 Task: Find a guest house in Catacaos, Peru, for 2 guests from 9th to 16th June, with 2 bedrooms, 2 beds, 1 bathroom, and a price range of ₹8000 to ₹16000.
Action: Mouse moved to (579, 69)
Screenshot: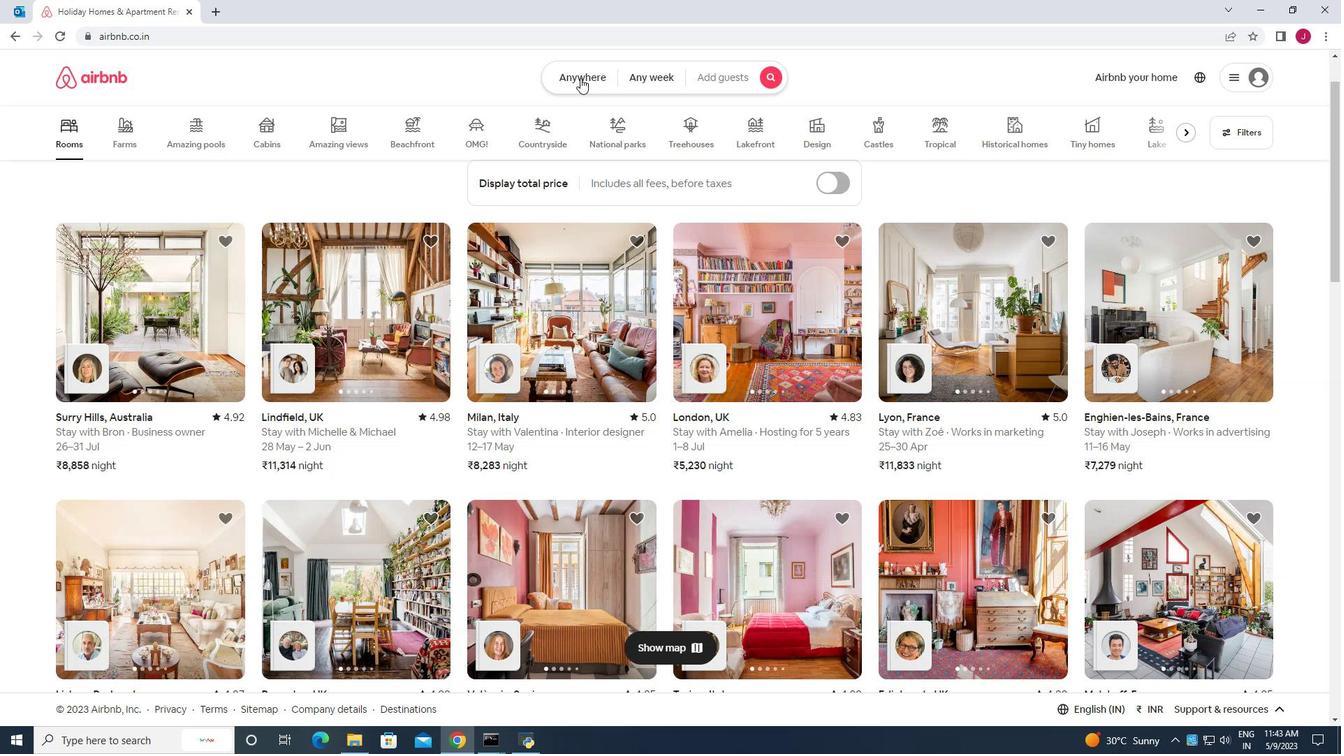
Action: Mouse pressed left at (579, 69)
Screenshot: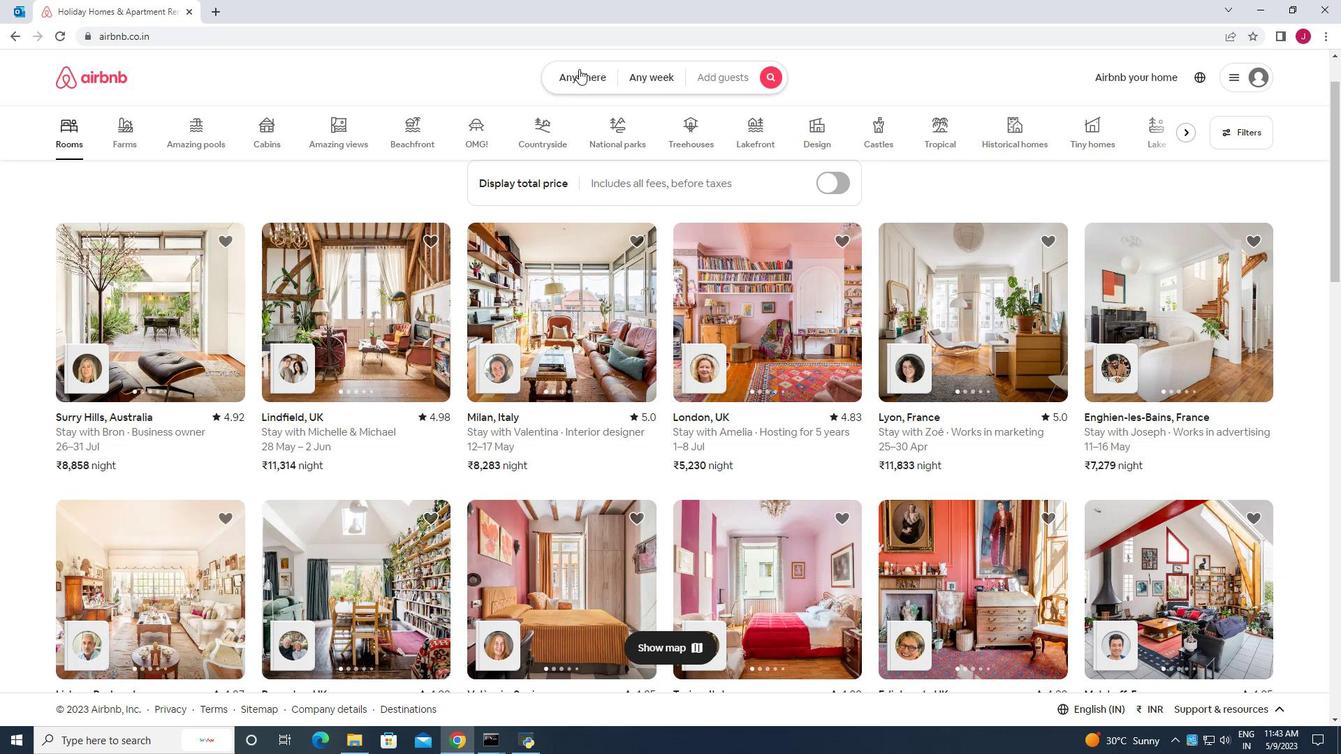 
Action: Mouse moved to (452, 139)
Screenshot: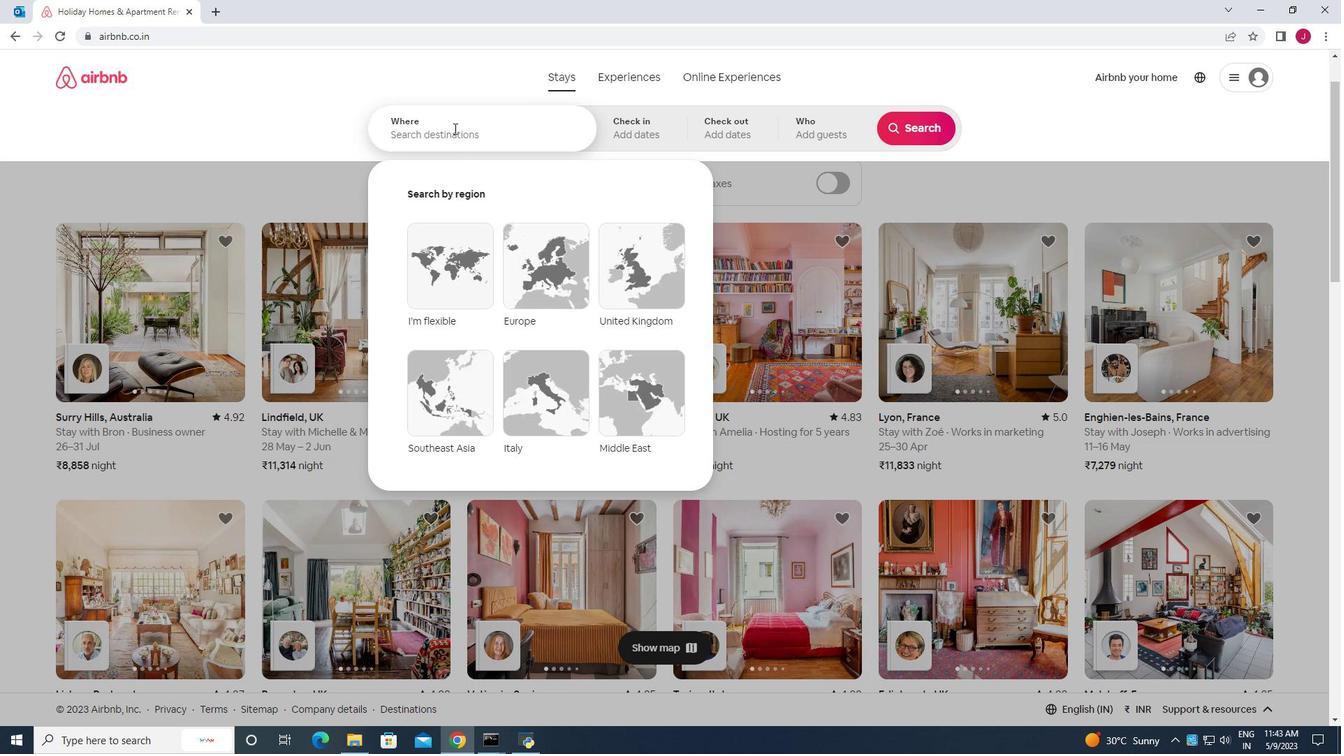 
Action: Mouse pressed left at (452, 139)
Screenshot: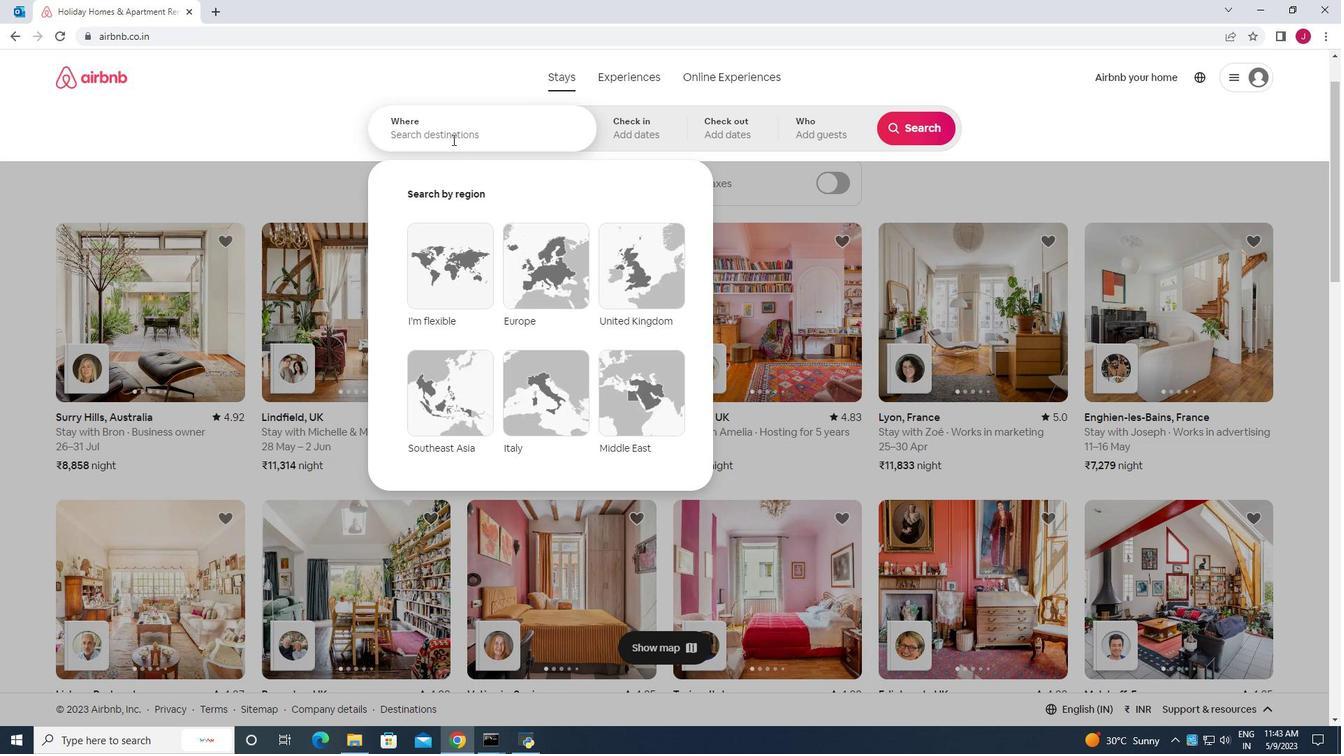 
Action: Key pressed catacaos<Key.space>peru
Screenshot: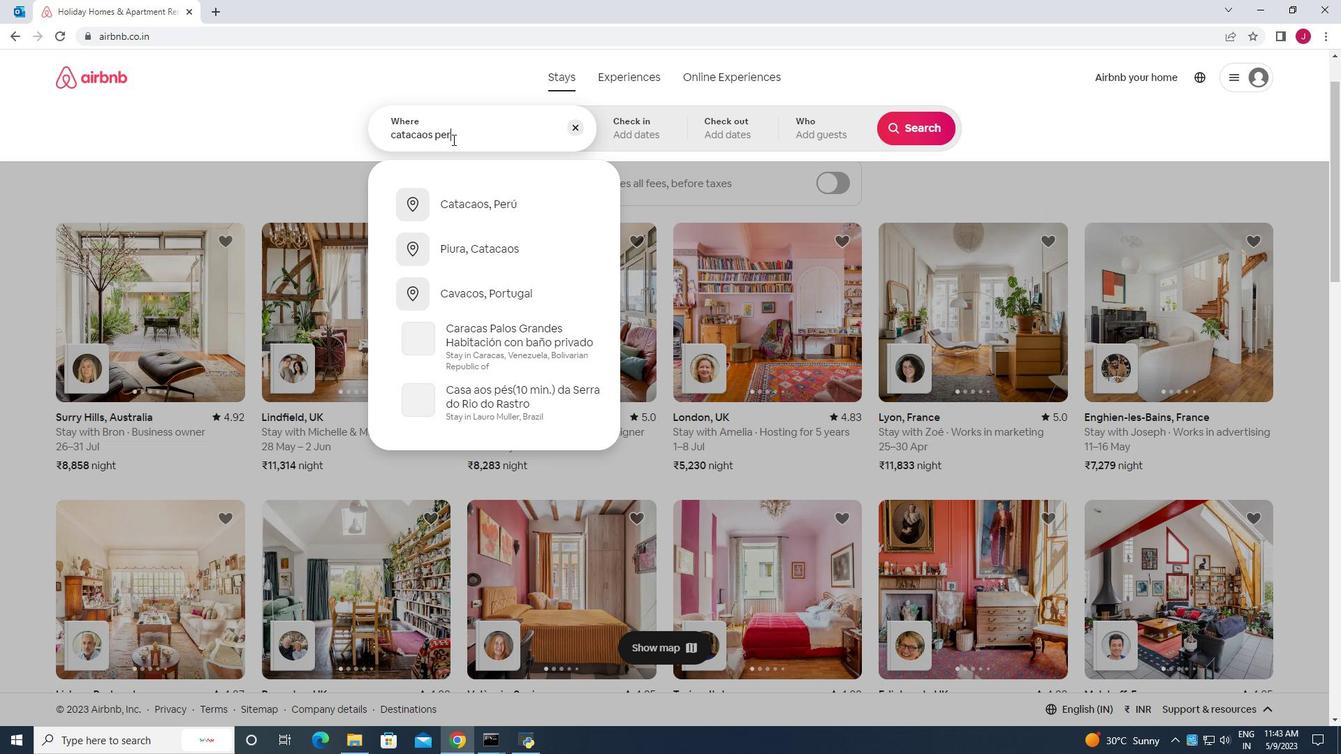 
Action: Mouse moved to (497, 210)
Screenshot: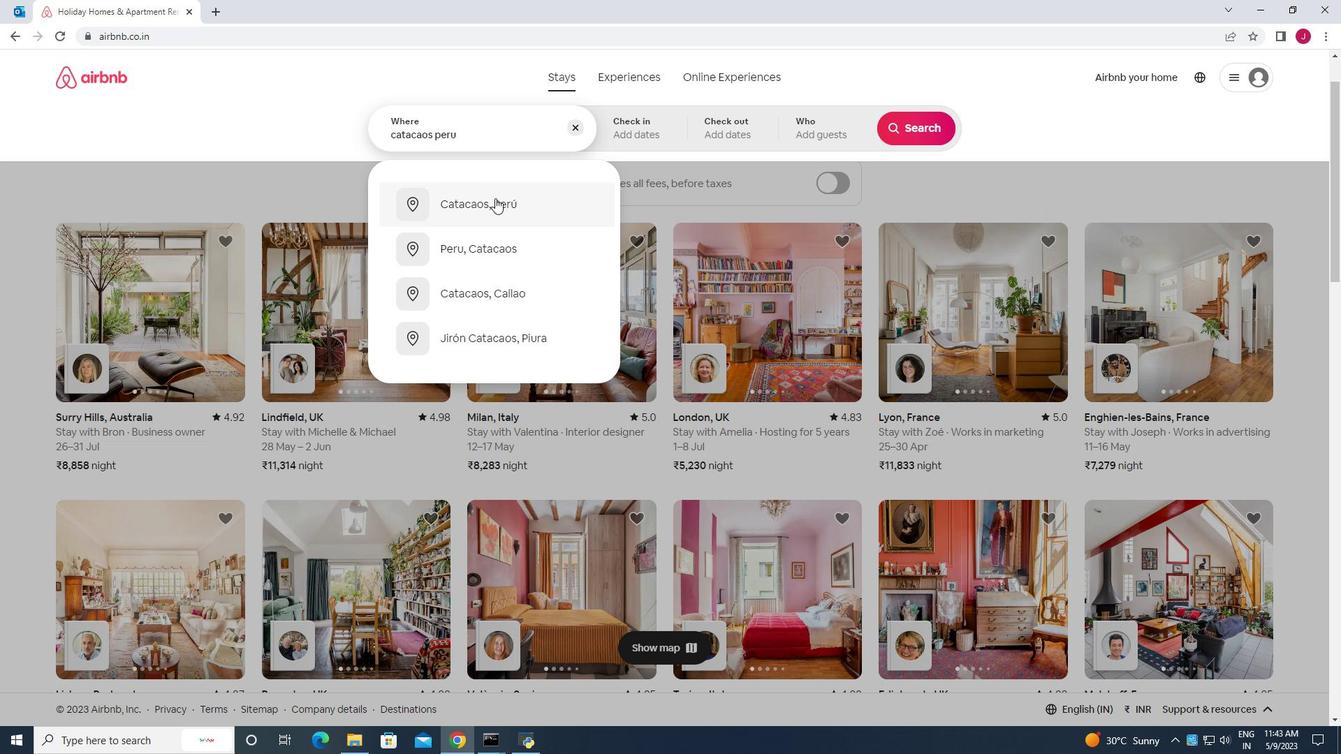 
Action: Mouse pressed left at (497, 210)
Screenshot: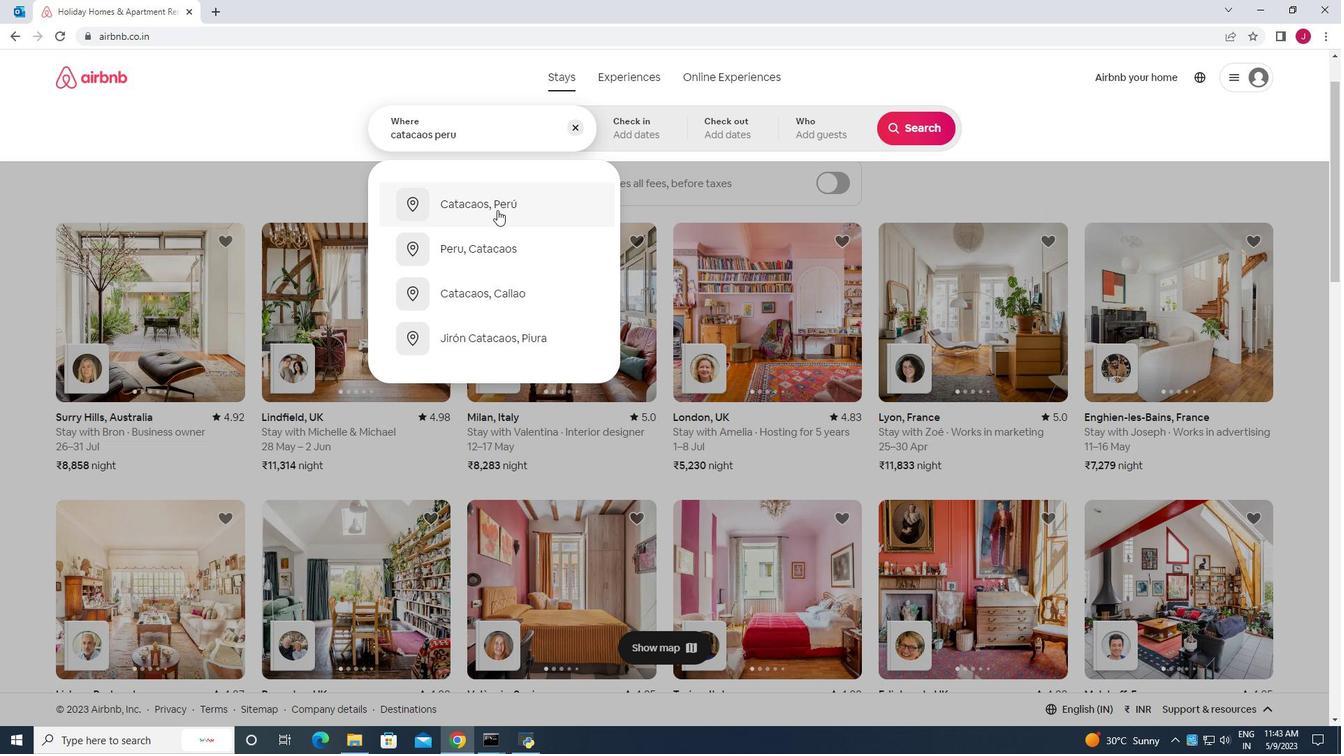 
Action: Mouse moved to (863, 336)
Screenshot: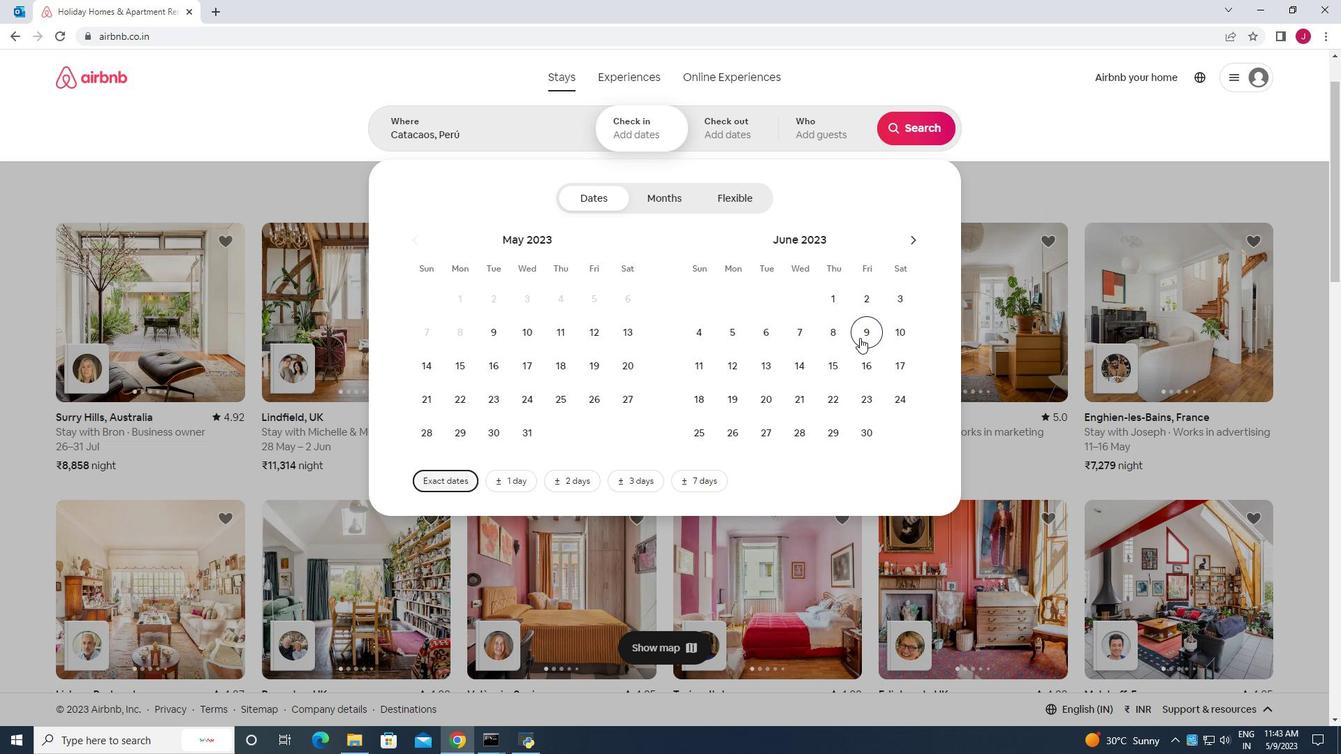
Action: Mouse pressed left at (863, 336)
Screenshot: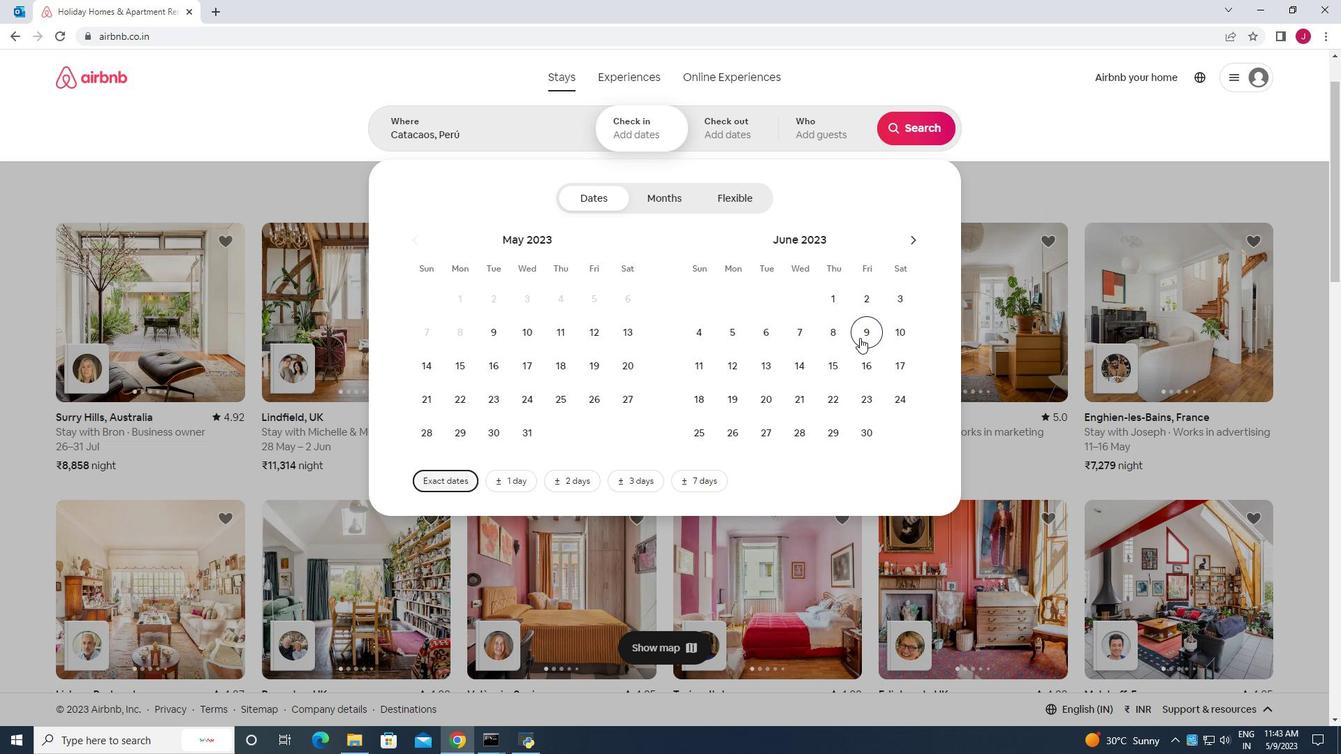 
Action: Mouse moved to (865, 362)
Screenshot: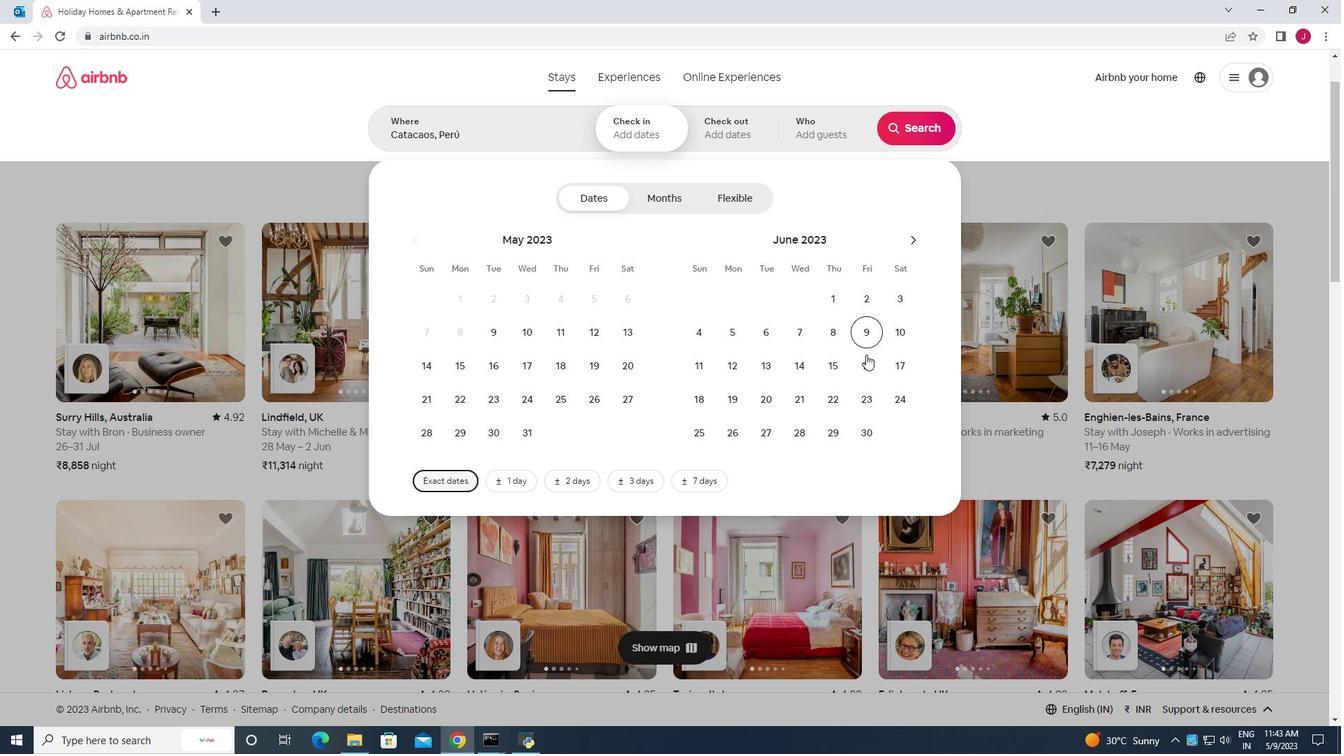
Action: Mouse pressed left at (865, 362)
Screenshot: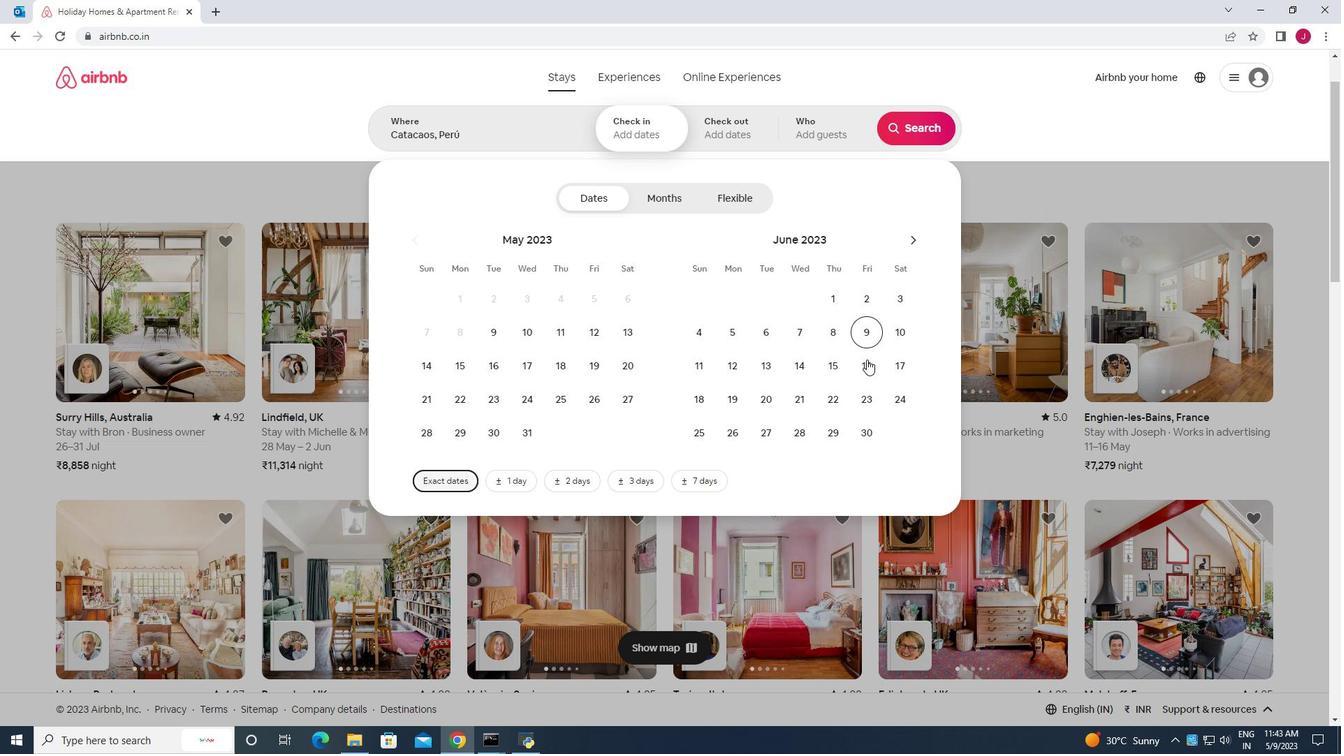 
Action: Mouse moved to (828, 134)
Screenshot: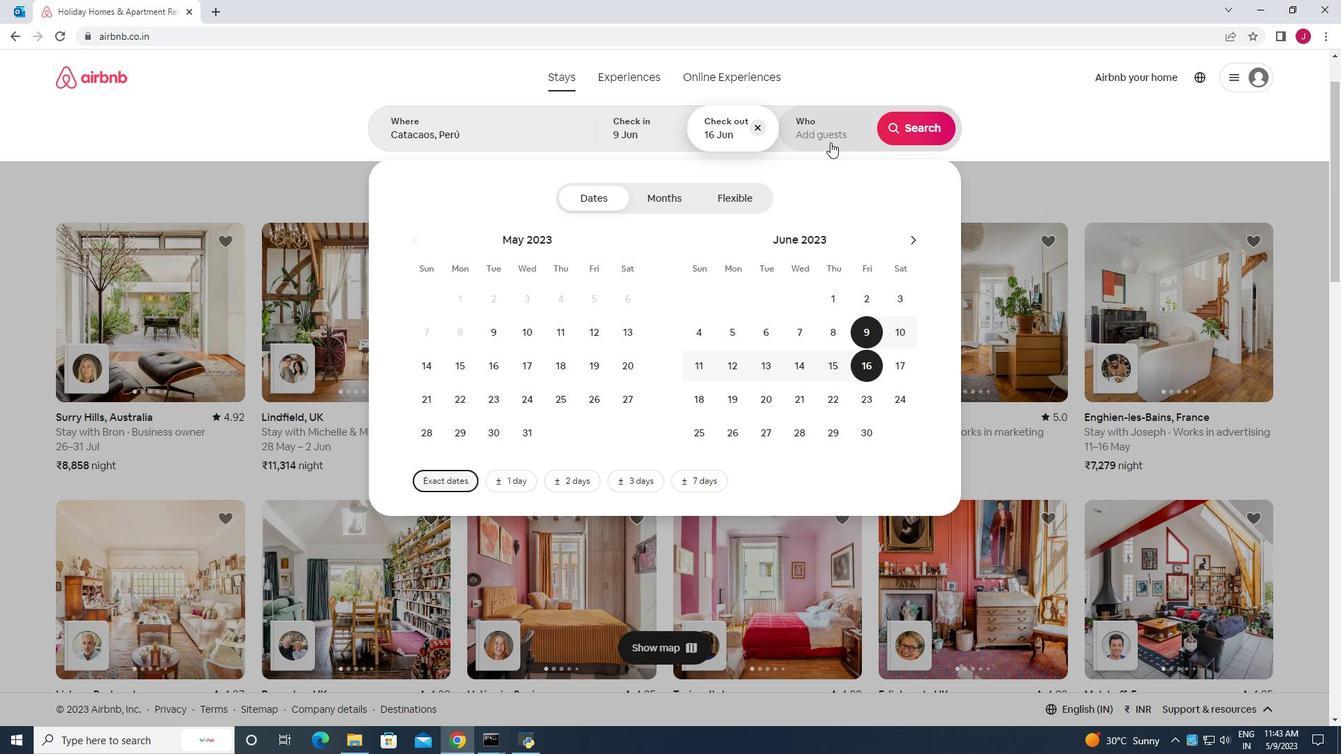 
Action: Mouse pressed left at (828, 134)
Screenshot: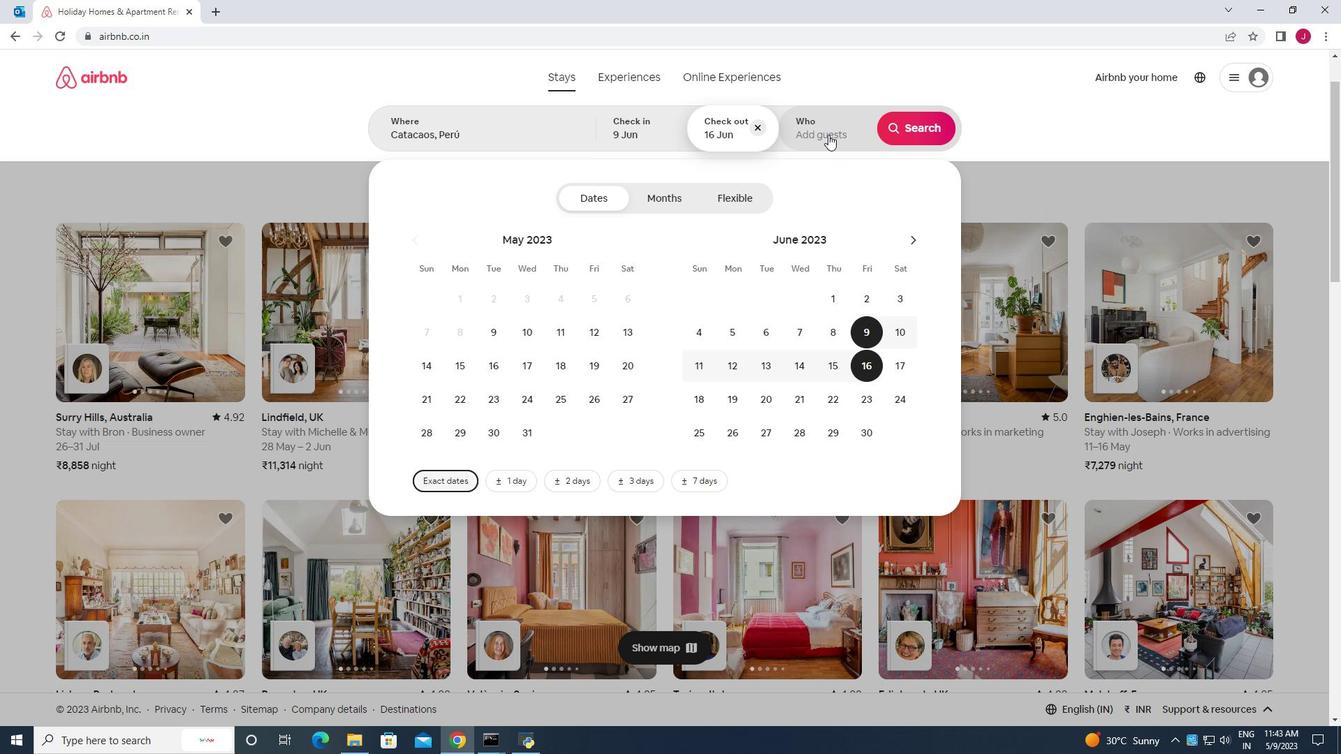 
Action: Mouse moved to (919, 209)
Screenshot: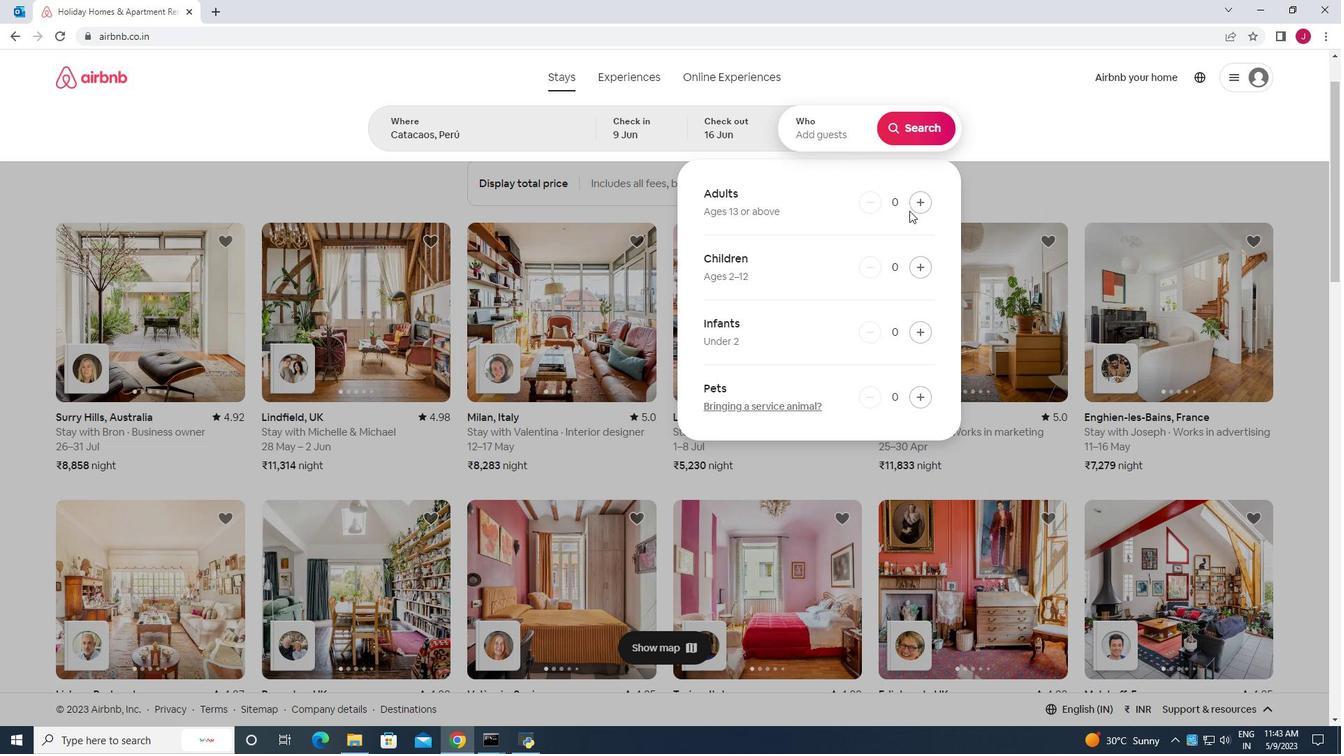 
Action: Mouse pressed left at (919, 209)
Screenshot: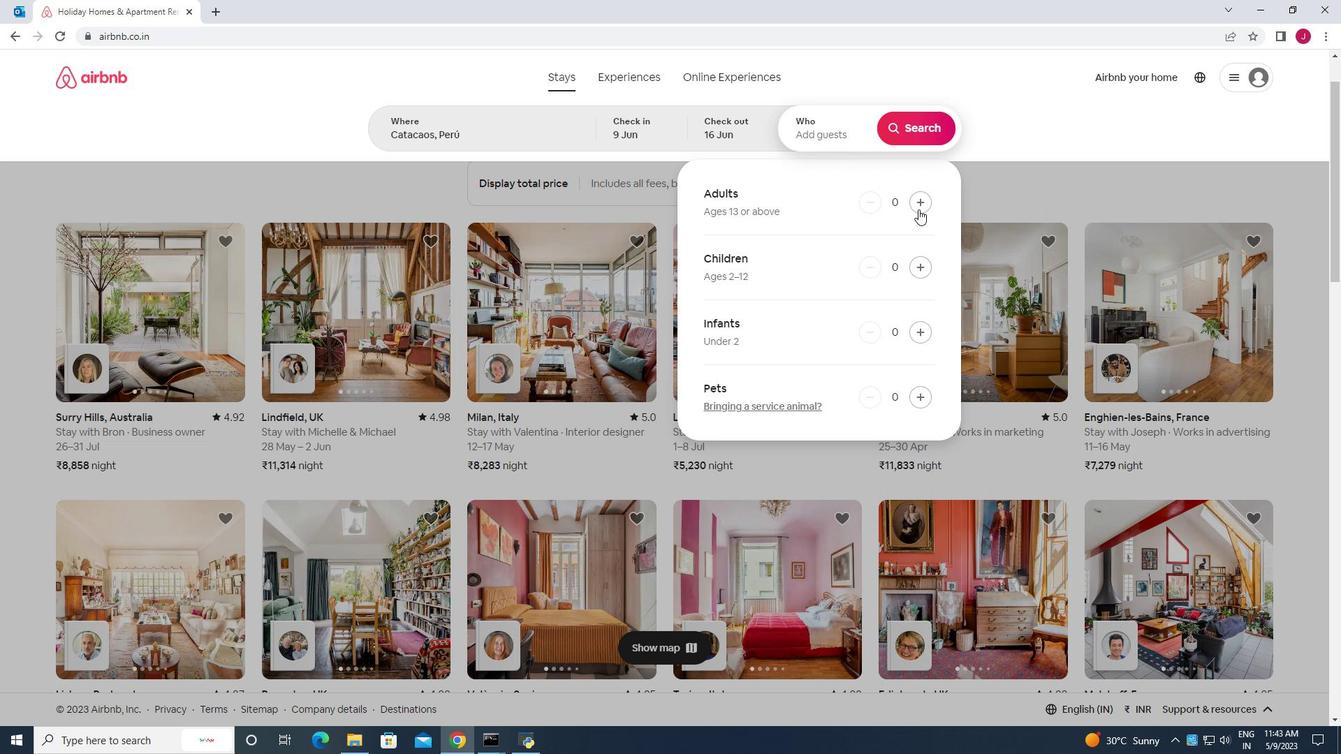
Action: Mouse pressed left at (919, 209)
Screenshot: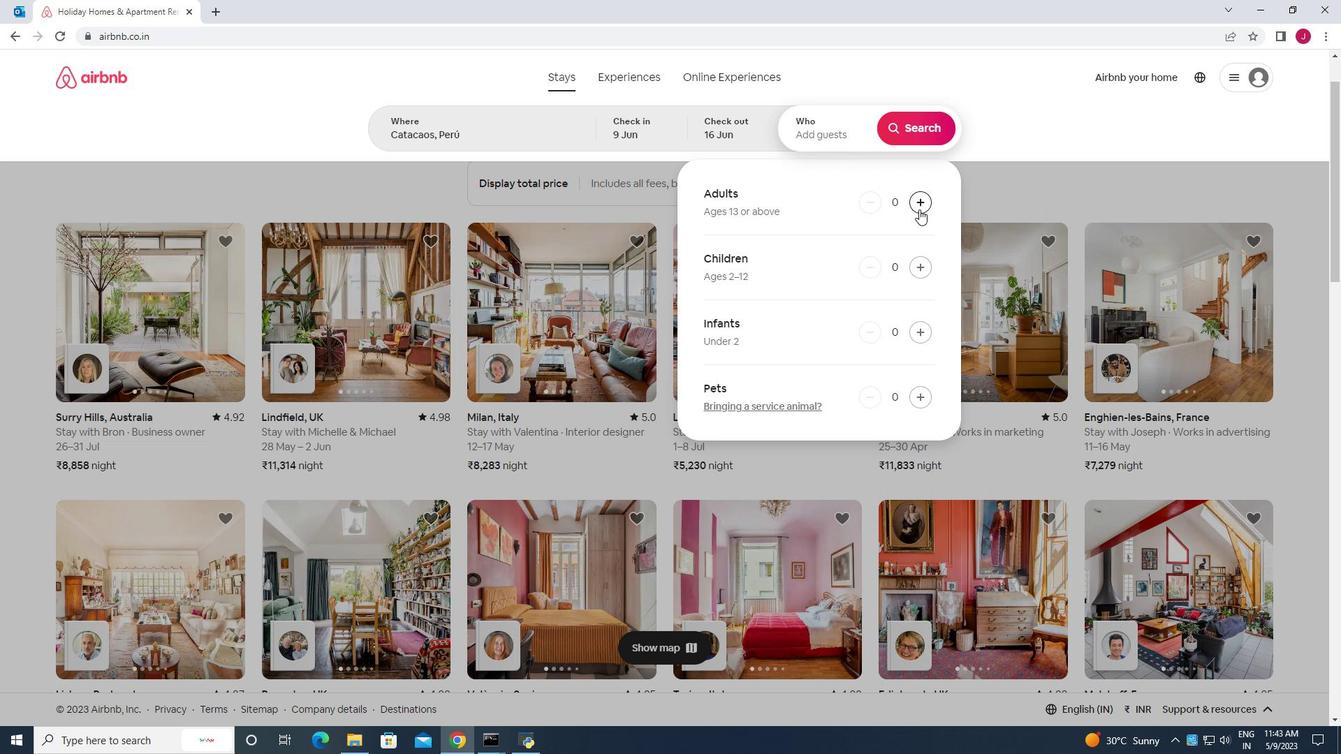 
Action: Mouse moved to (920, 126)
Screenshot: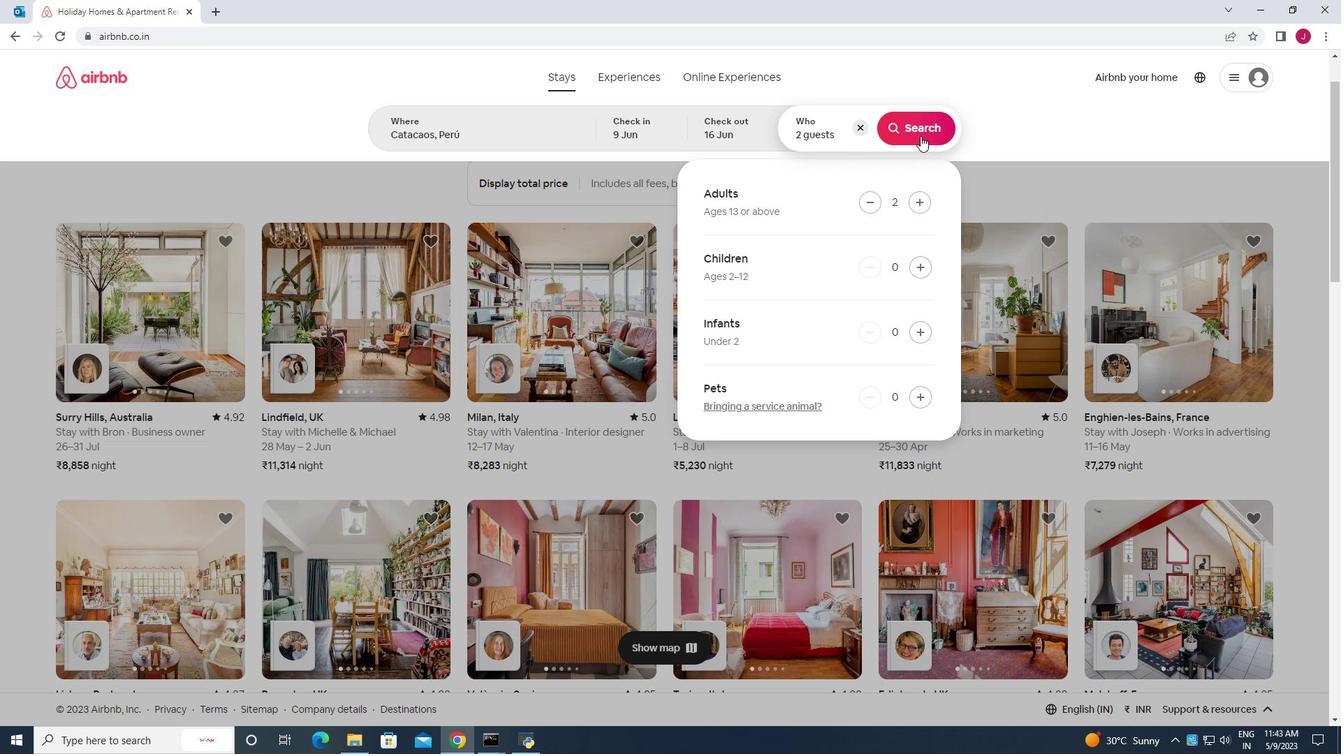 
Action: Mouse pressed left at (920, 126)
Screenshot: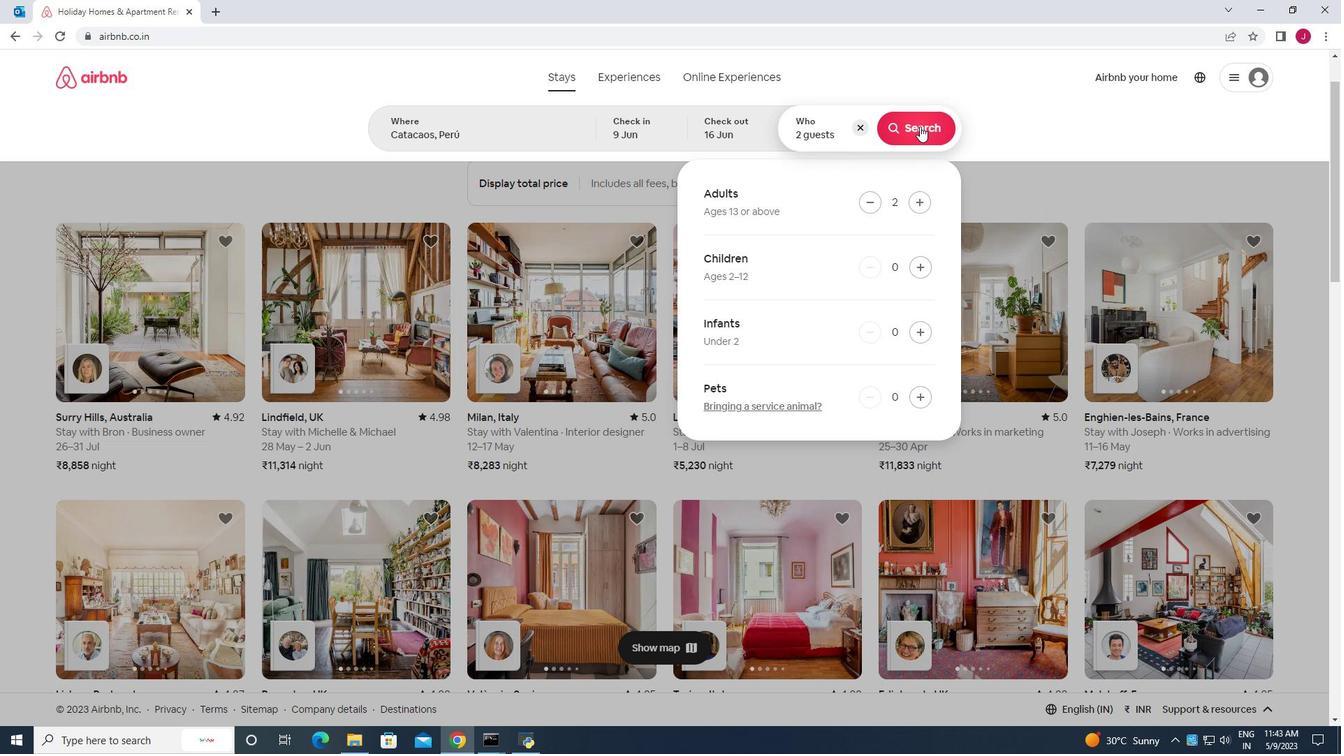 
Action: Mouse moved to (1297, 129)
Screenshot: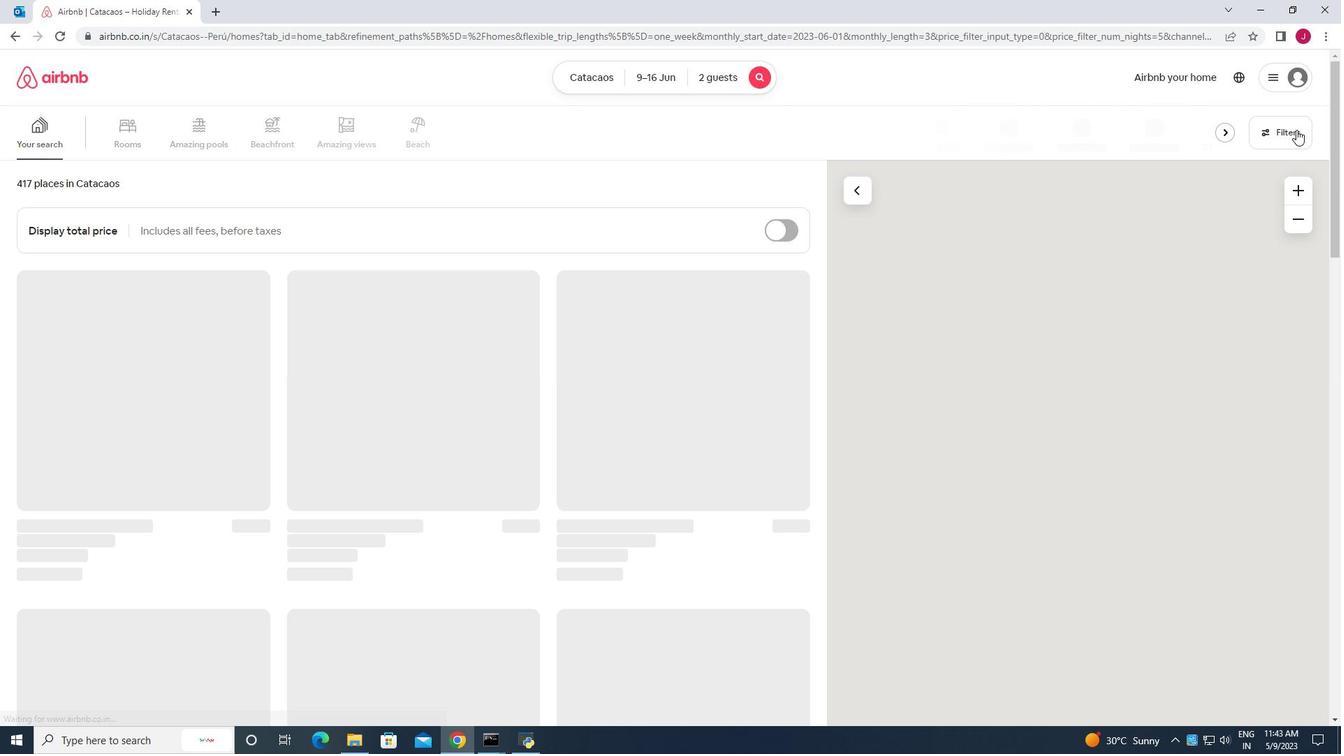 
Action: Mouse pressed left at (1297, 129)
Screenshot: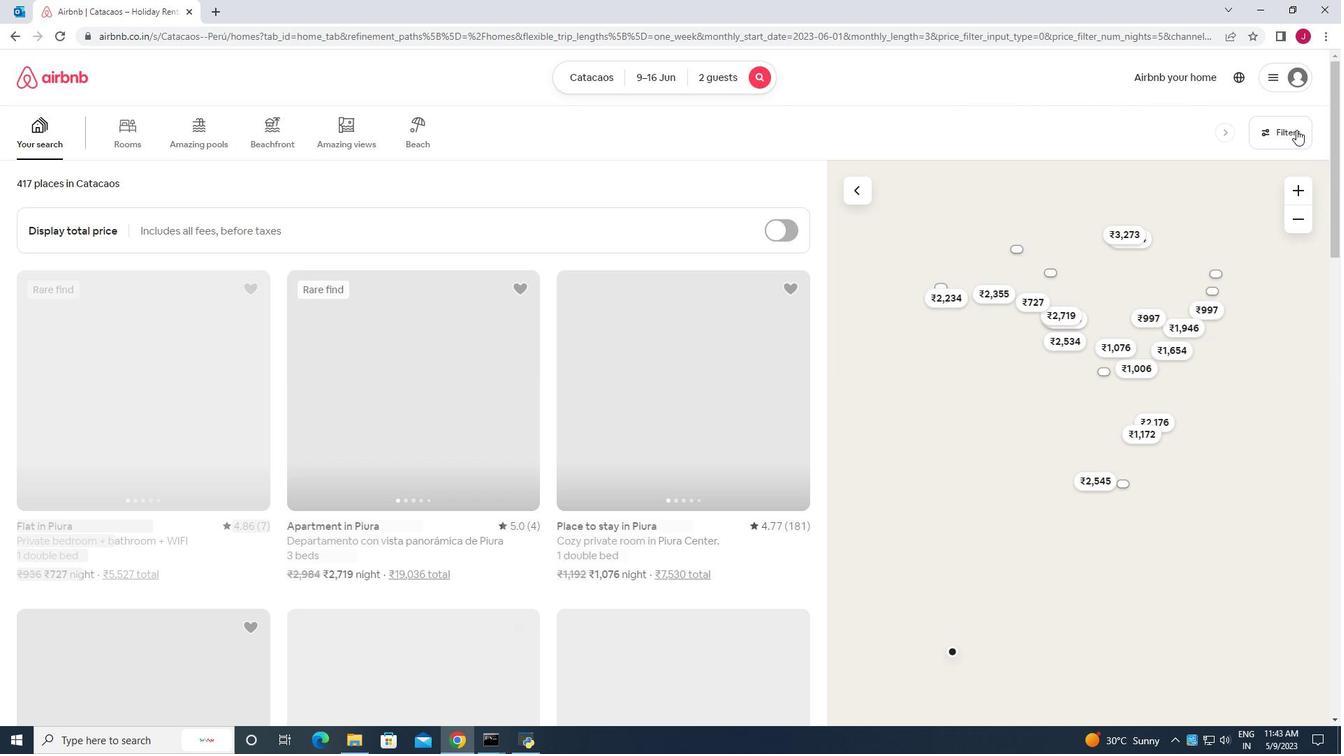 
Action: Mouse moved to (492, 475)
Screenshot: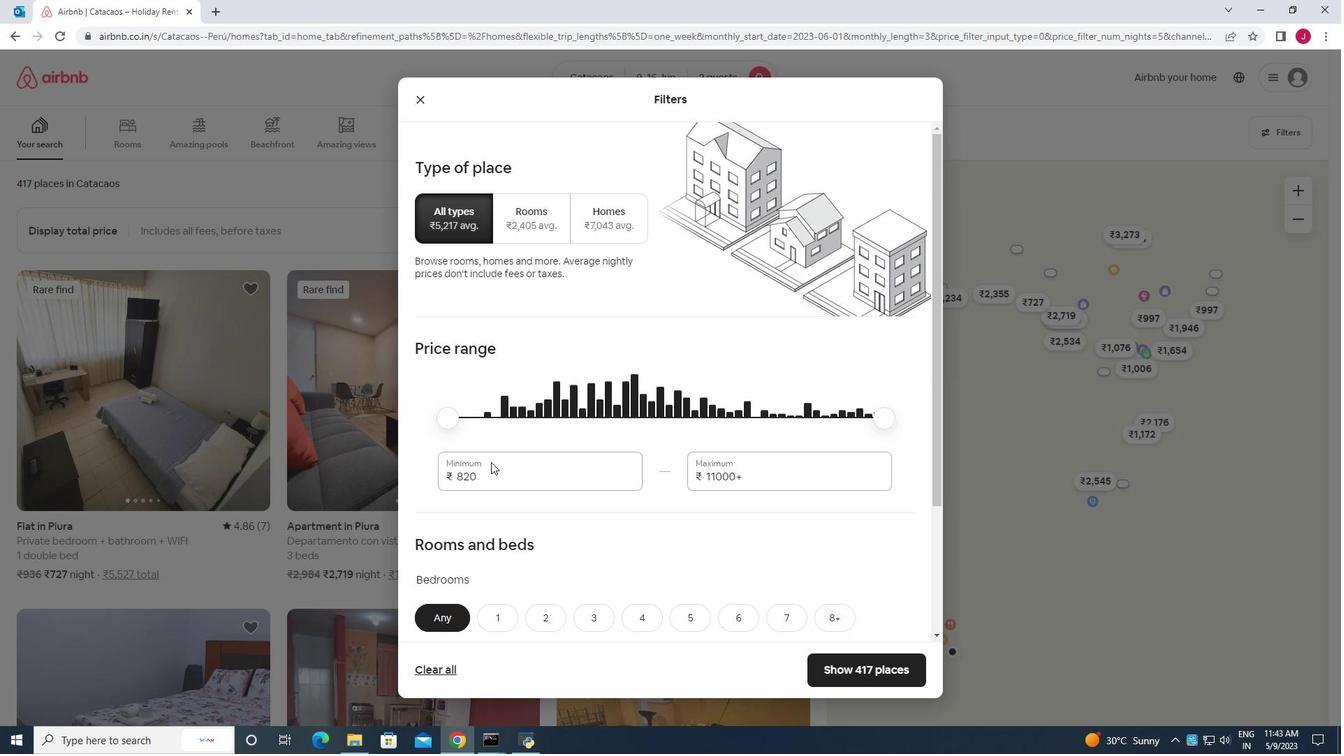 
Action: Mouse pressed left at (492, 475)
Screenshot: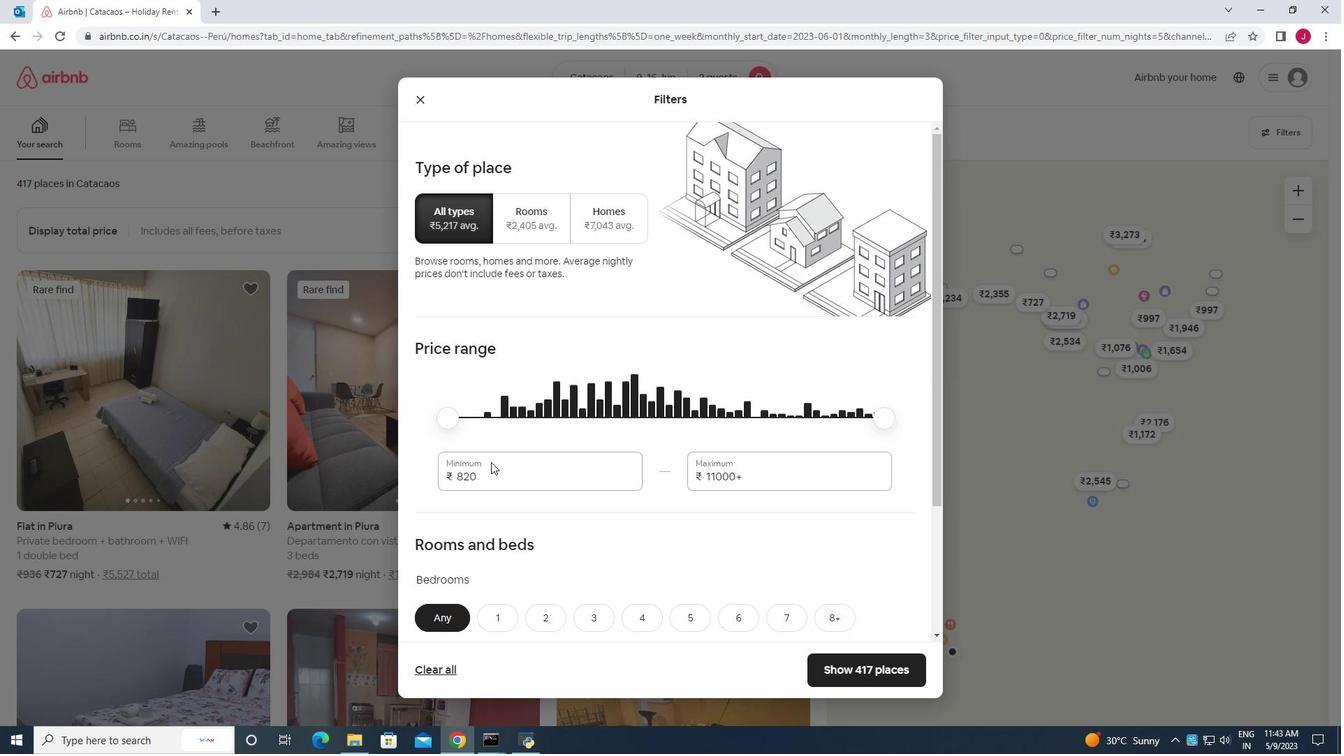 
Action: Mouse moved to (499, 477)
Screenshot: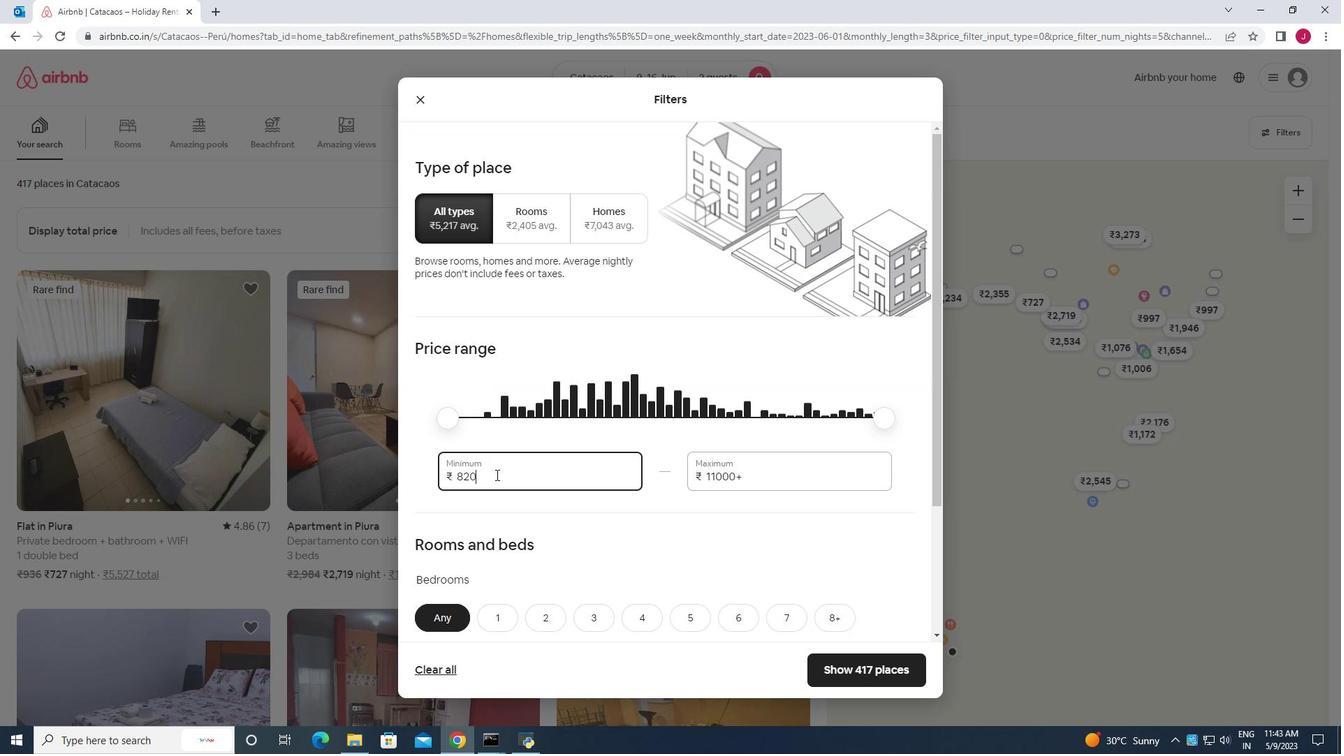 
Action: Key pressed <Key.backspace><Key.backspace>000
Screenshot: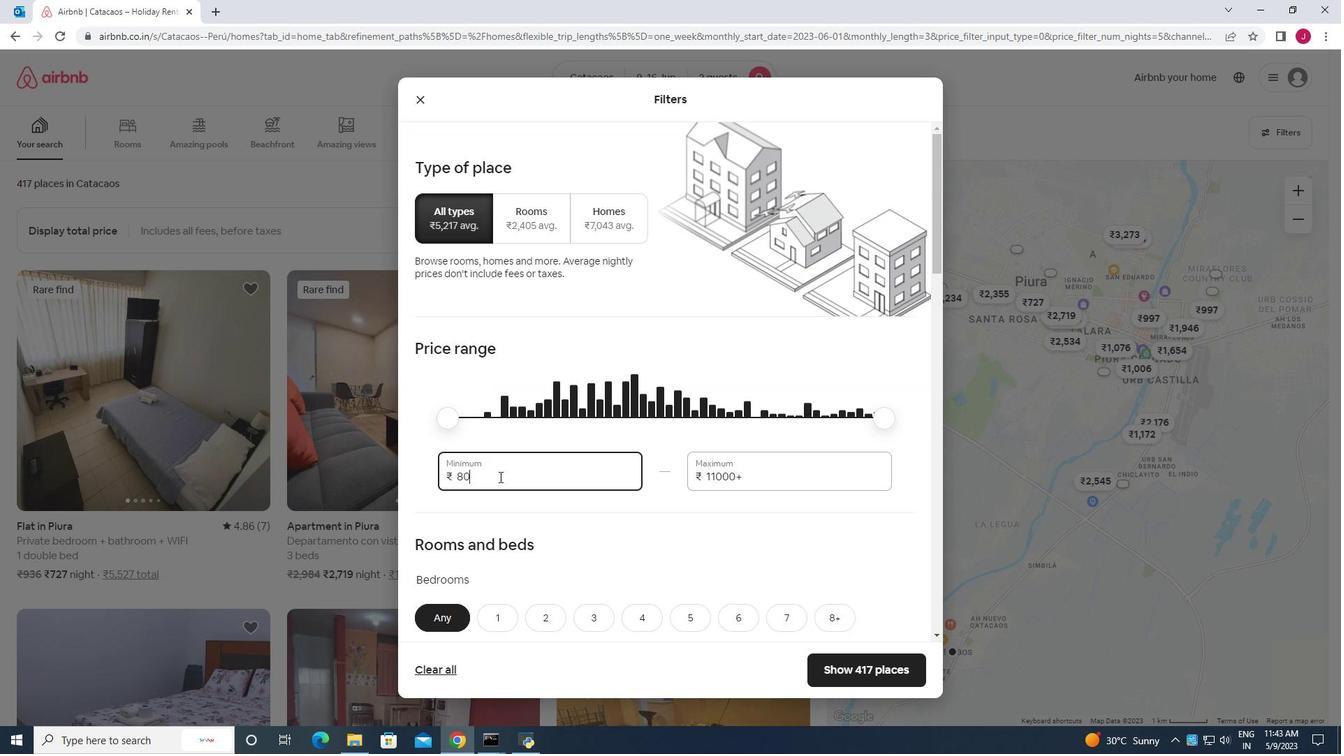 
Action: Mouse moved to (767, 468)
Screenshot: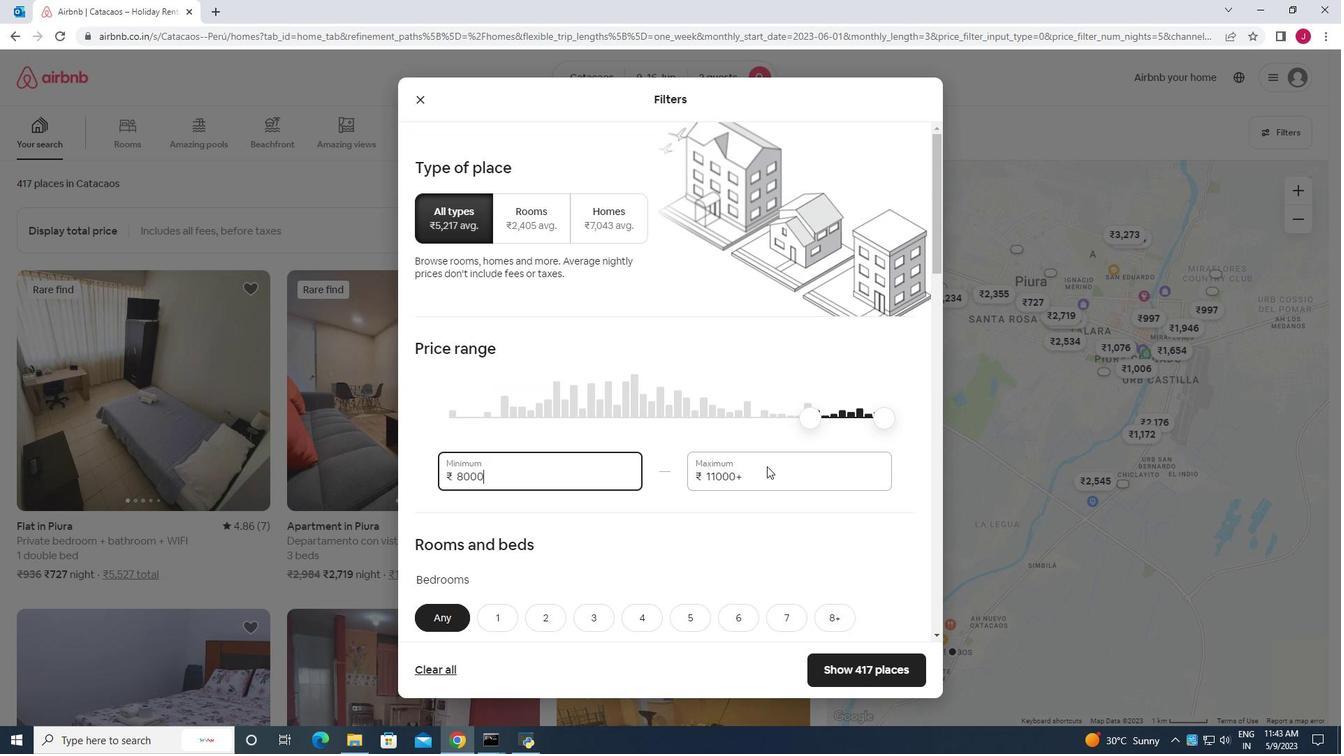 
Action: Mouse pressed left at (767, 468)
Screenshot: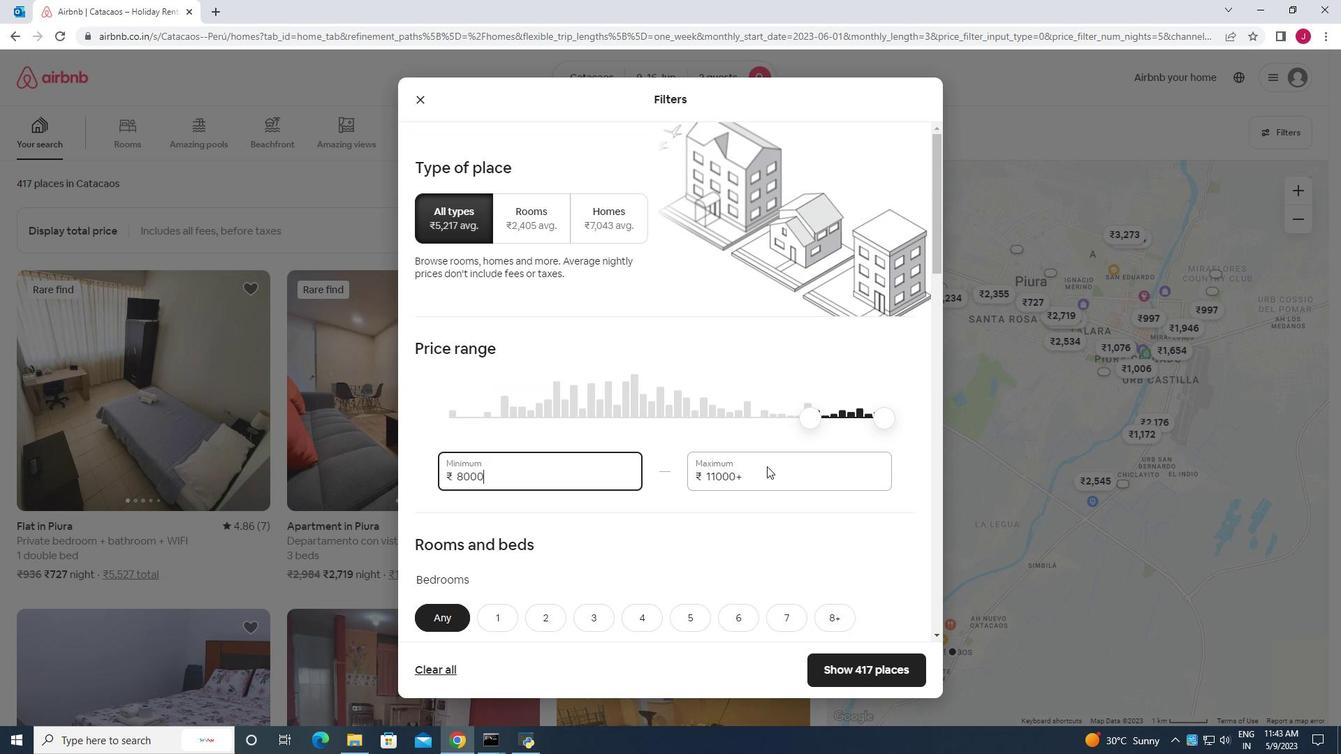 
Action: Mouse moved to (772, 481)
Screenshot: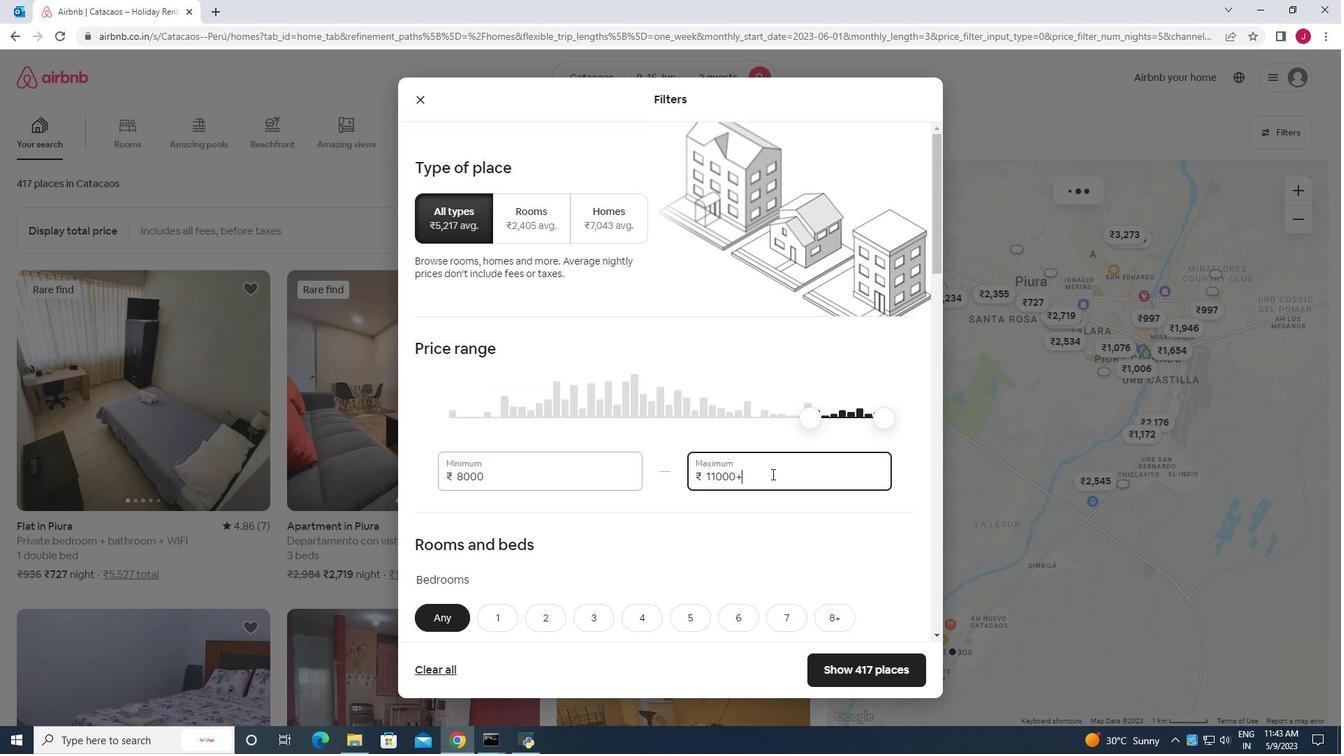 
Action: Key pressed <Key.backspace><Key.backspace><Key.backspace><Key.backspace><Key.backspace>6000
Screenshot: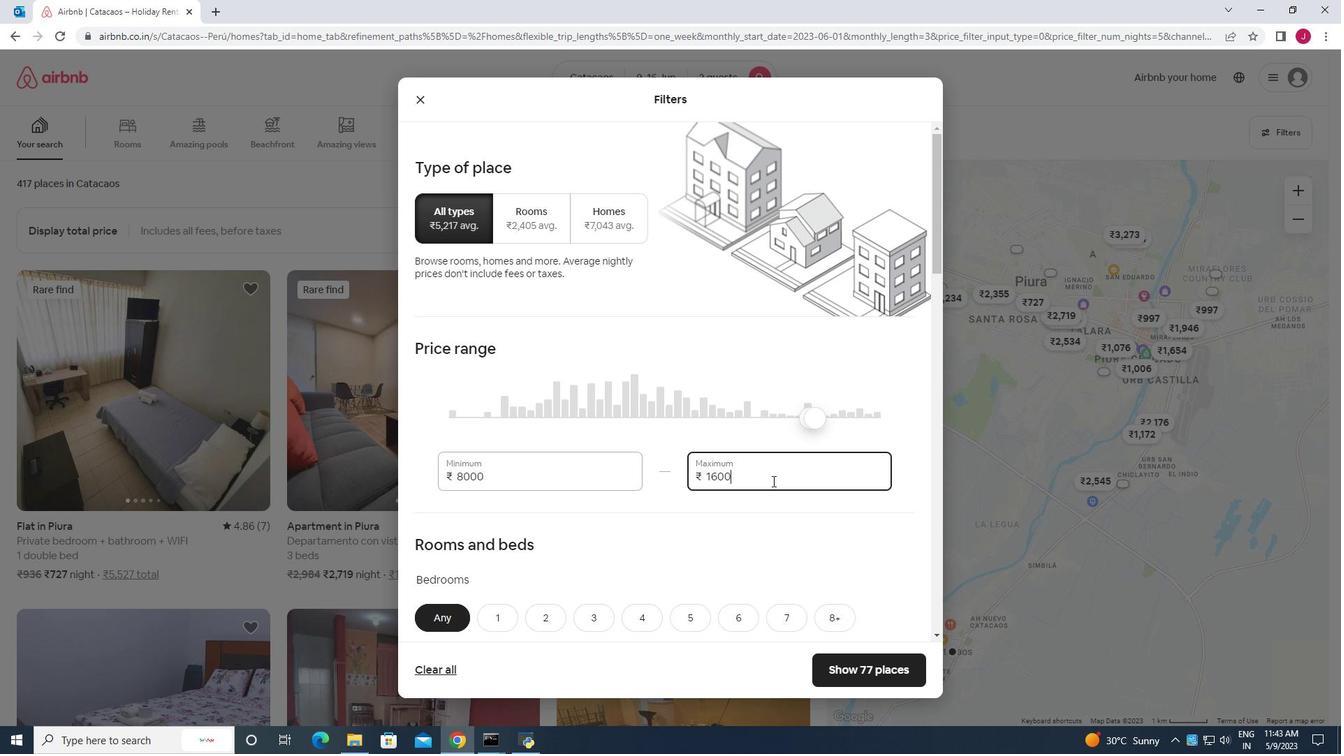 
Action: Mouse moved to (673, 448)
Screenshot: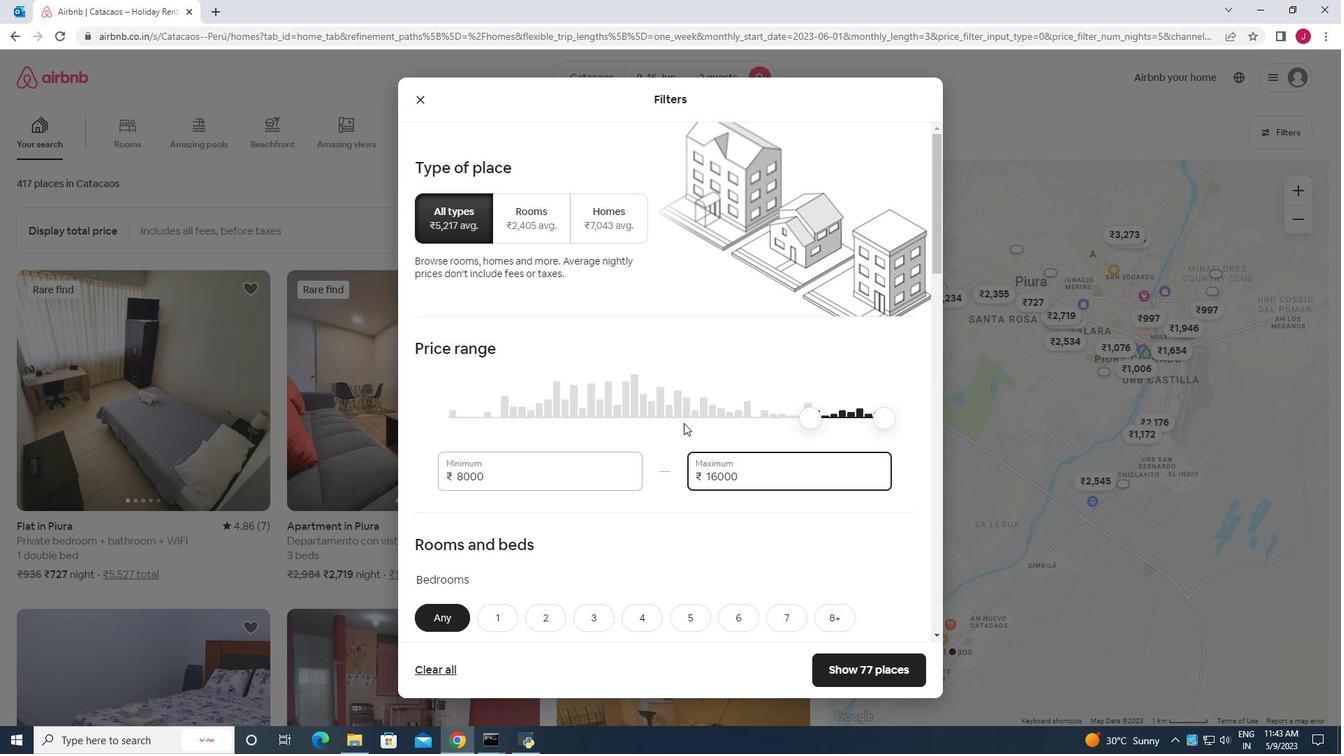 
Action: Mouse scrolled (673, 447) with delta (0, 0)
Screenshot: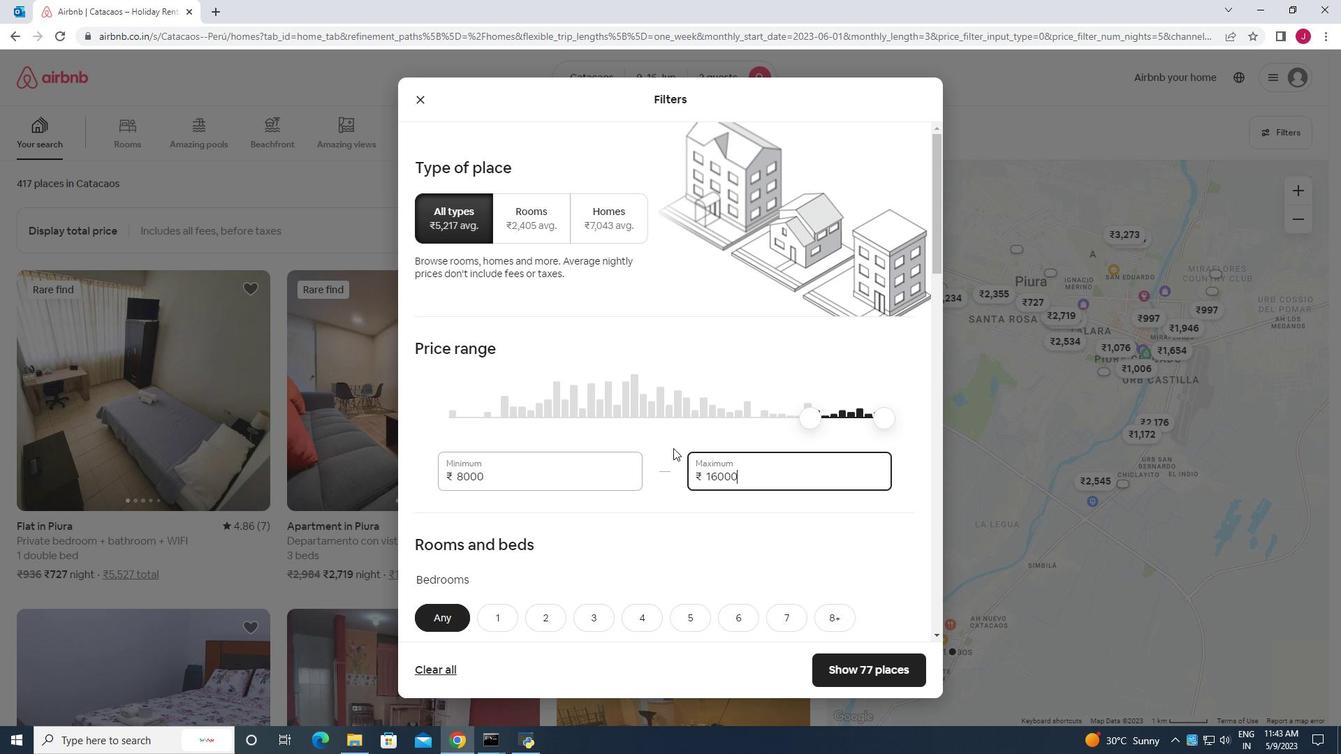 
Action: Mouse scrolled (673, 447) with delta (0, 0)
Screenshot: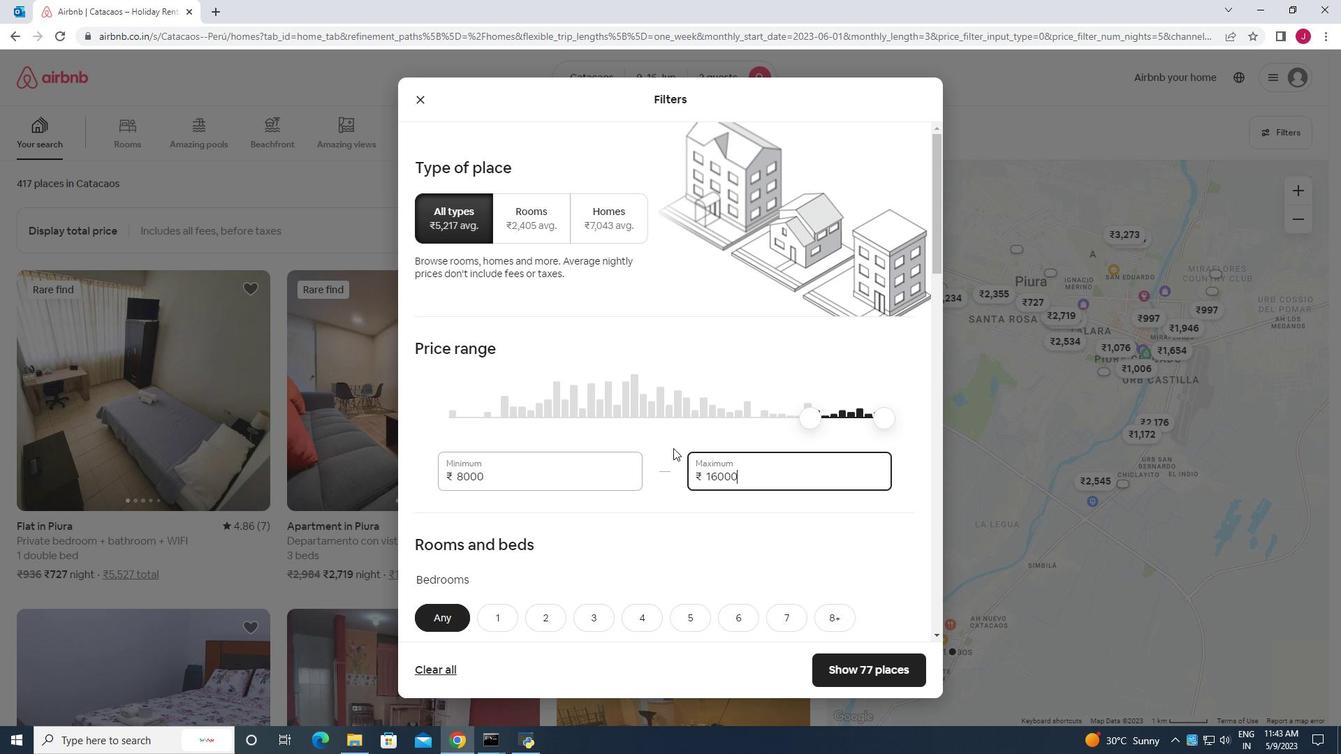 
Action: Mouse scrolled (673, 447) with delta (0, 0)
Screenshot: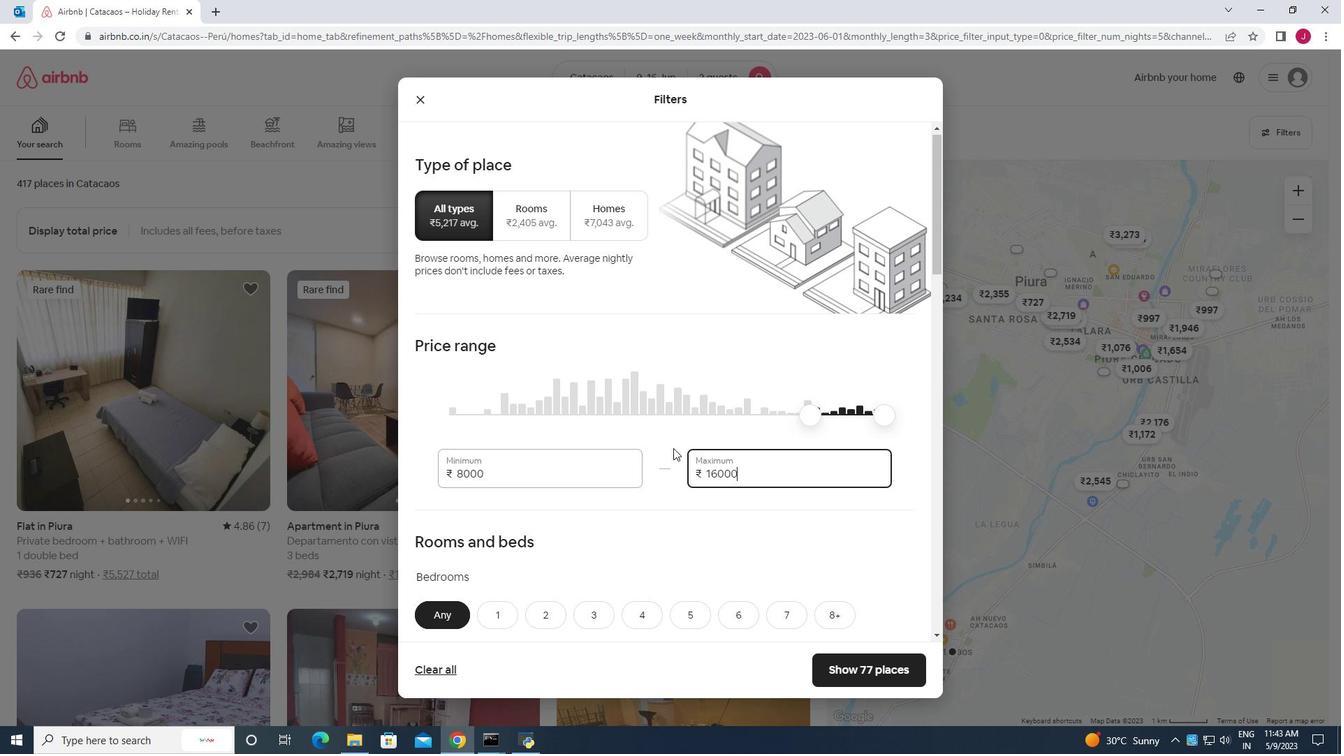 
Action: Mouse moved to (548, 413)
Screenshot: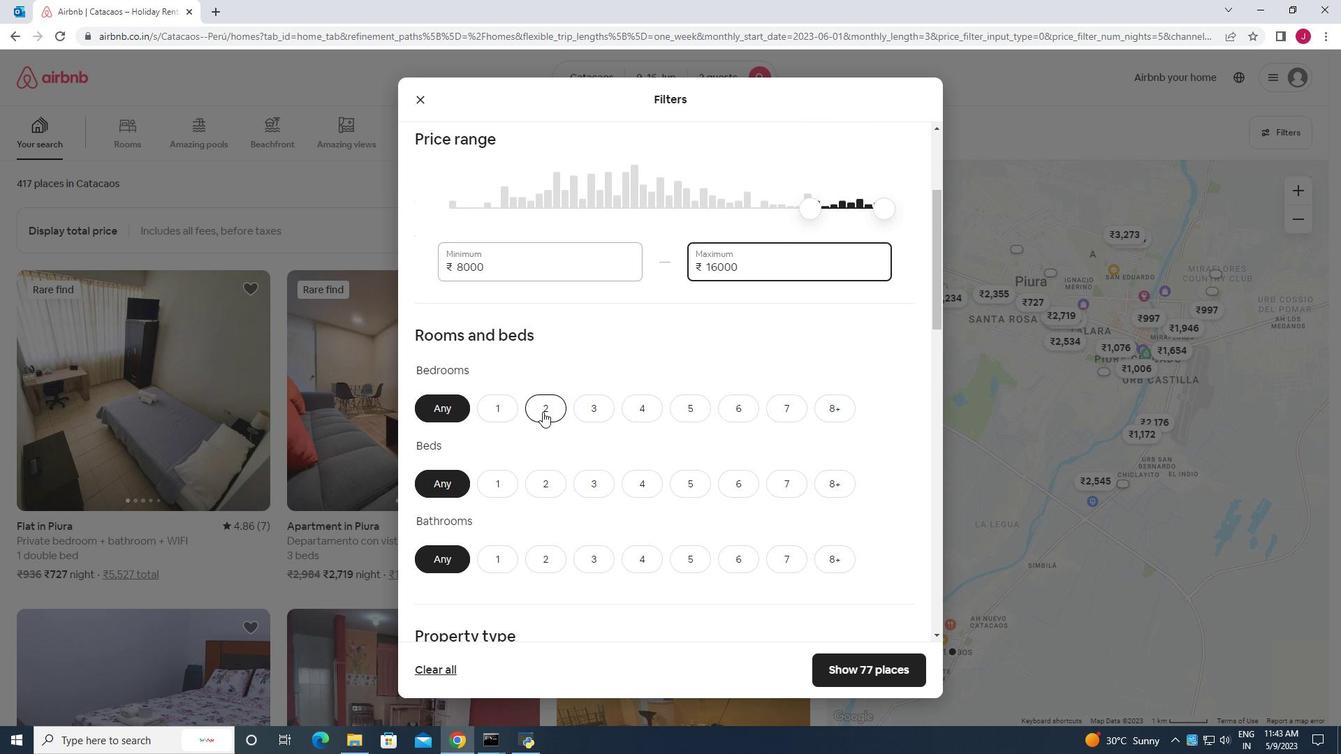 
Action: Mouse pressed left at (548, 413)
Screenshot: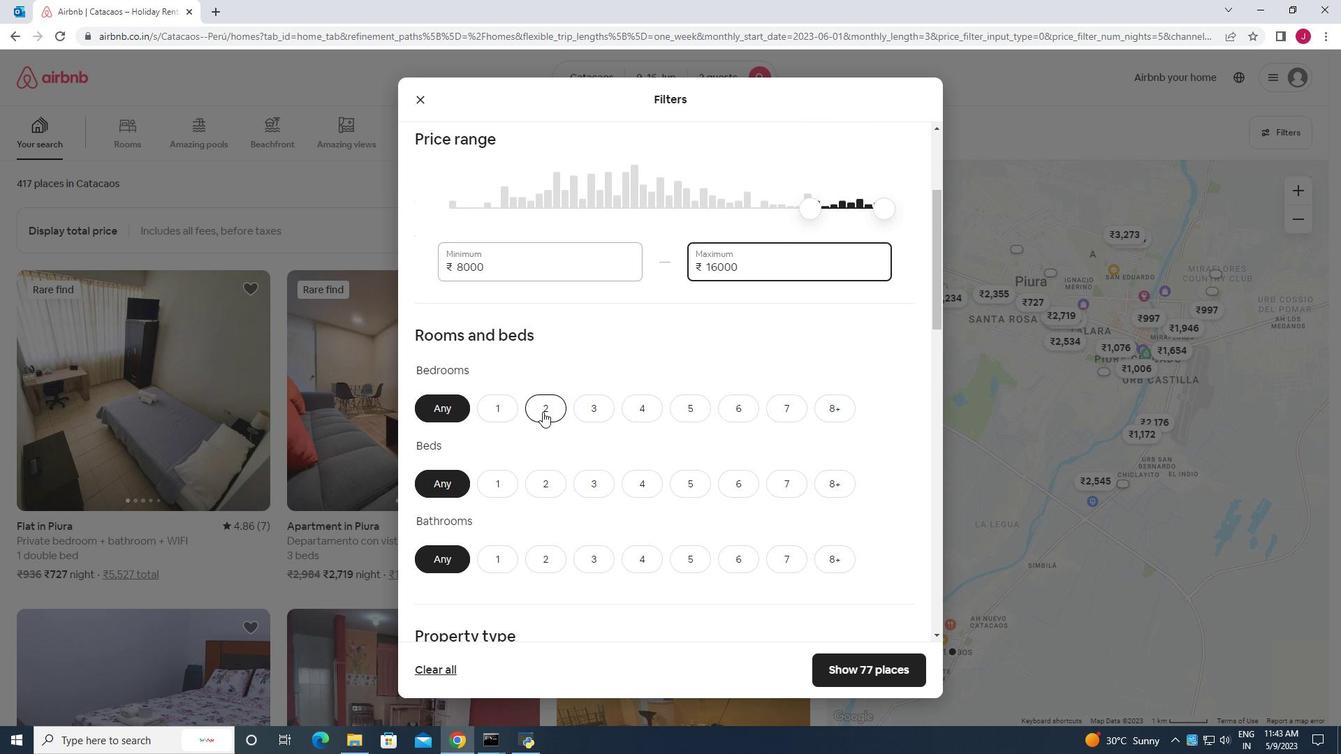 
Action: Mouse moved to (548, 481)
Screenshot: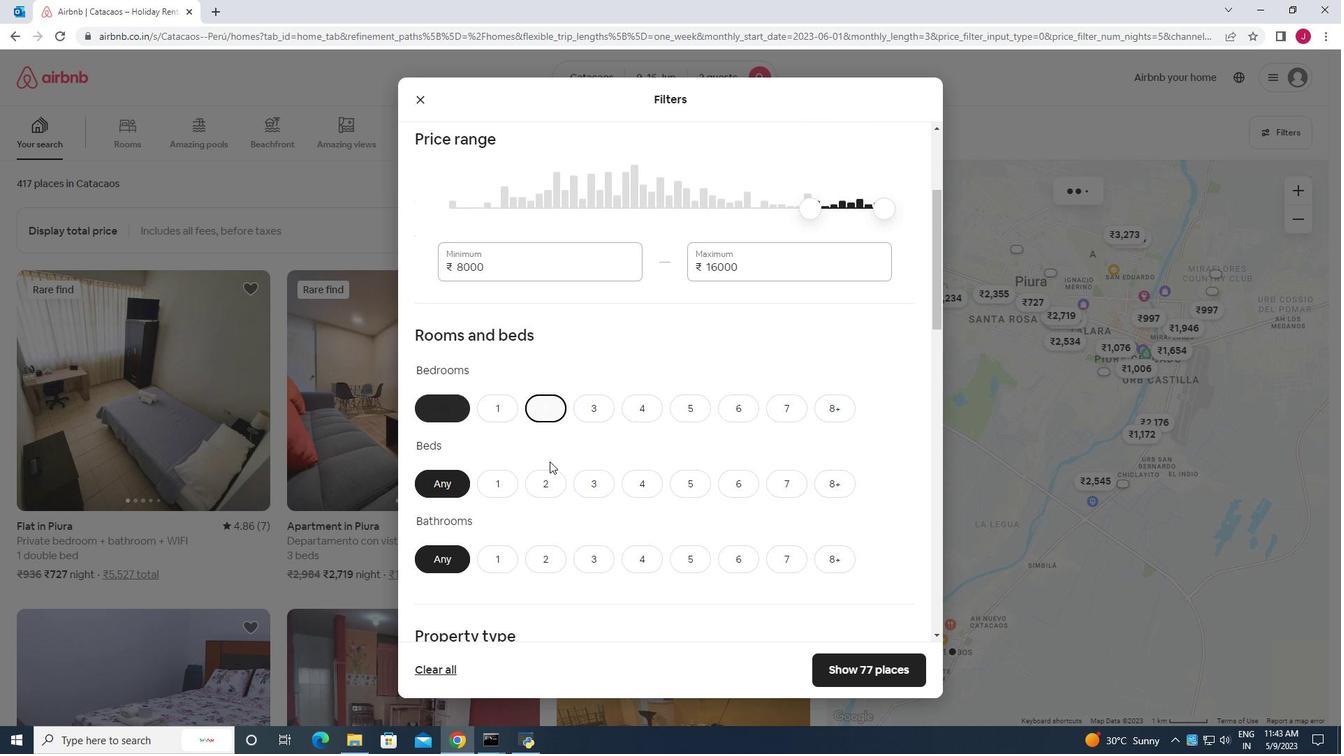
Action: Mouse pressed left at (548, 481)
Screenshot: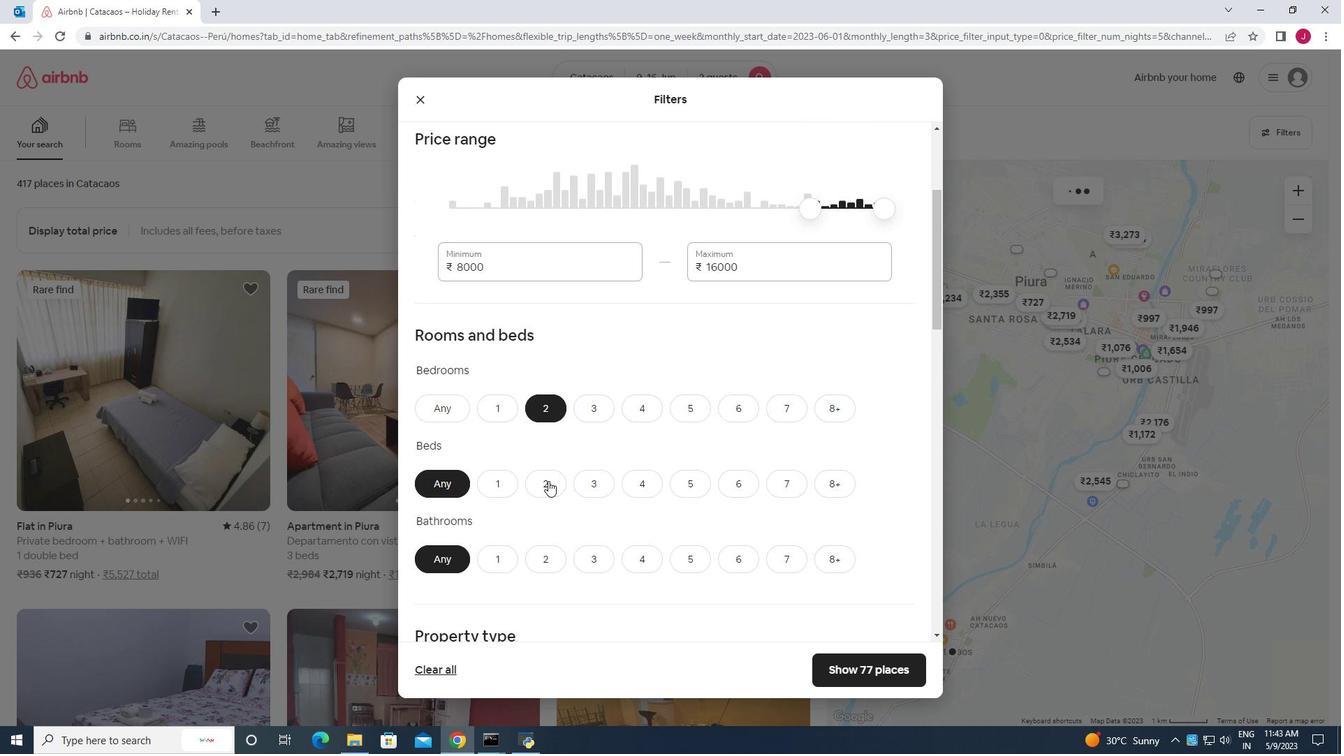 
Action: Mouse moved to (492, 561)
Screenshot: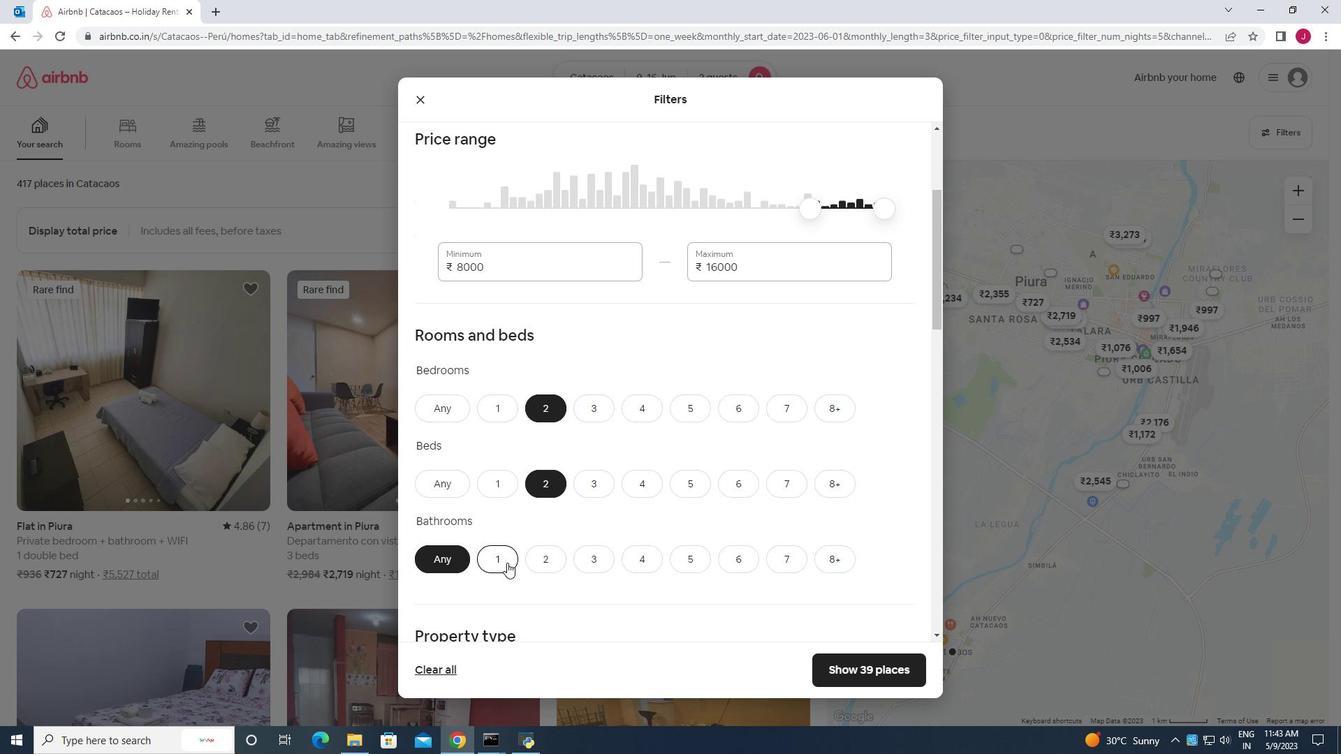 
Action: Mouse pressed left at (492, 561)
Screenshot: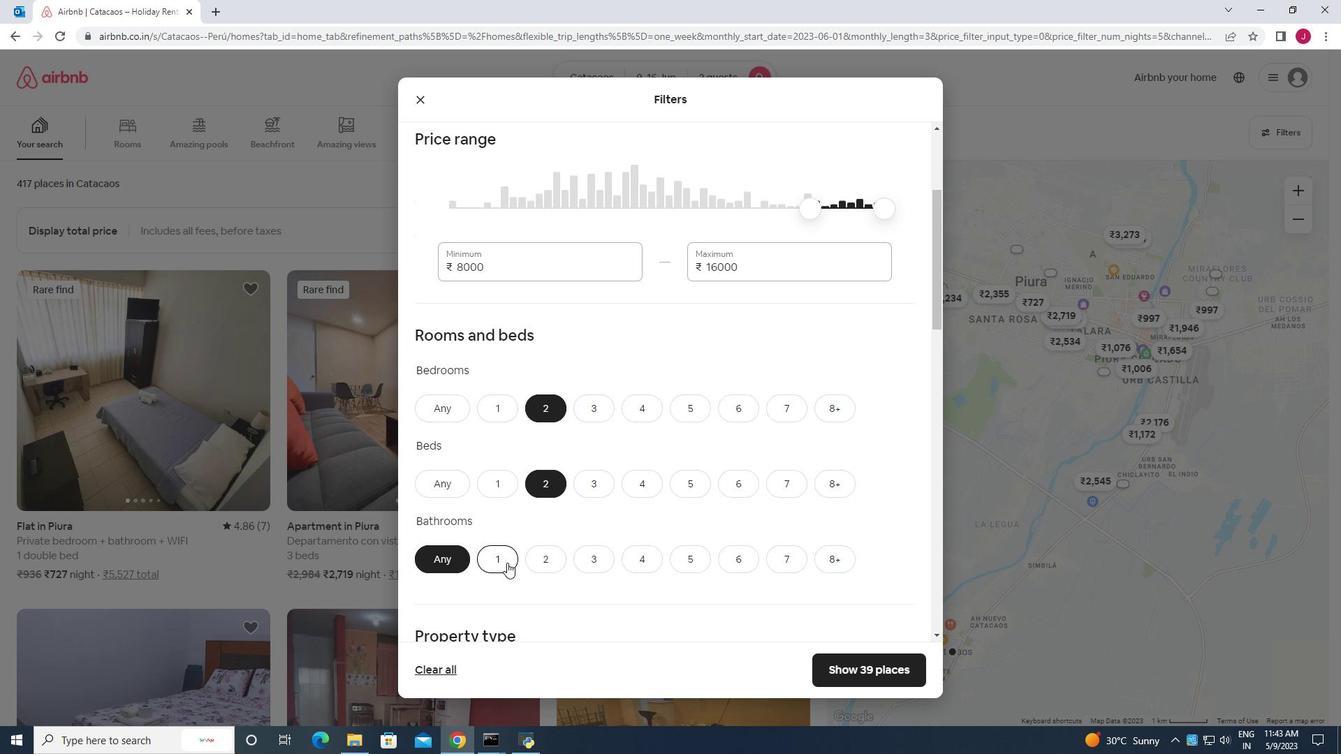 
Action: Mouse moved to (598, 505)
Screenshot: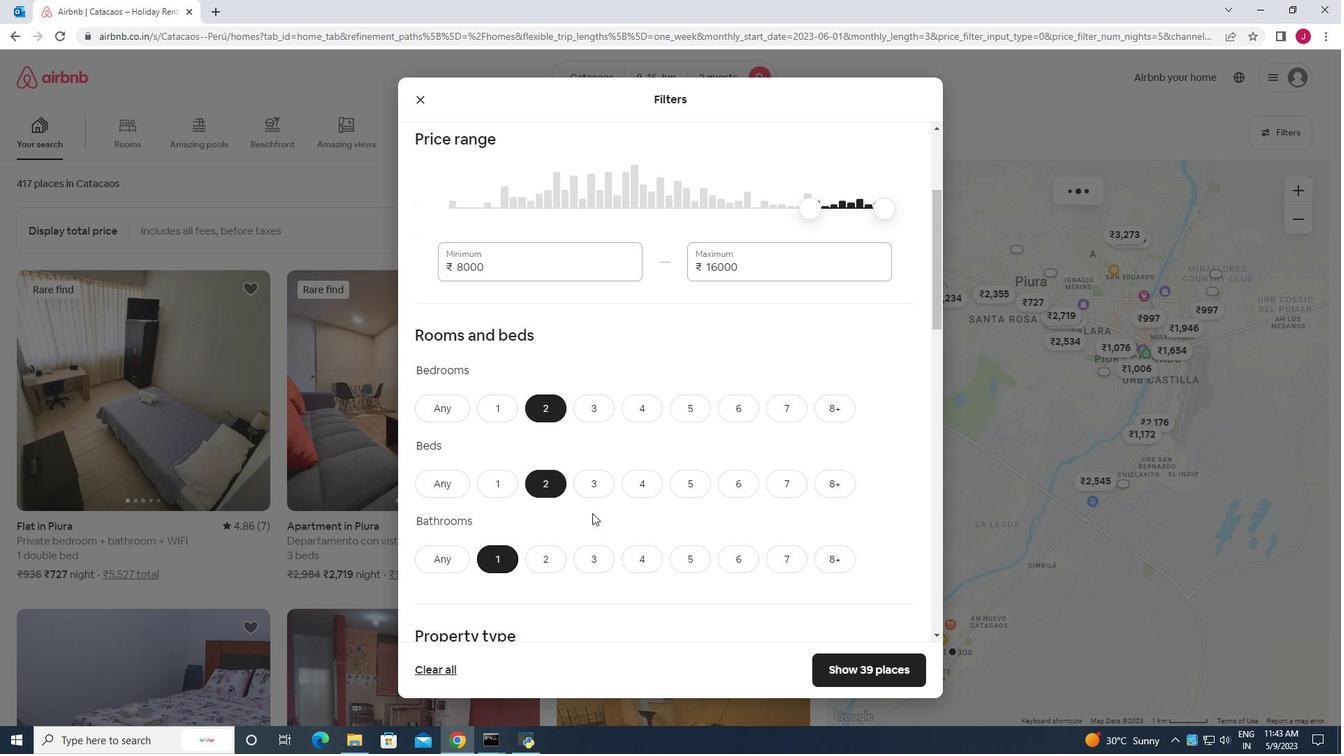 
Action: Mouse scrolled (598, 504) with delta (0, 0)
Screenshot: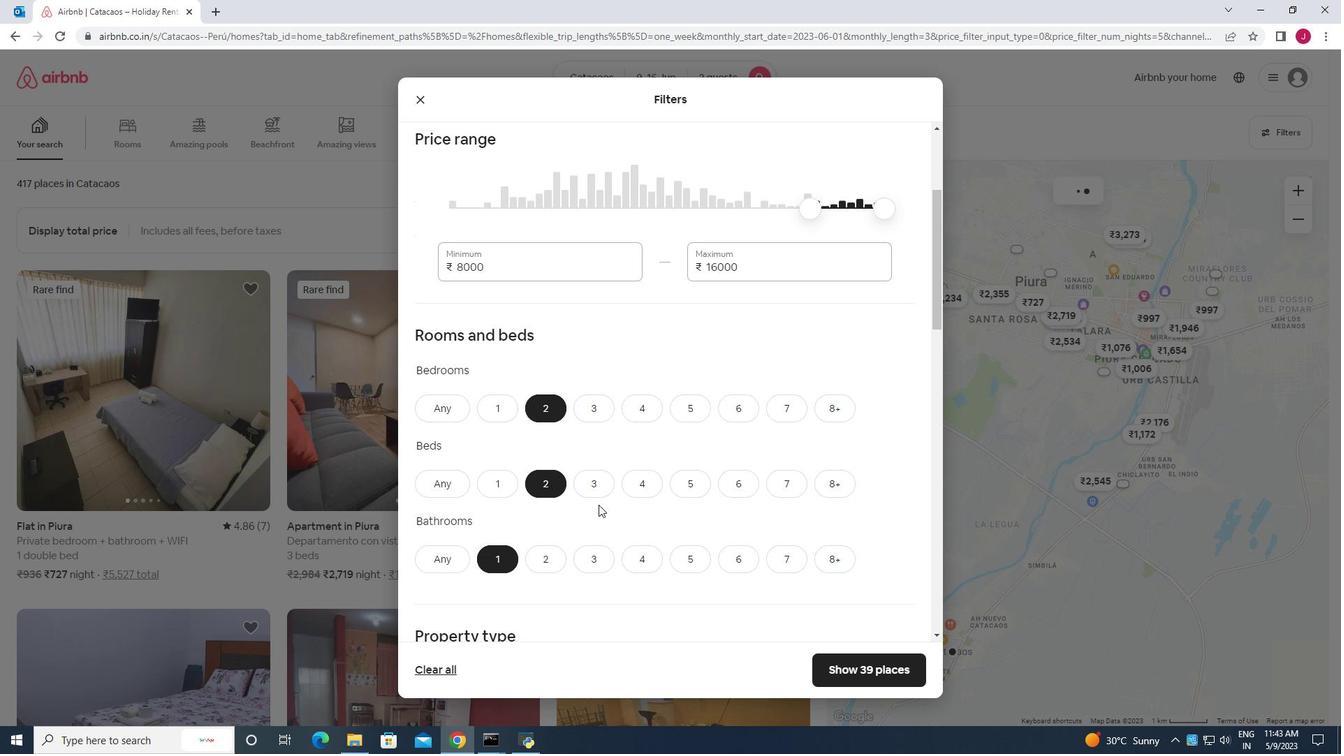 
Action: Mouse scrolled (598, 504) with delta (0, 0)
Screenshot: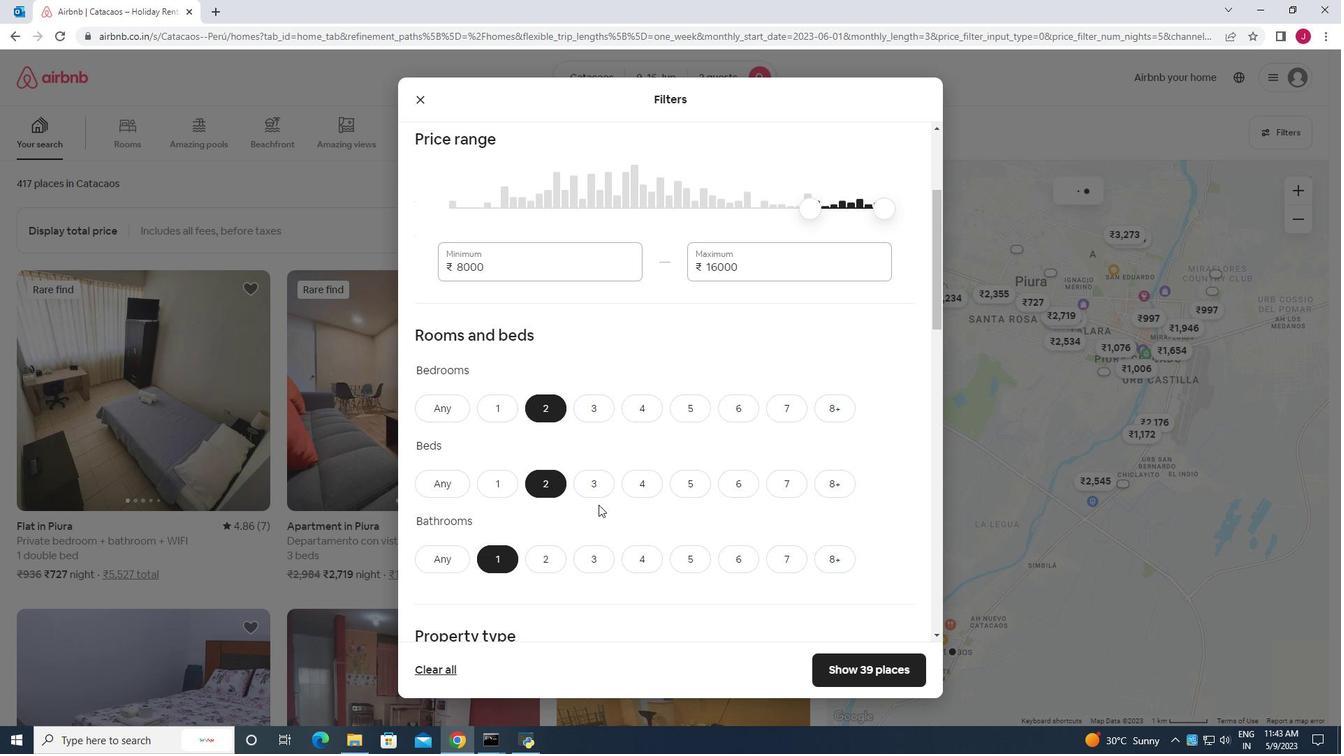 
Action: Mouse moved to (666, 467)
Screenshot: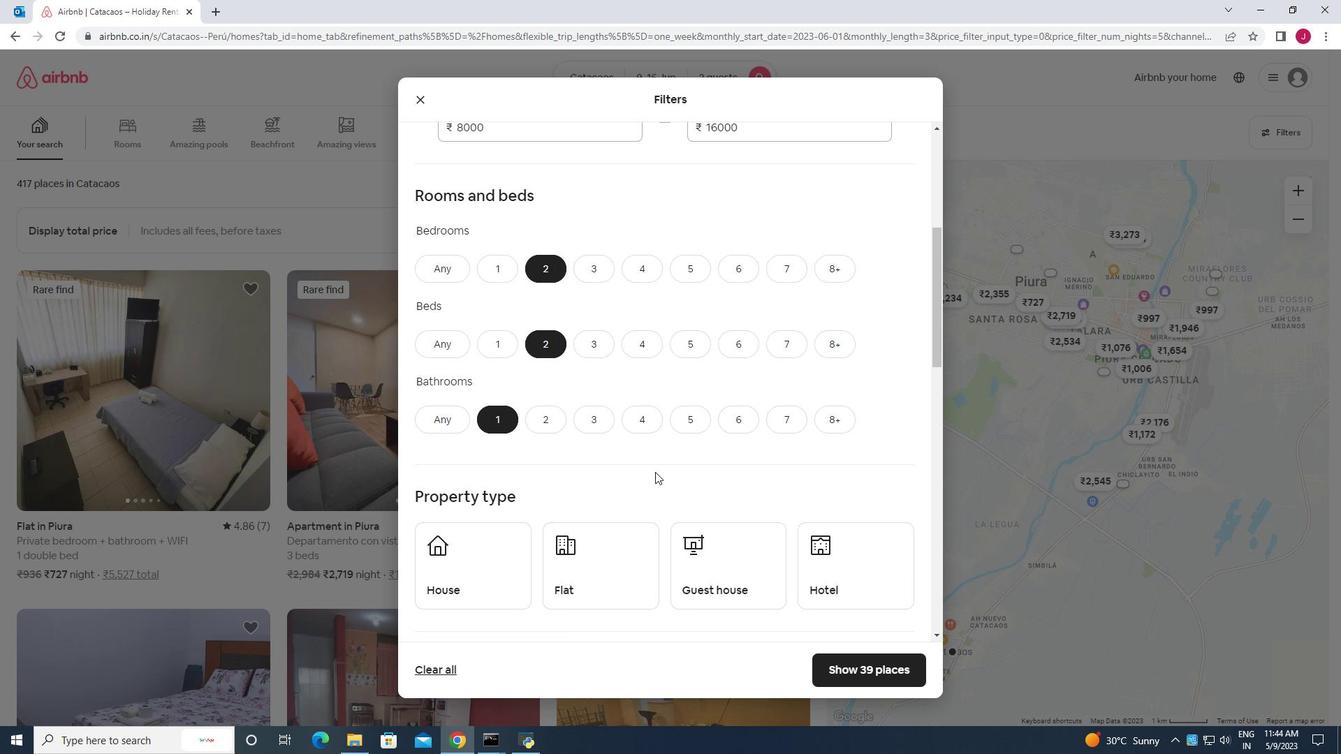 
Action: Mouse scrolled (666, 466) with delta (0, 0)
Screenshot: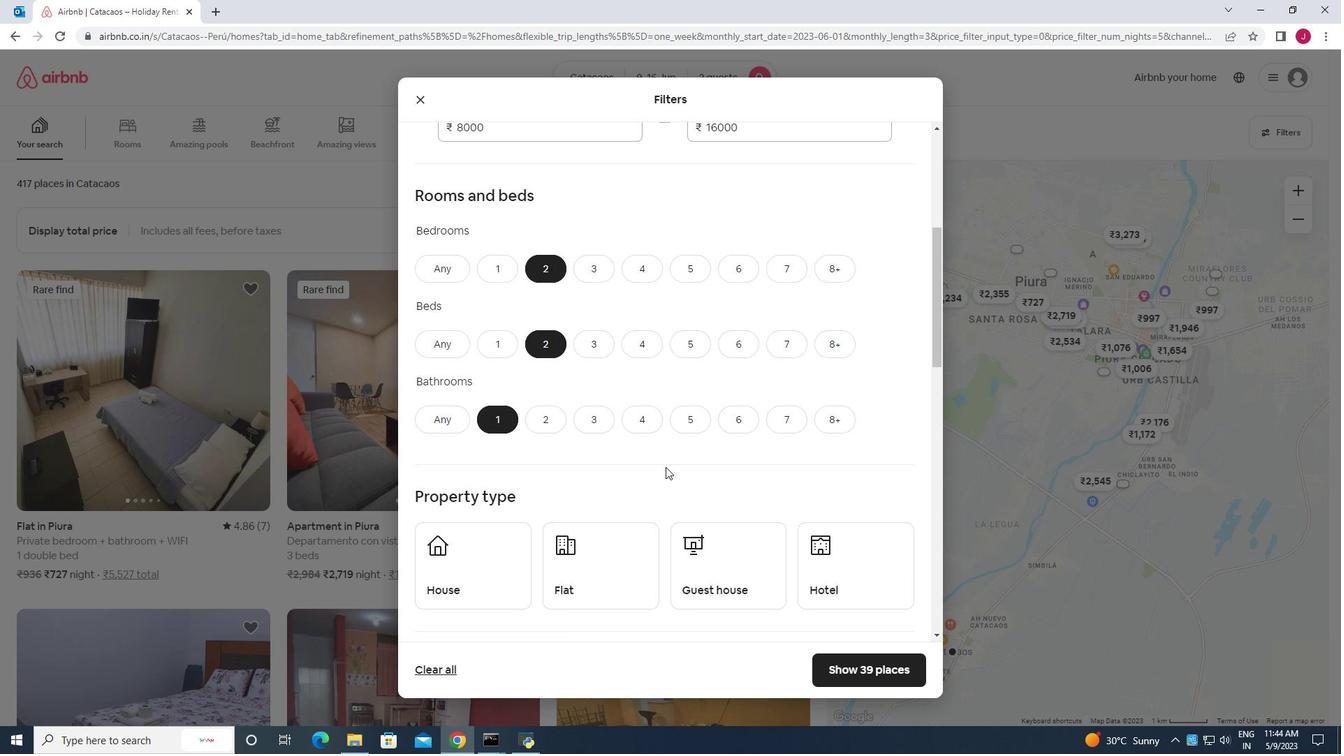 
Action: Mouse moved to (492, 515)
Screenshot: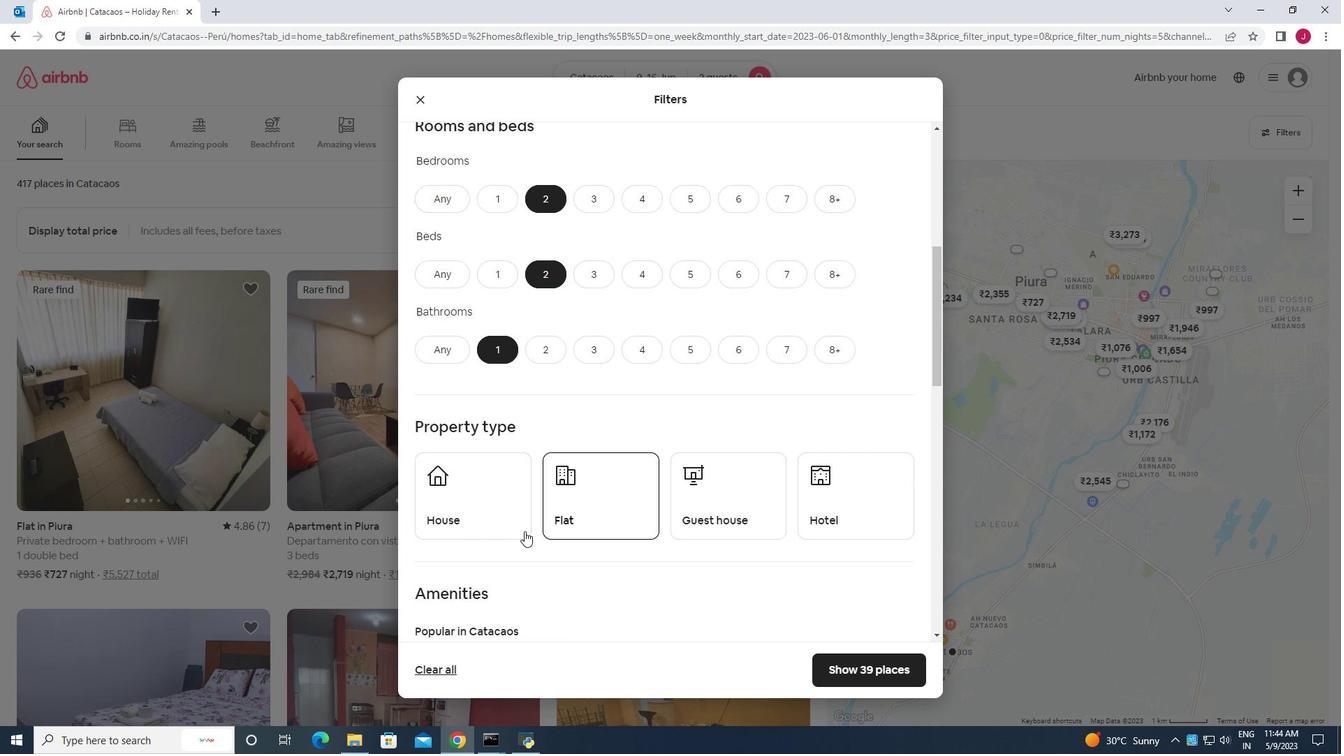 
Action: Mouse pressed left at (492, 515)
Screenshot: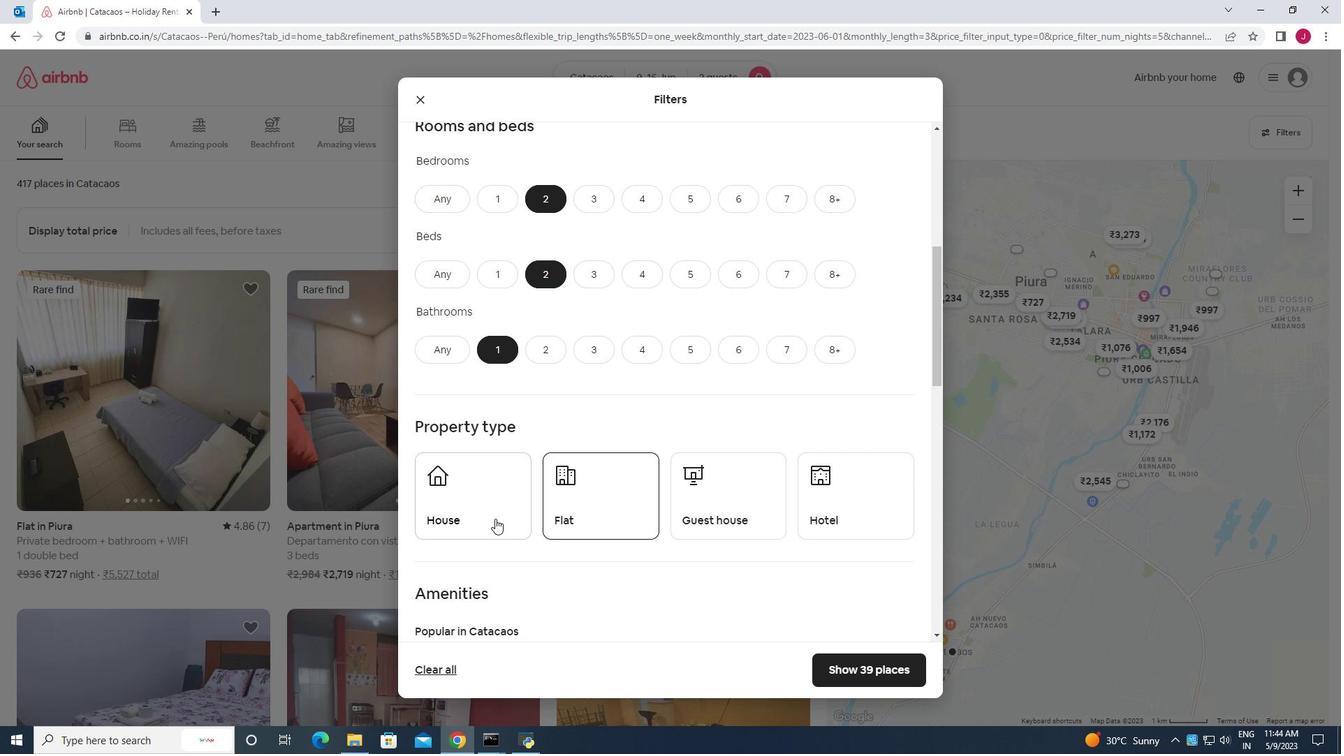 
Action: Mouse moved to (603, 514)
Screenshot: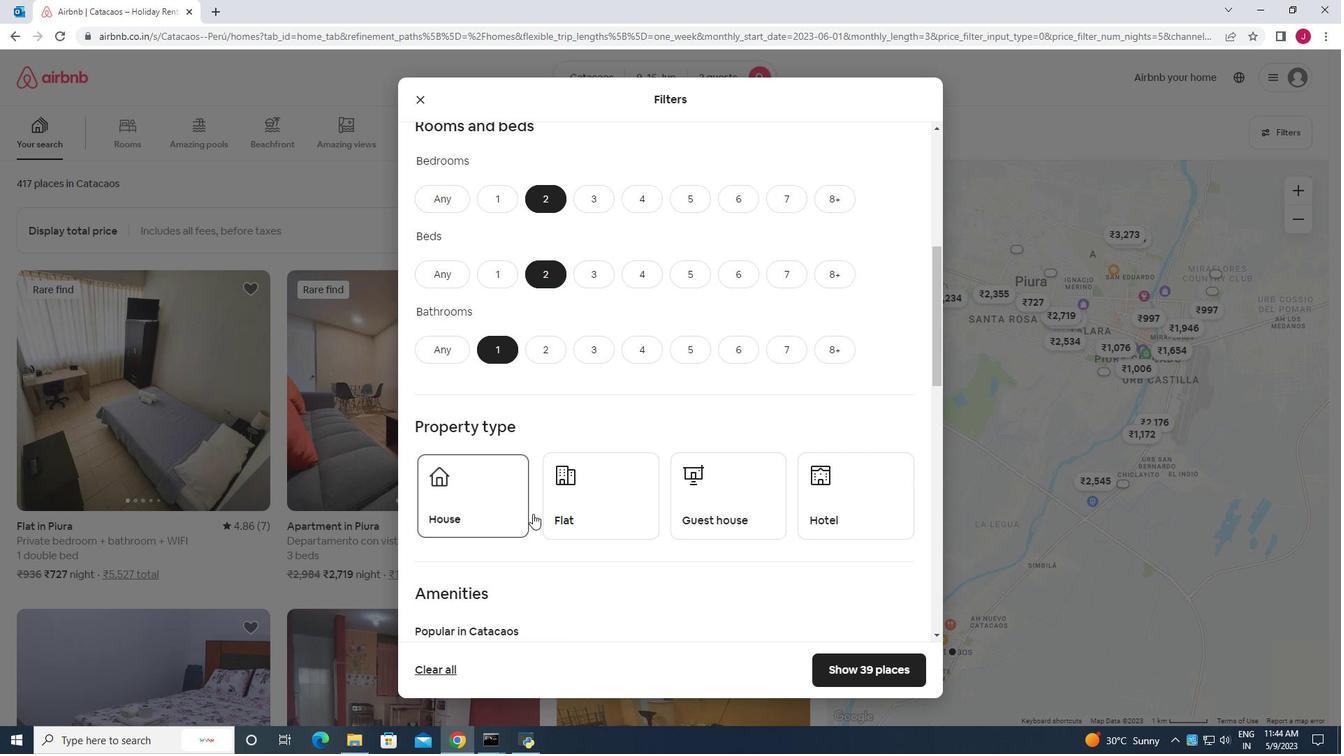 
Action: Mouse pressed left at (603, 514)
Screenshot: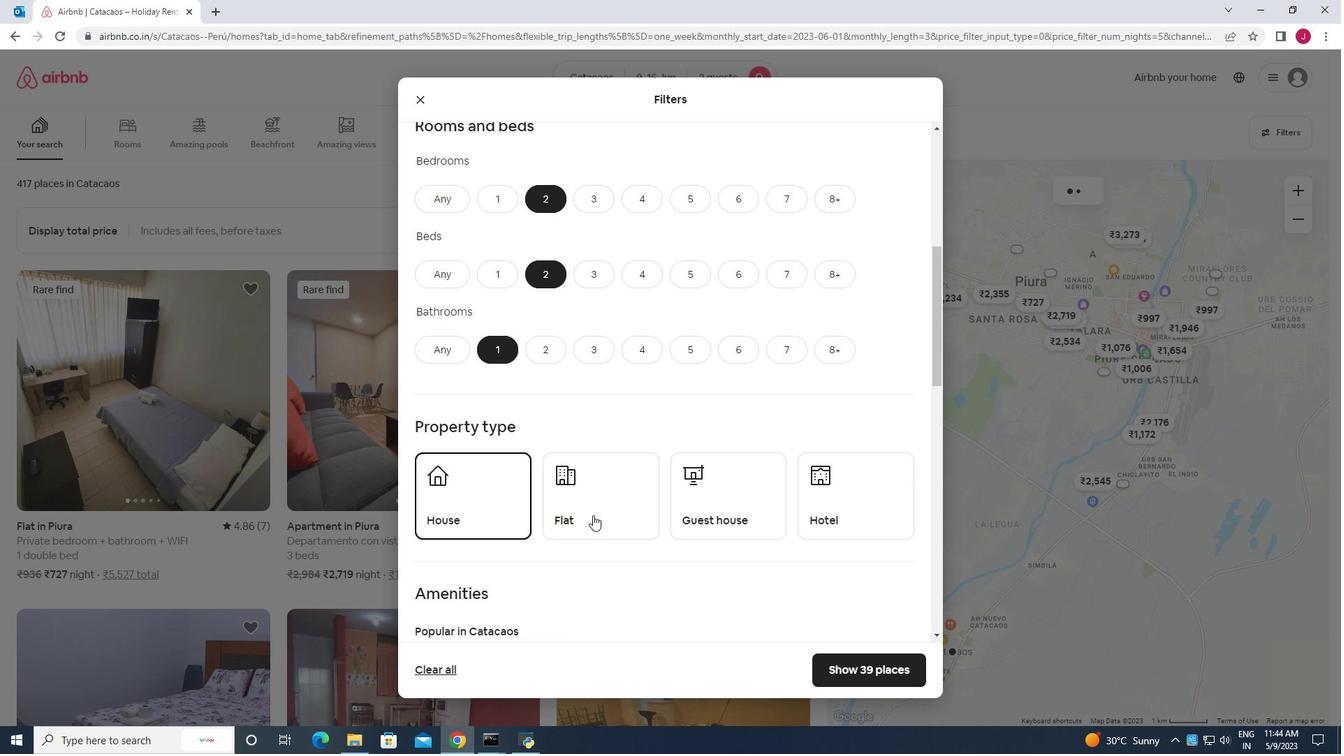 
Action: Mouse moved to (705, 496)
Screenshot: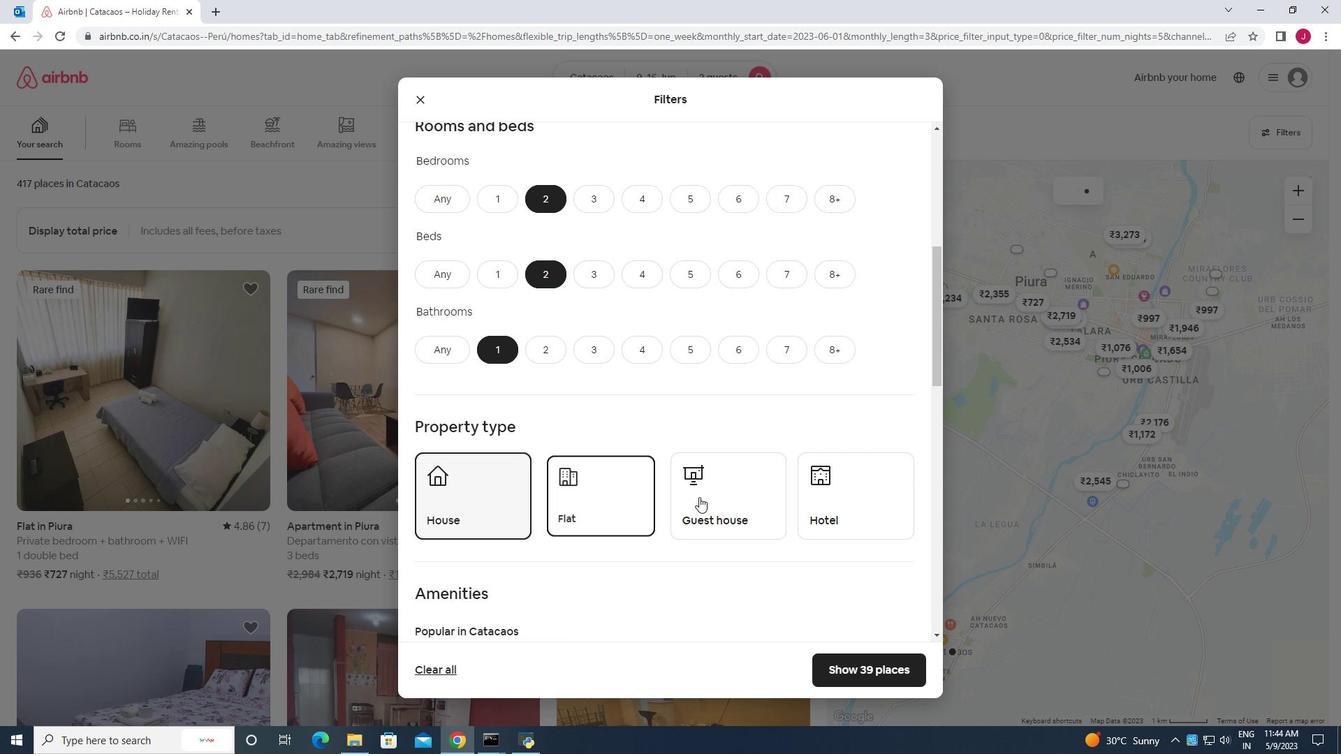 
Action: Mouse pressed left at (705, 496)
Screenshot: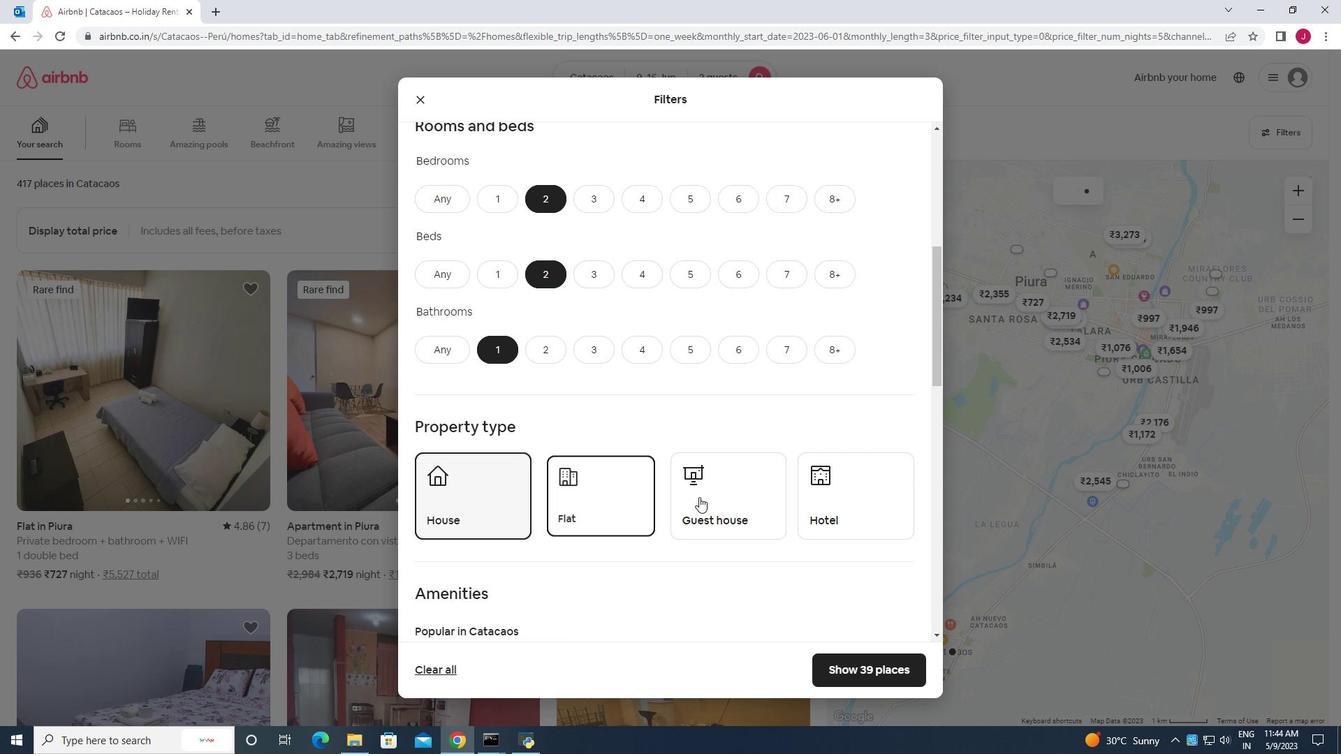 
Action: Mouse moved to (818, 492)
Screenshot: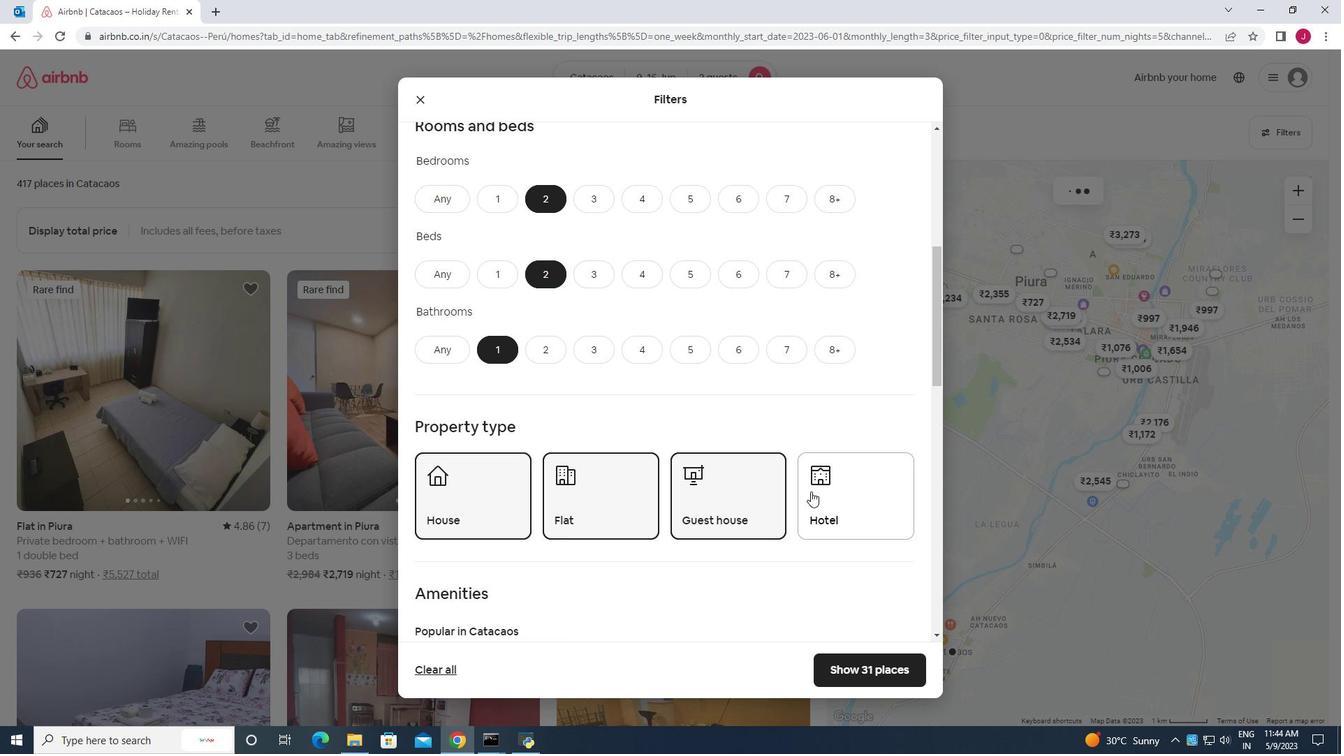 
Action: Mouse pressed left at (818, 492)
Screenshot: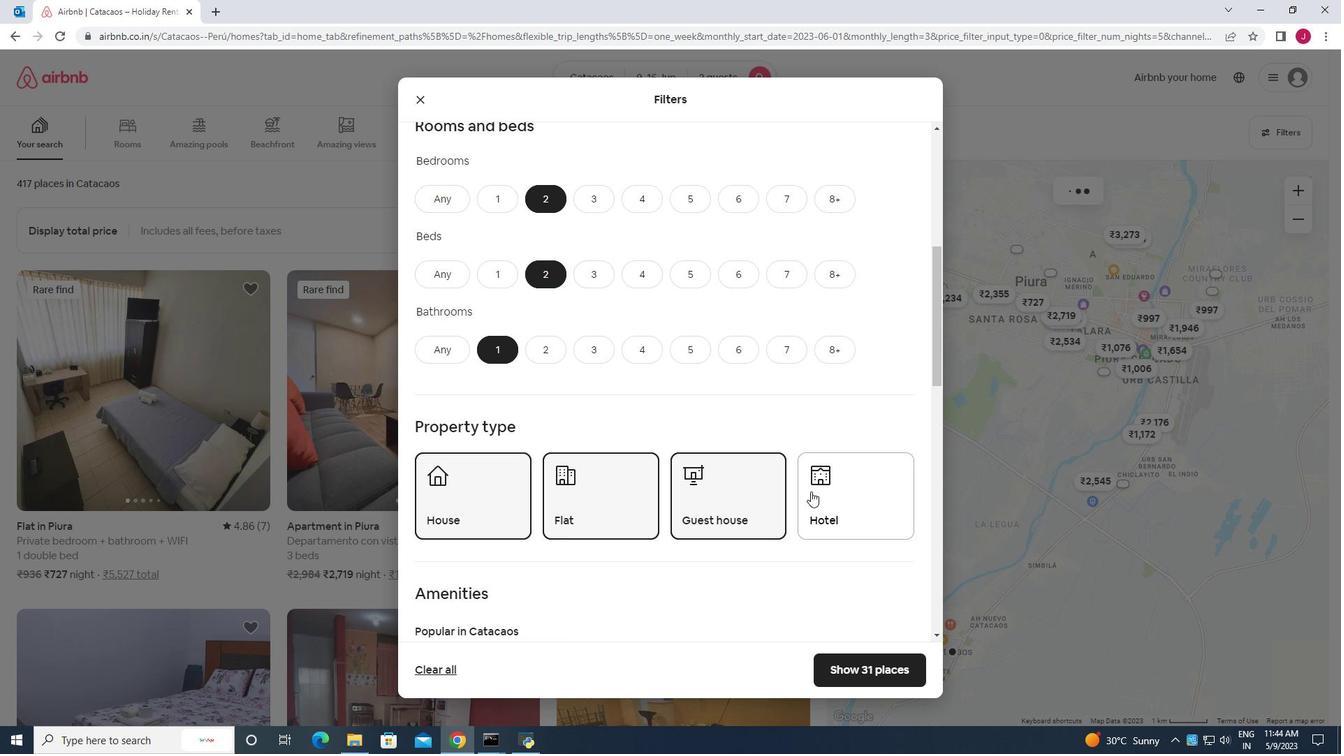 
Action: Mouse moved to (703, 472)
Screenshot: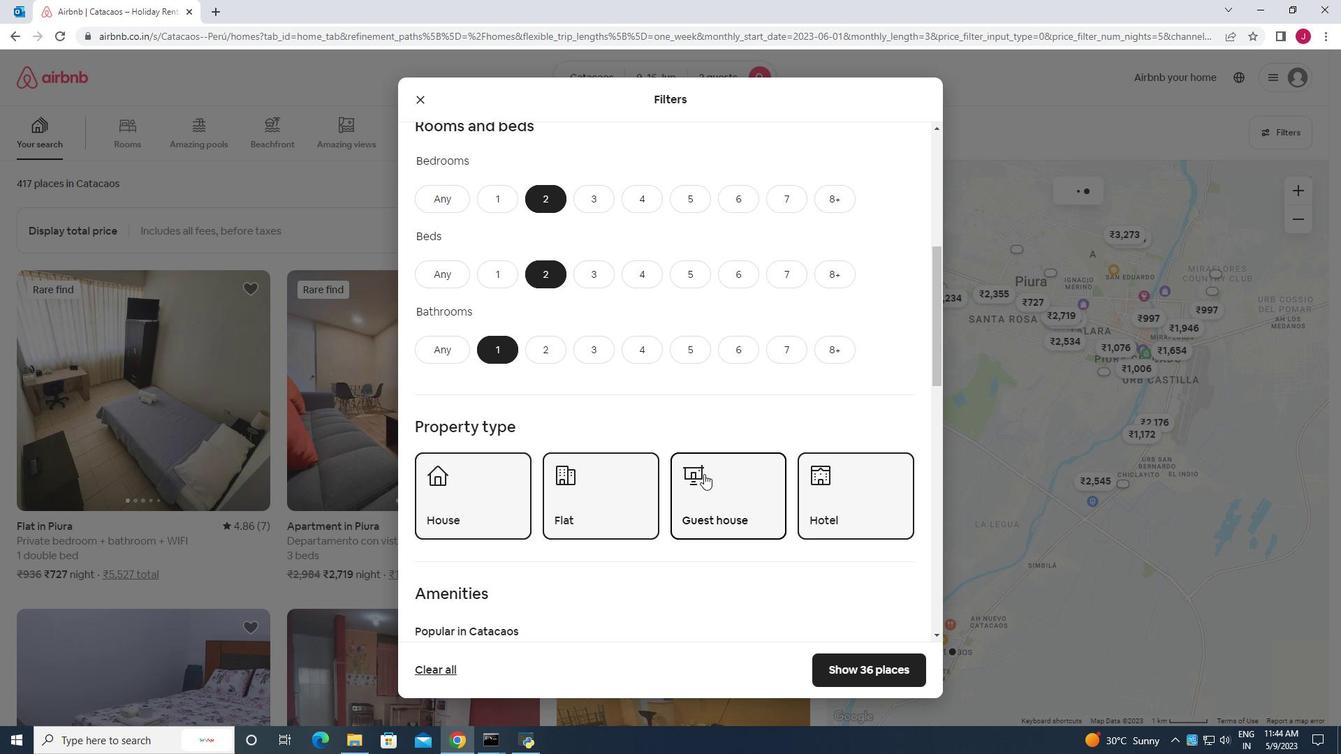 
Action: Mouse scrolled (703, 471) with delta (0, 0)
Screenshot: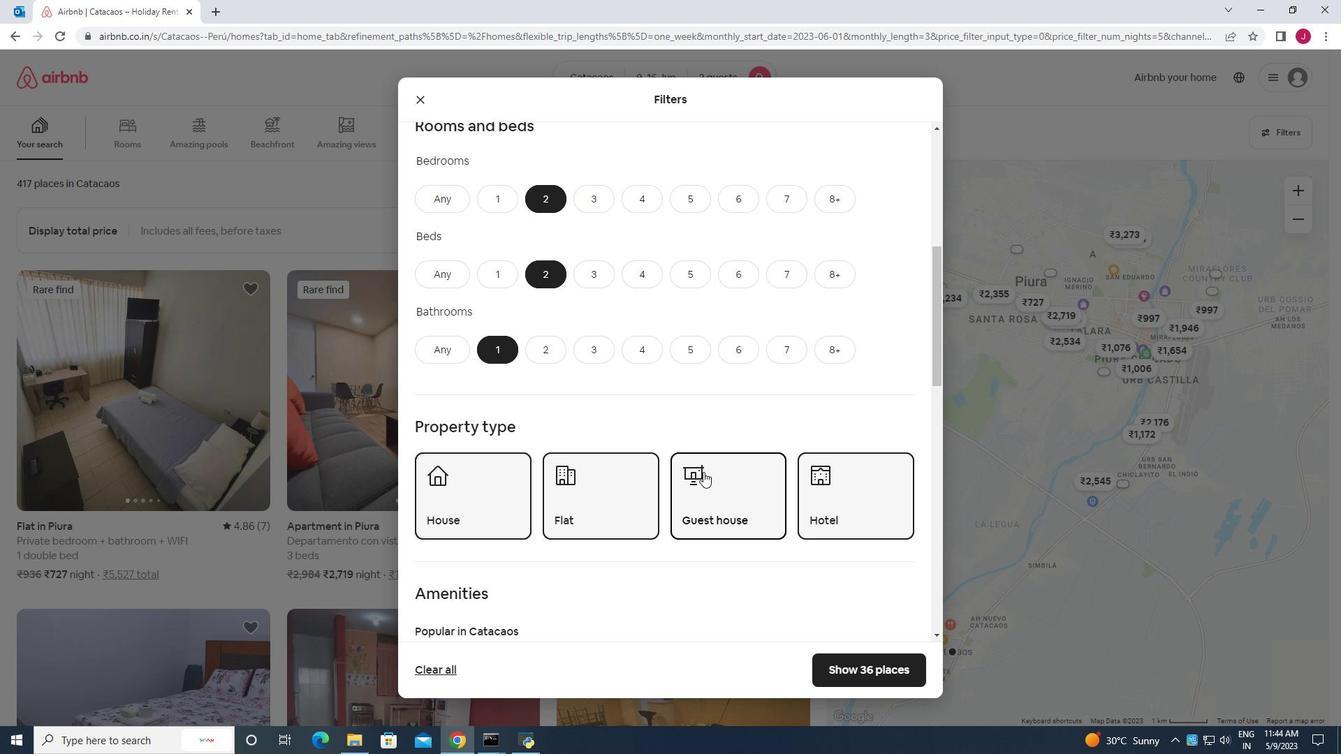 
Action: Mouse scrolled (703, 471) with delta (0, 0)
Screenshot: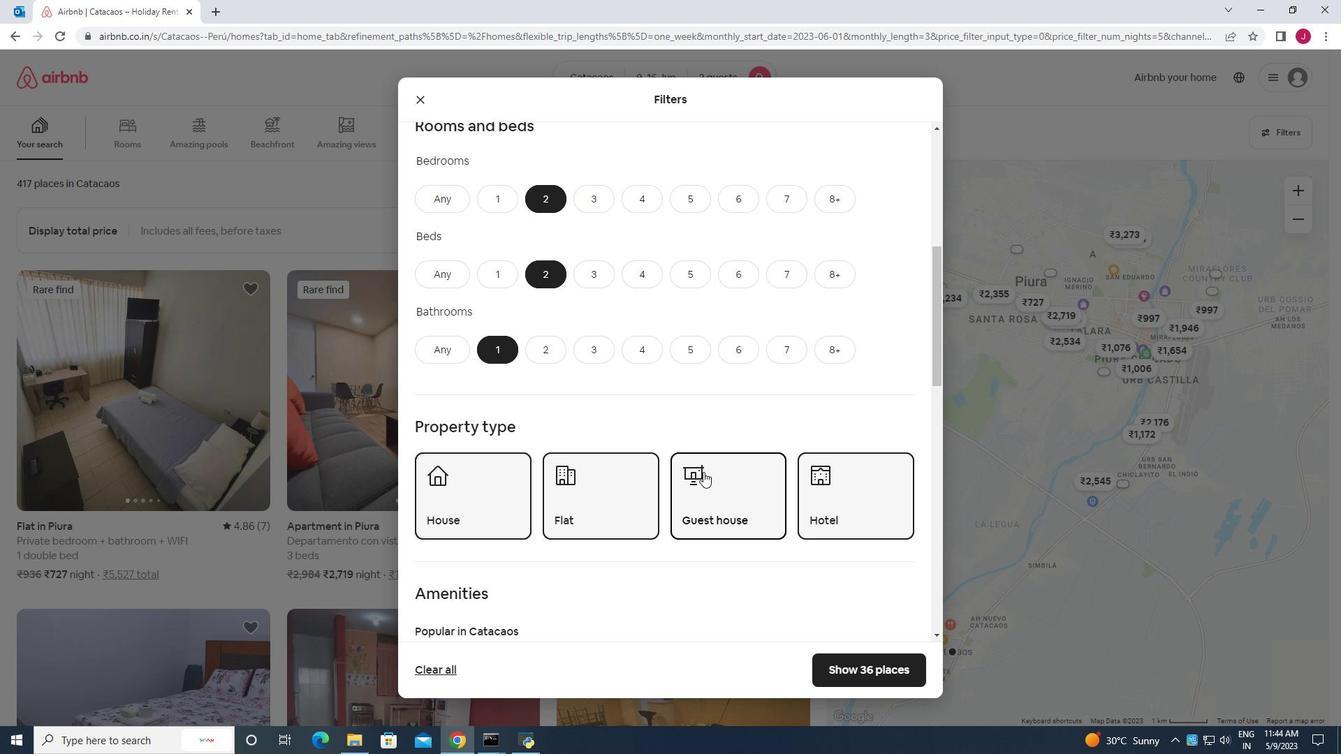
Action: Mouse scrolled (703, 471) with delta (0, 0)
Screenshot: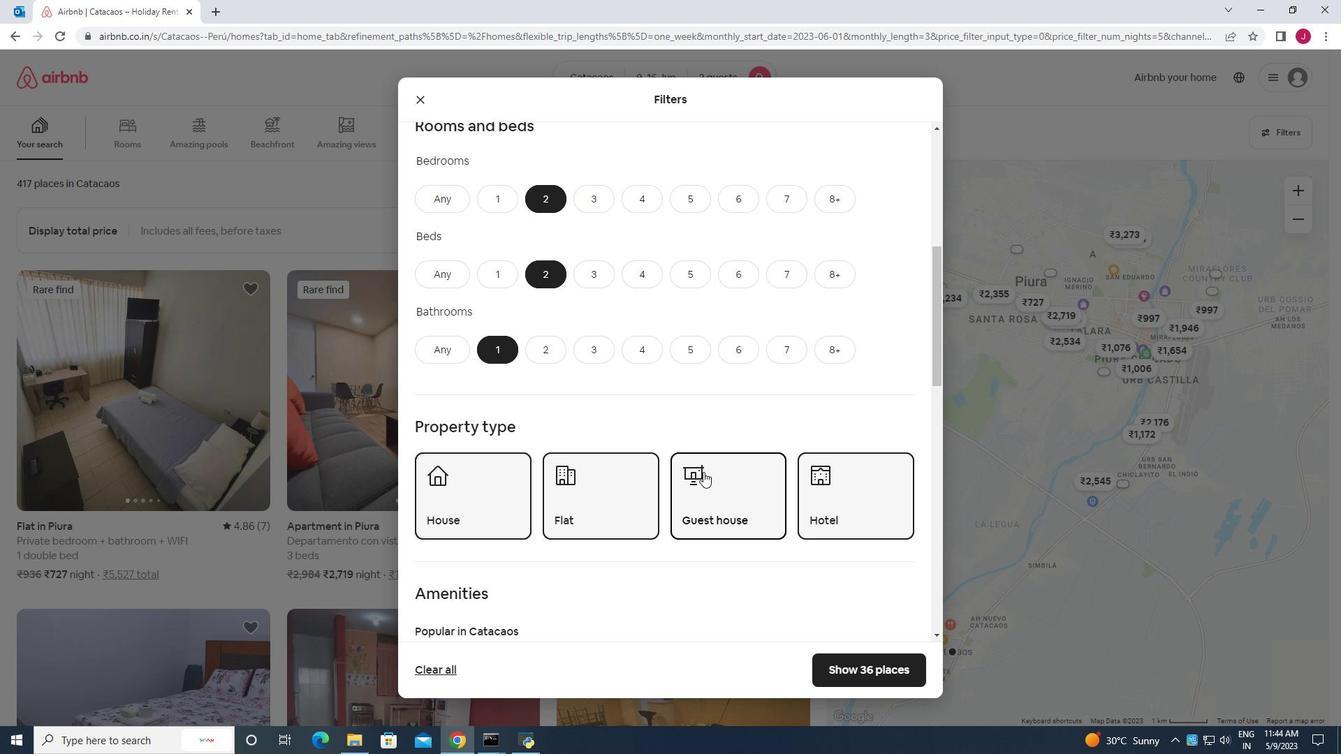
Action: Mouse scrolled (703, 471) with delta (0, 0)
Screenshot: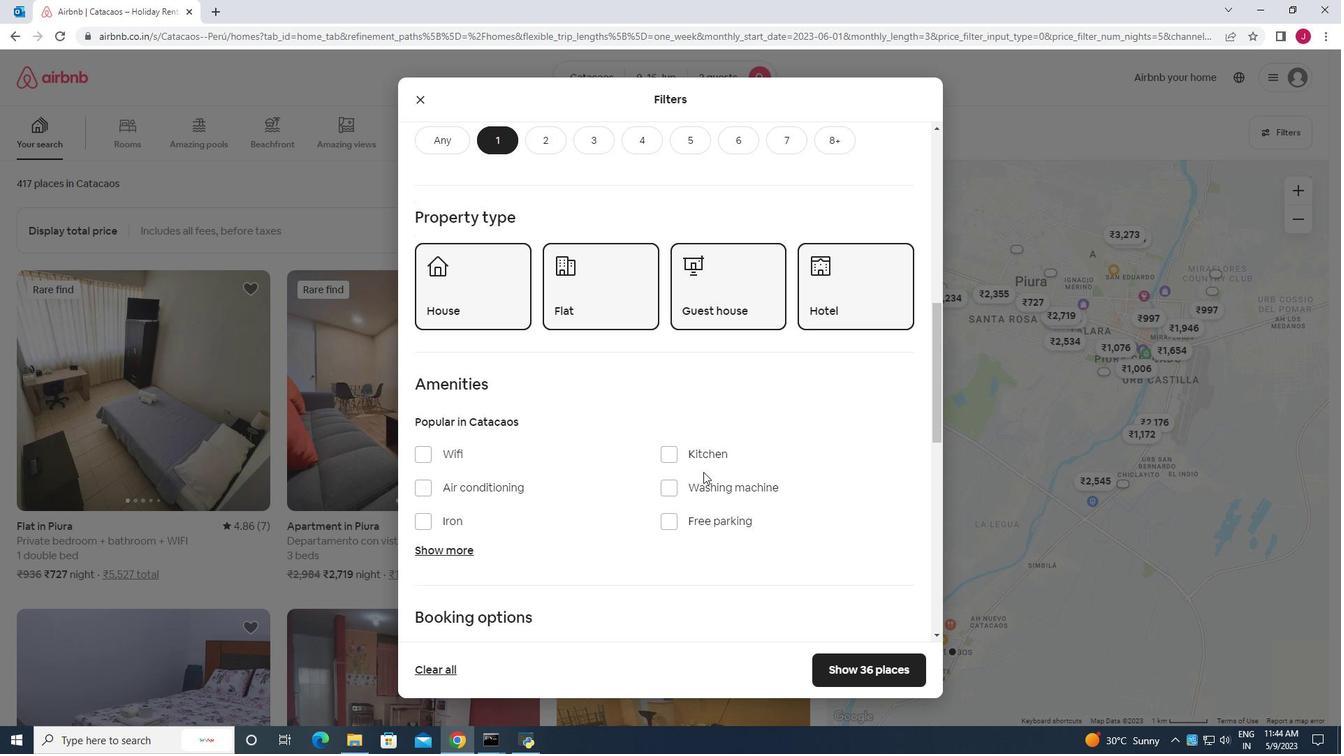 
Action: Mouse scrolled (703, 471) with delta (0, 0)
Screenshot: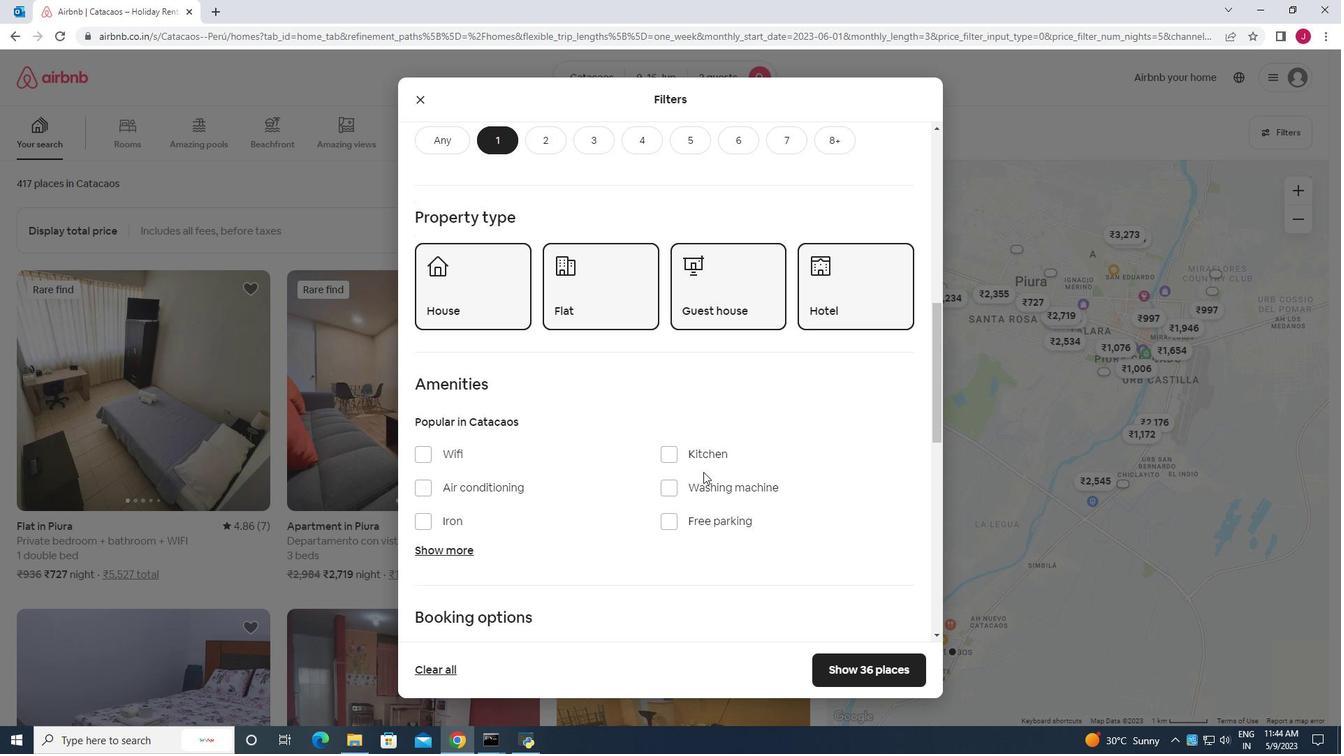 
Action: Mouse scrolled (703, 471) with delta (0, 0)
Screenshot: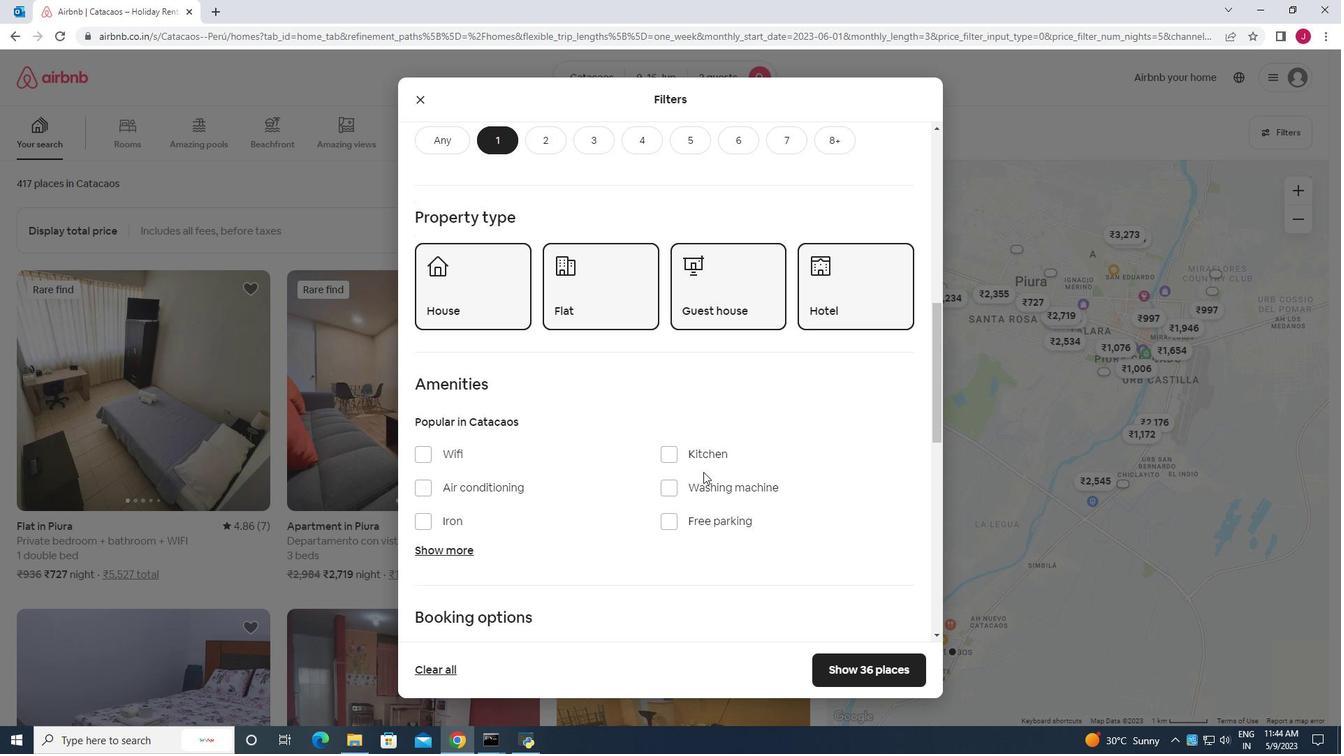 
Action: Mouse scrolled (703, 471) with delta (0, 0)
Screenshot: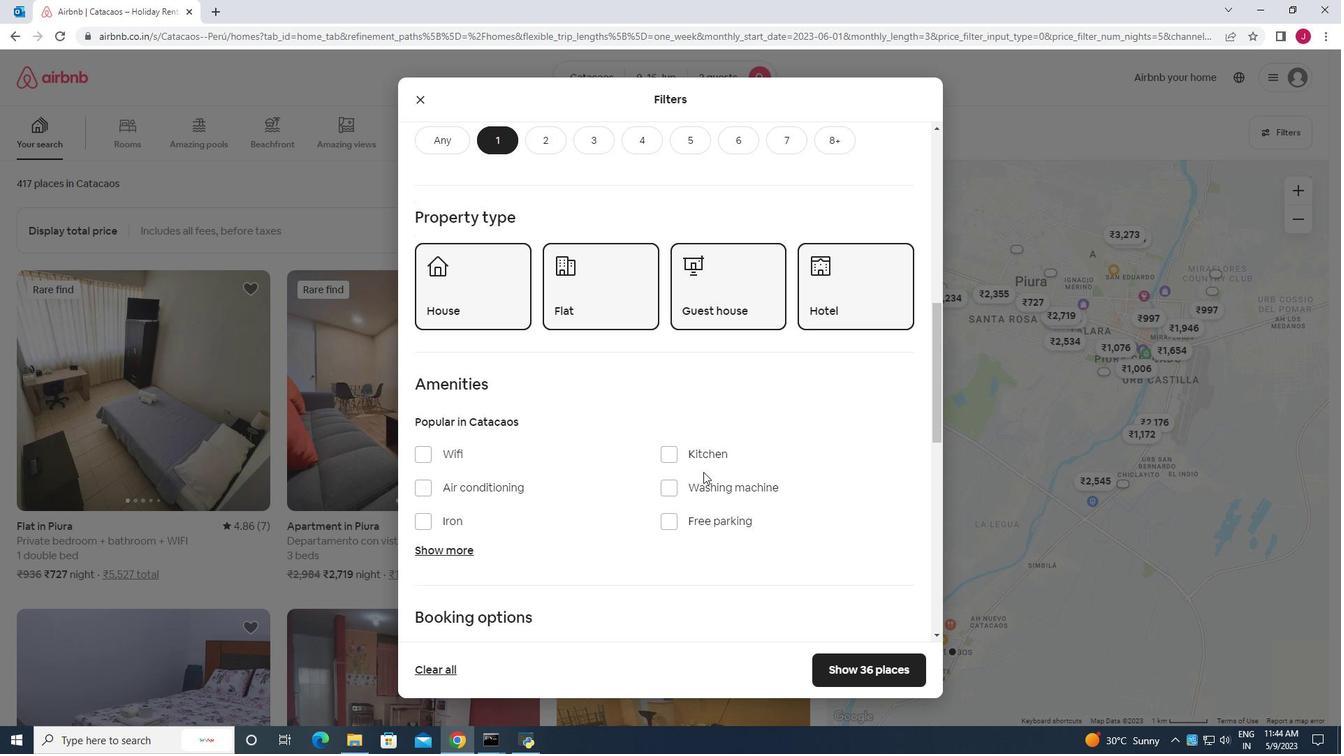 
Action: Mouse scrolled (703, 471) with delta (0, 0)
Screenshot: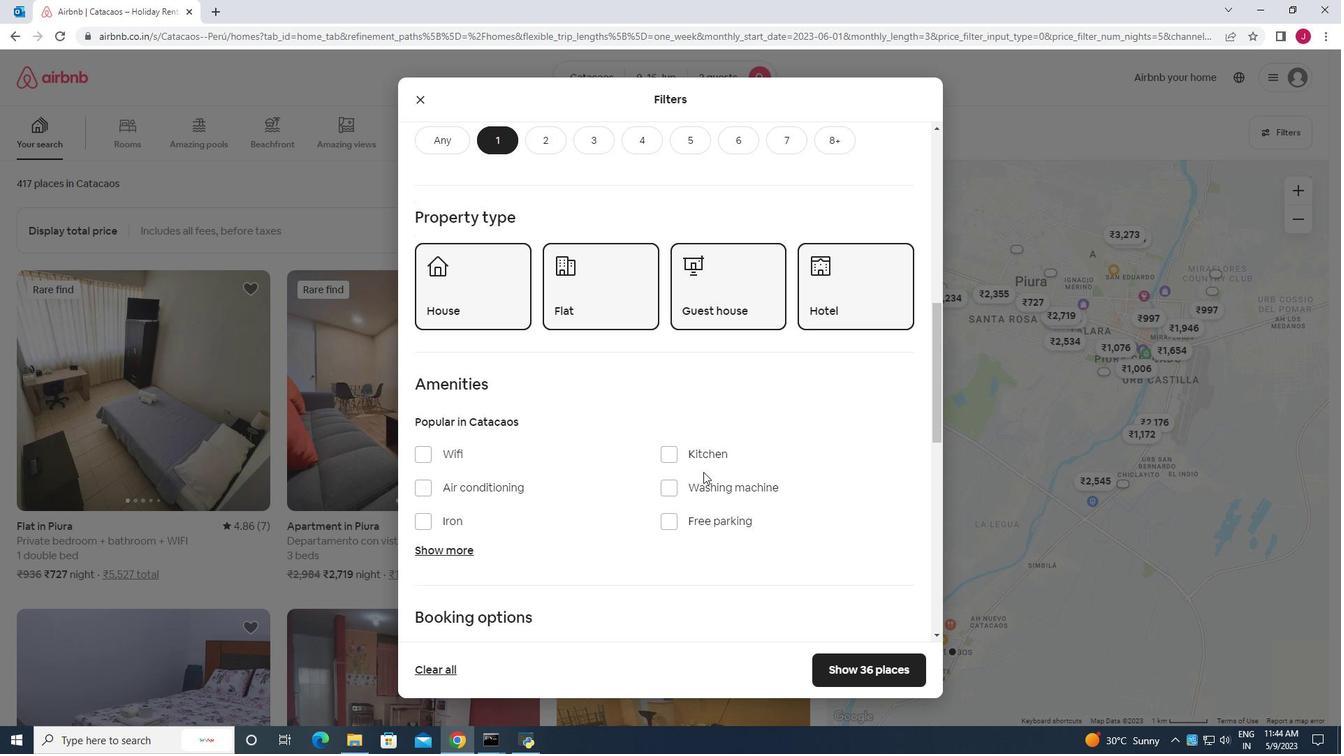 
Action: Mouse scrolled (703, 473) with delta (0, 0)
Screenshot: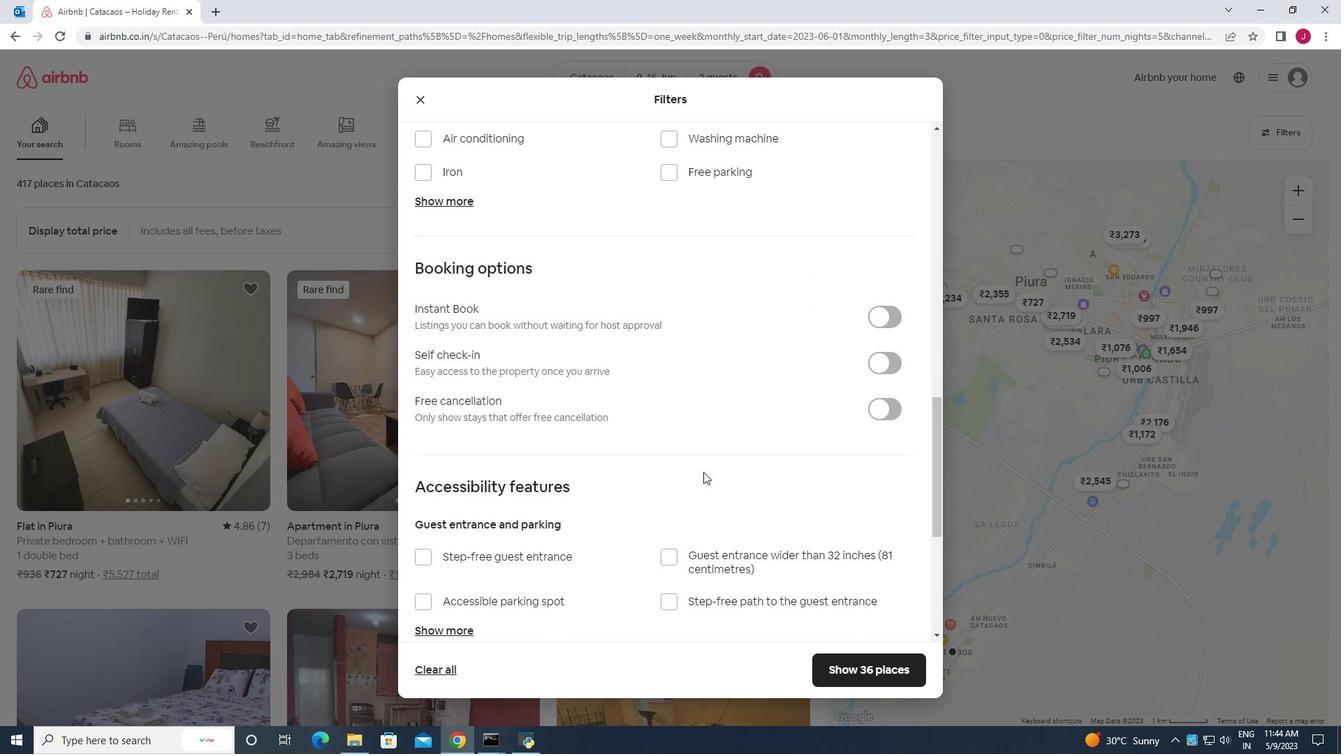
Action: Mouse scrolled (703, 473) with delta (0, 0)
Screenshot: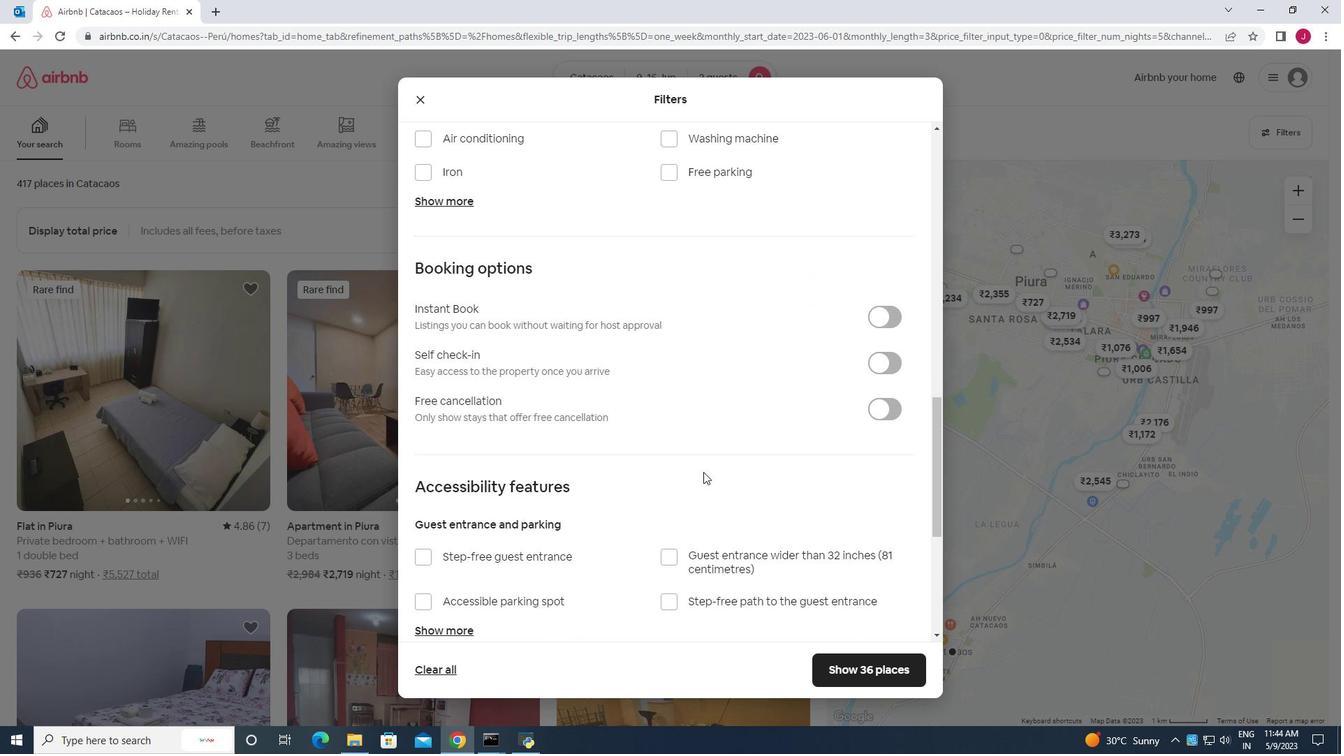
Action: Mouse scrolled (703, 473) with delta (0, 0)
Screenshot: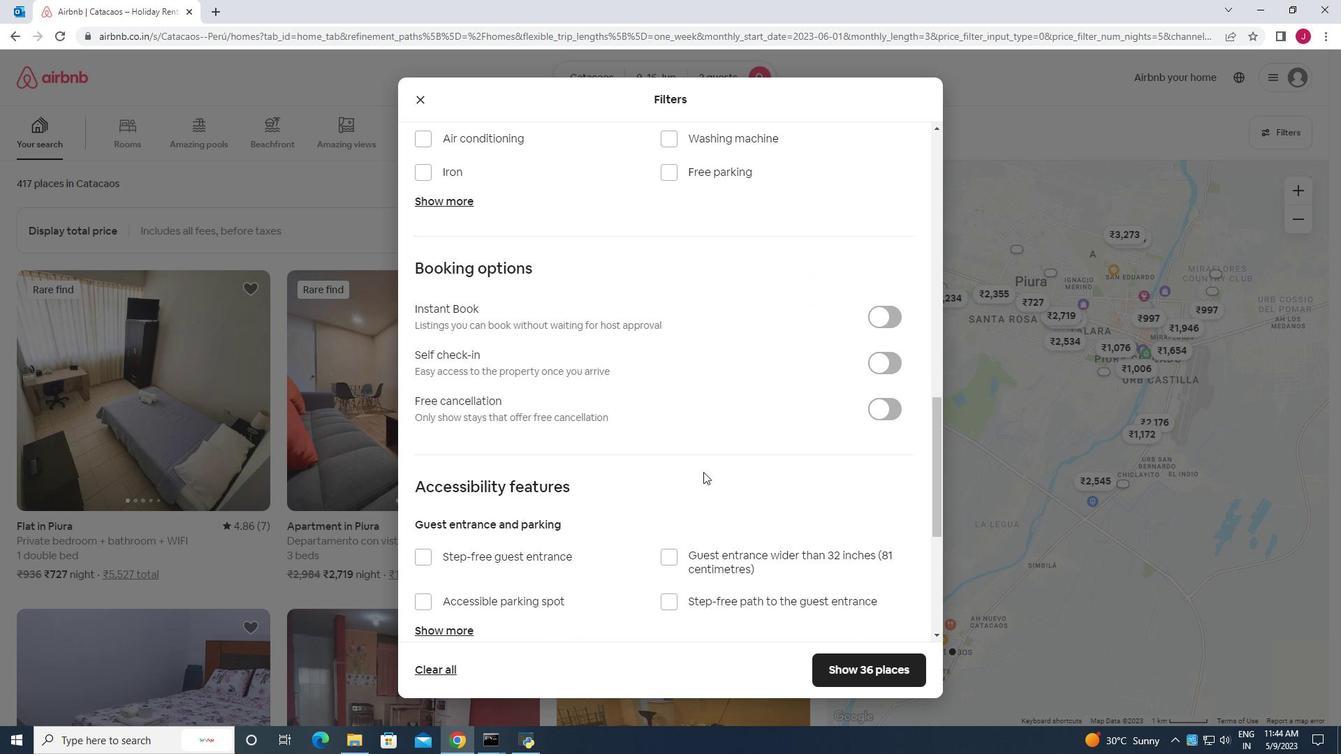 
Action: Mouse moved to (795, 485)
Screenshot: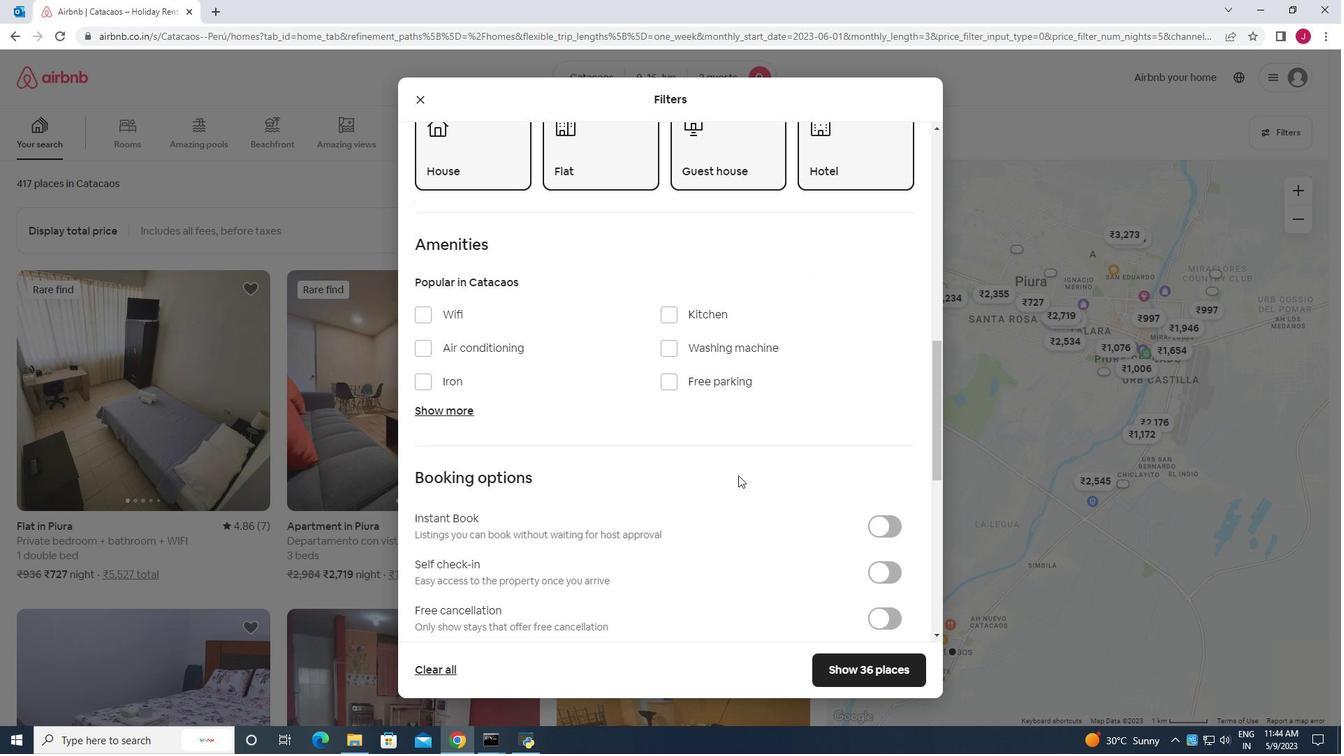 
Action: Mouse scrolled (795, 484) with delta (0, 0)
Screenshot: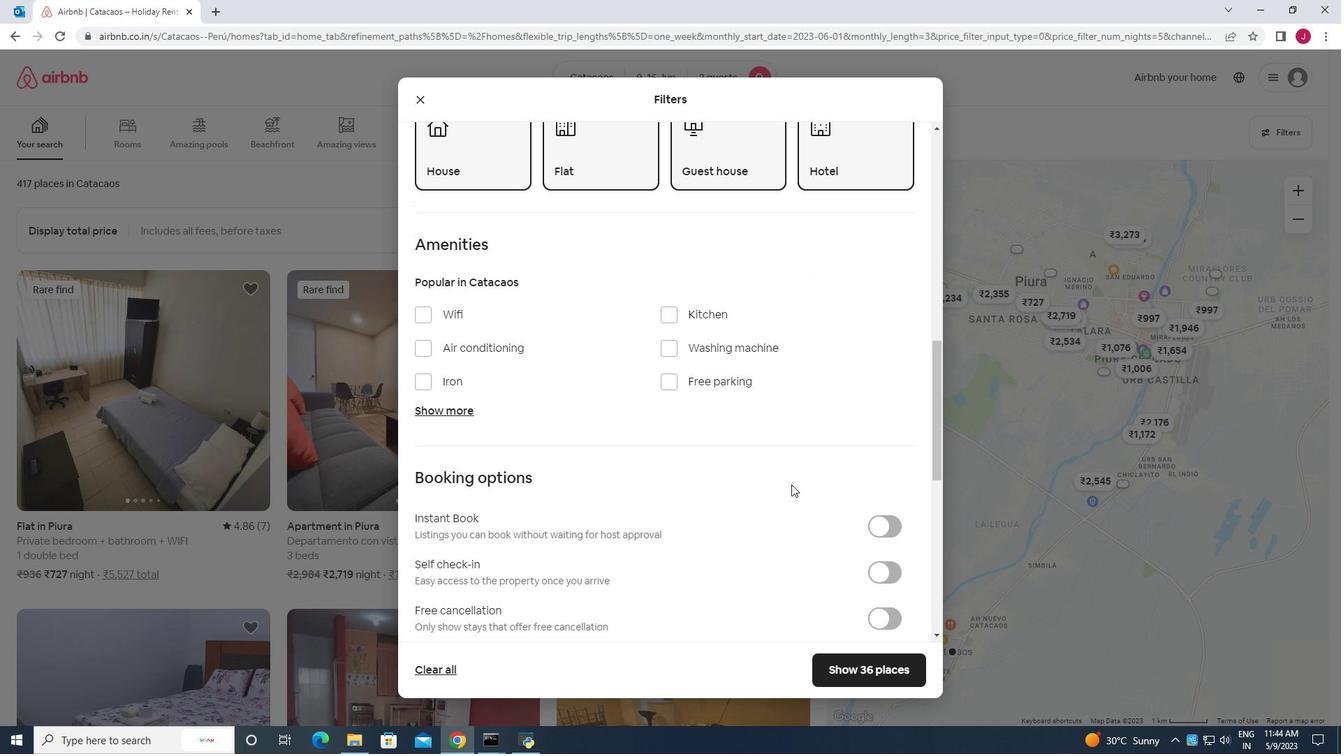 
Action: Mouse scrolled (795, 484) with delta (0, 0)
Screenshot: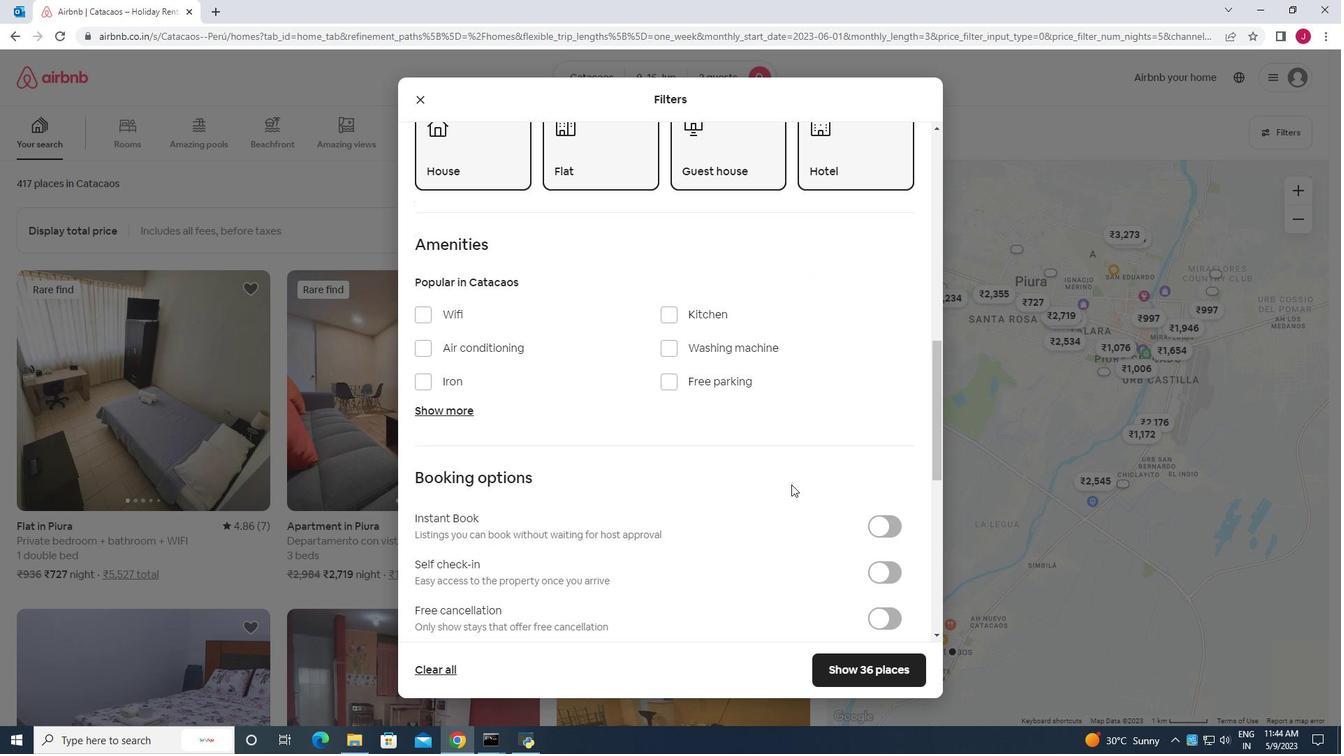 
Action: Mouse scrolled (795, 484) with delta (0, 0)
Screenshot: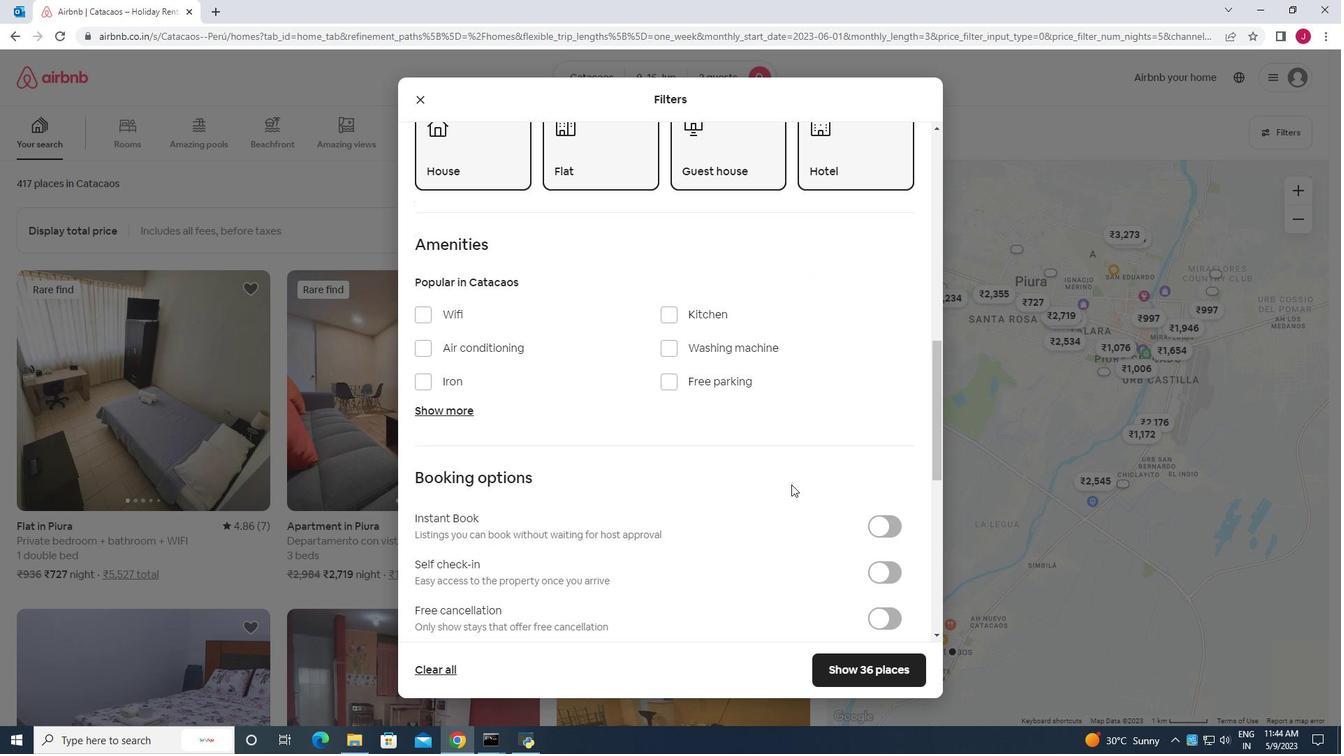 
Action: Mouse moved to (795, 485)
Screenshot: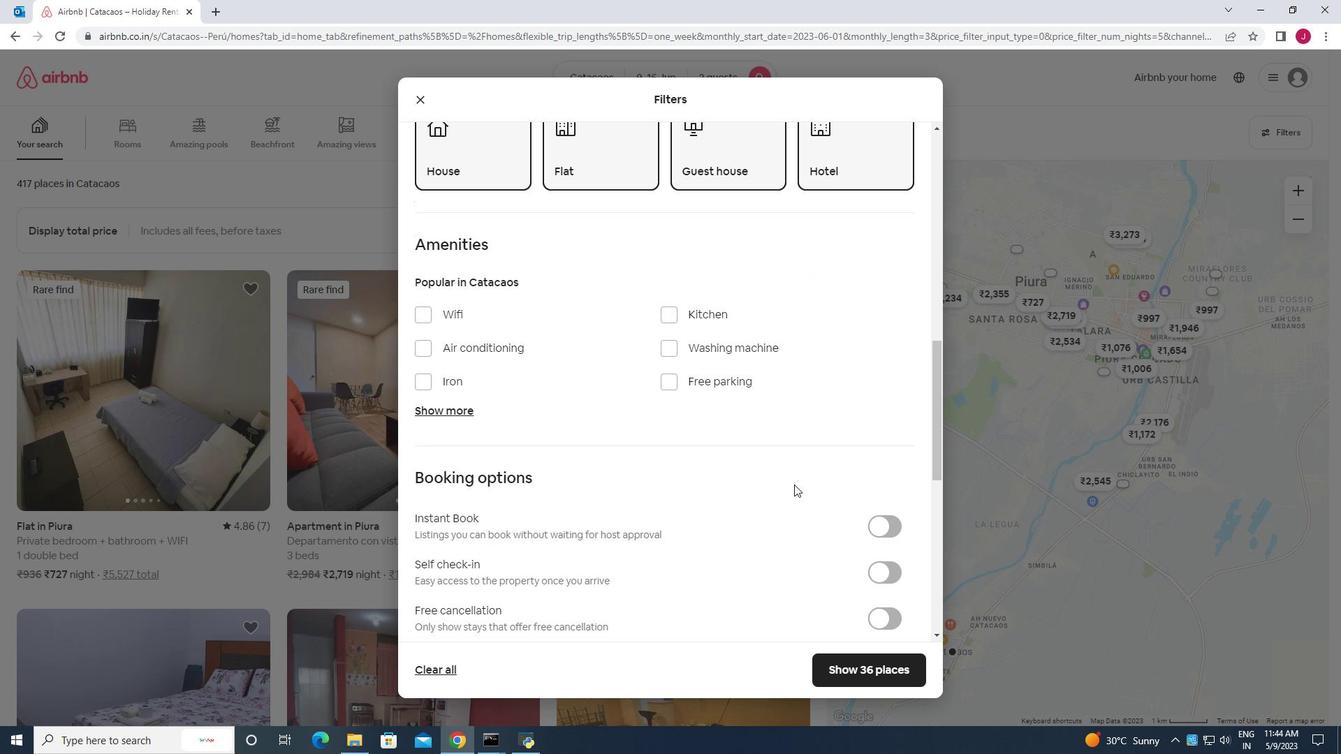 
Action: Mouse scrolled (795, 484) with delta (0, 0)
Screenshot: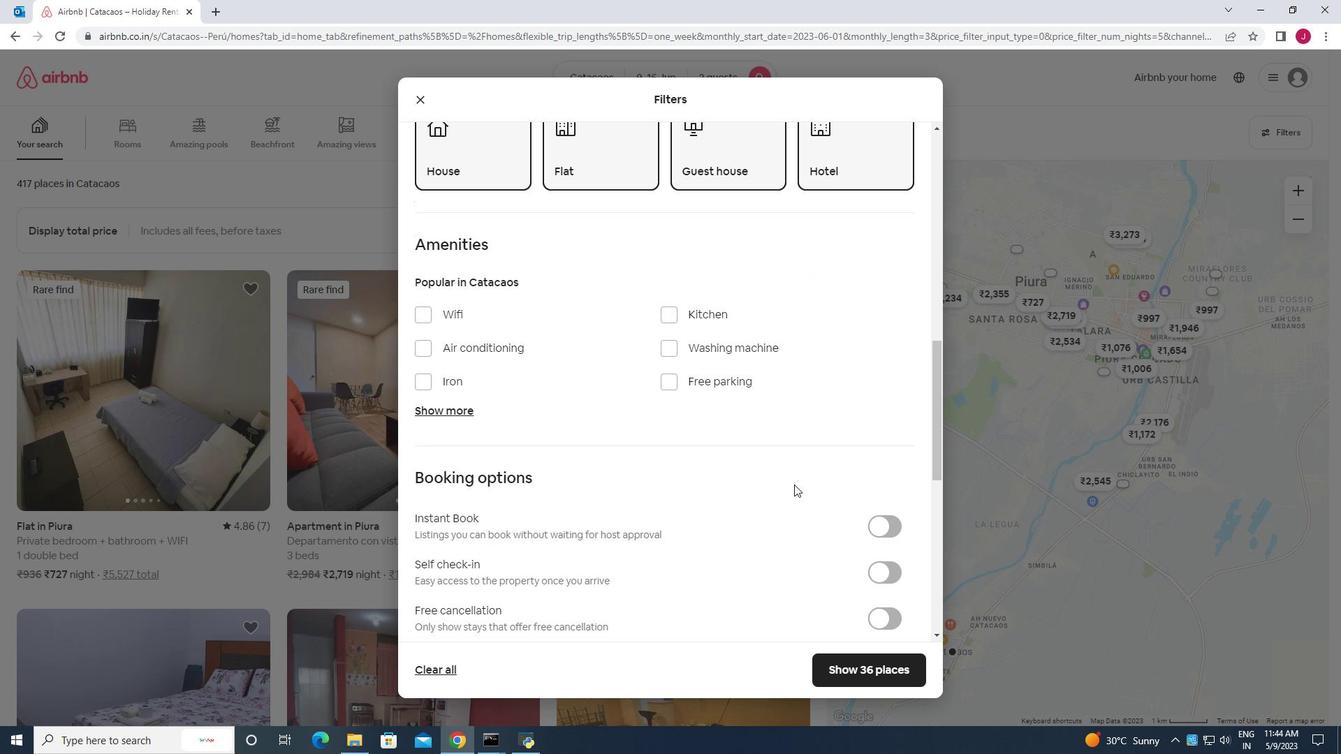 
Action: Mouse scrolled (795, 484) with delta (0, 0)
Screenshot: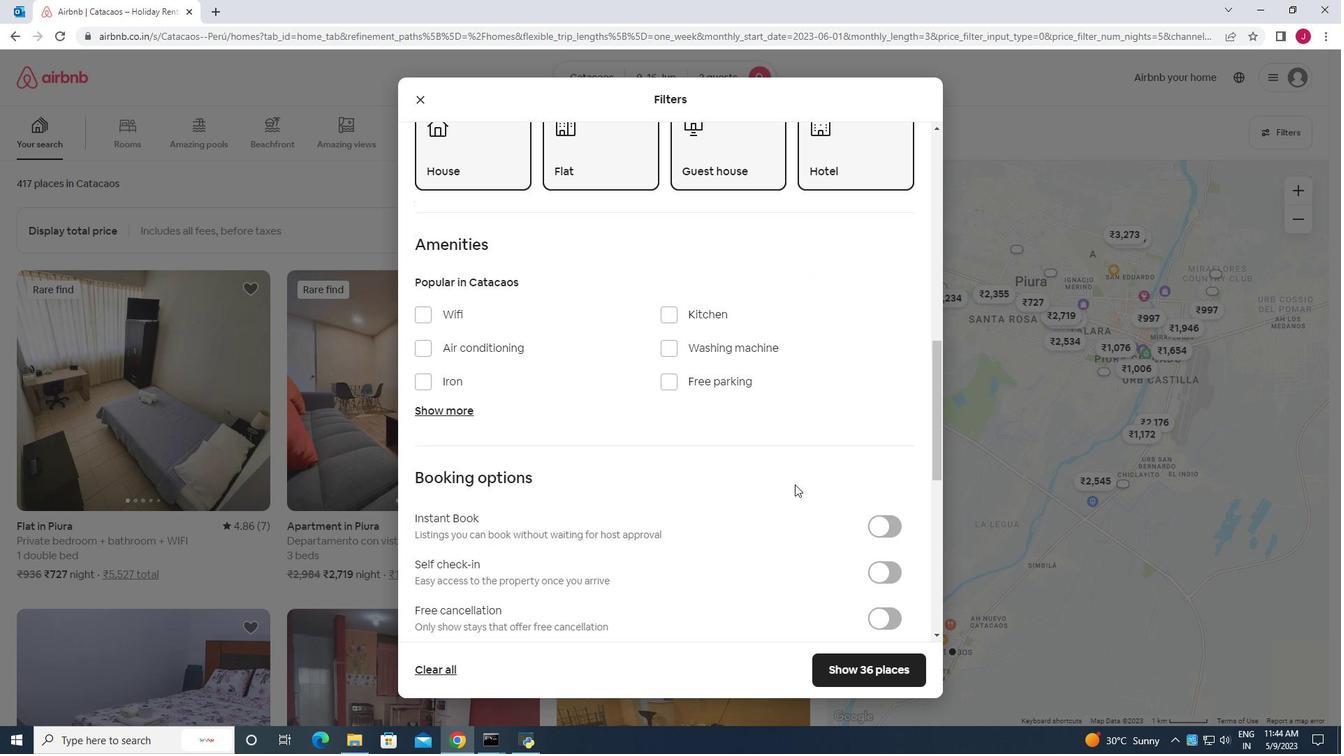 
Action: Mouse moved to (890, 225)
Screenshot: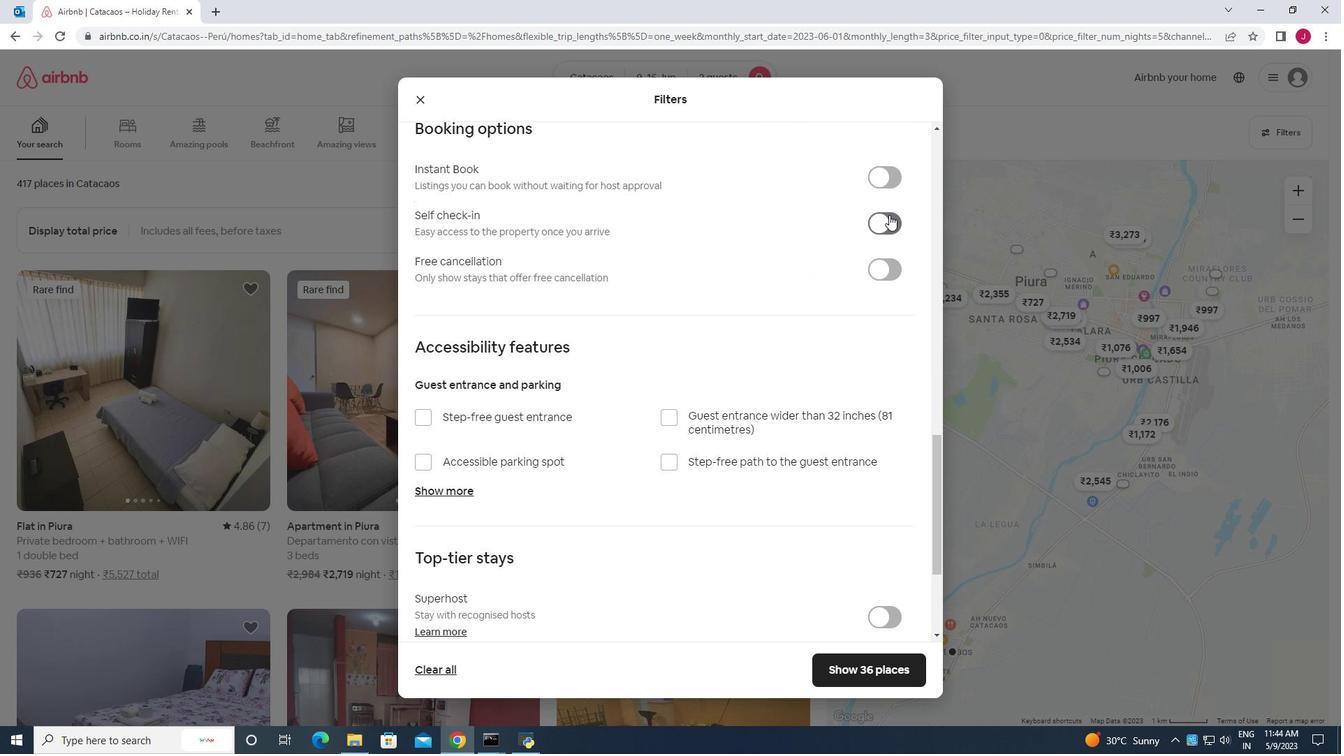 
Action: Mouse pressed left at (890, 225)
Screenshot: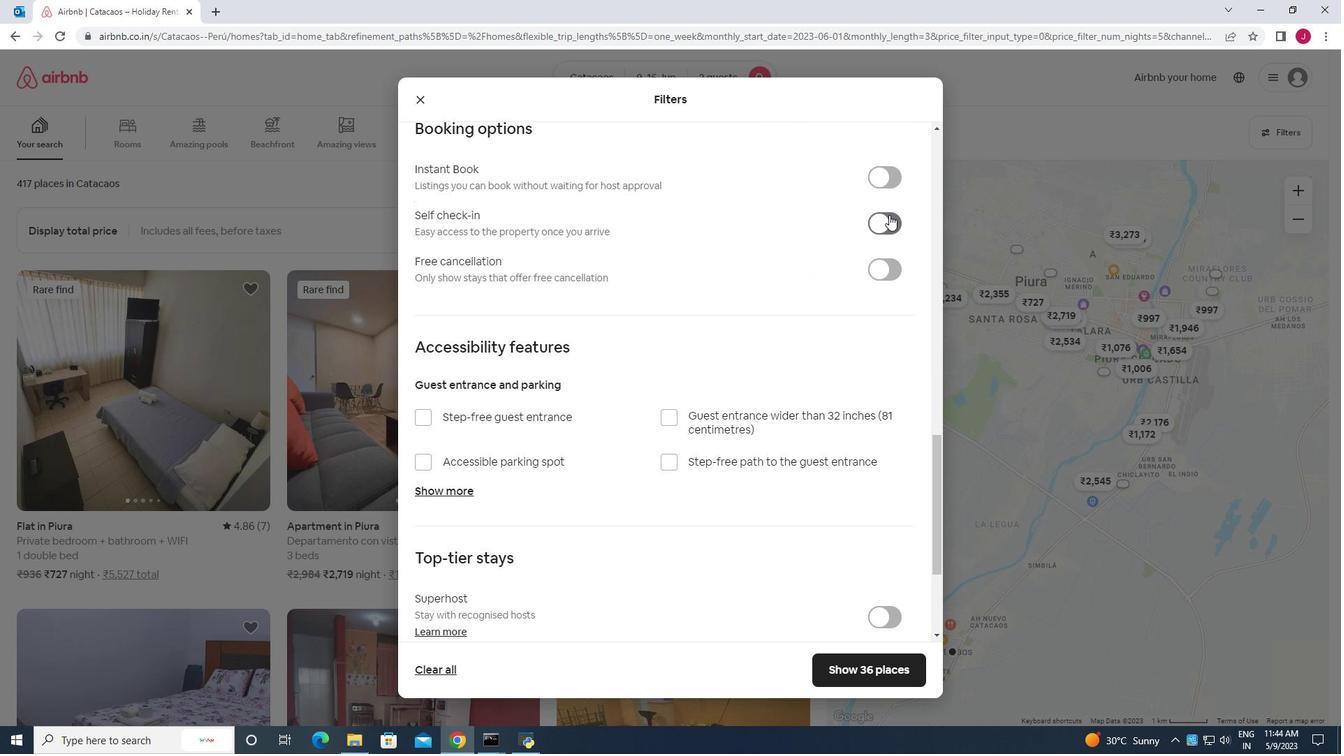 
Action: Mouse moved to (602, 359)
Screenshot: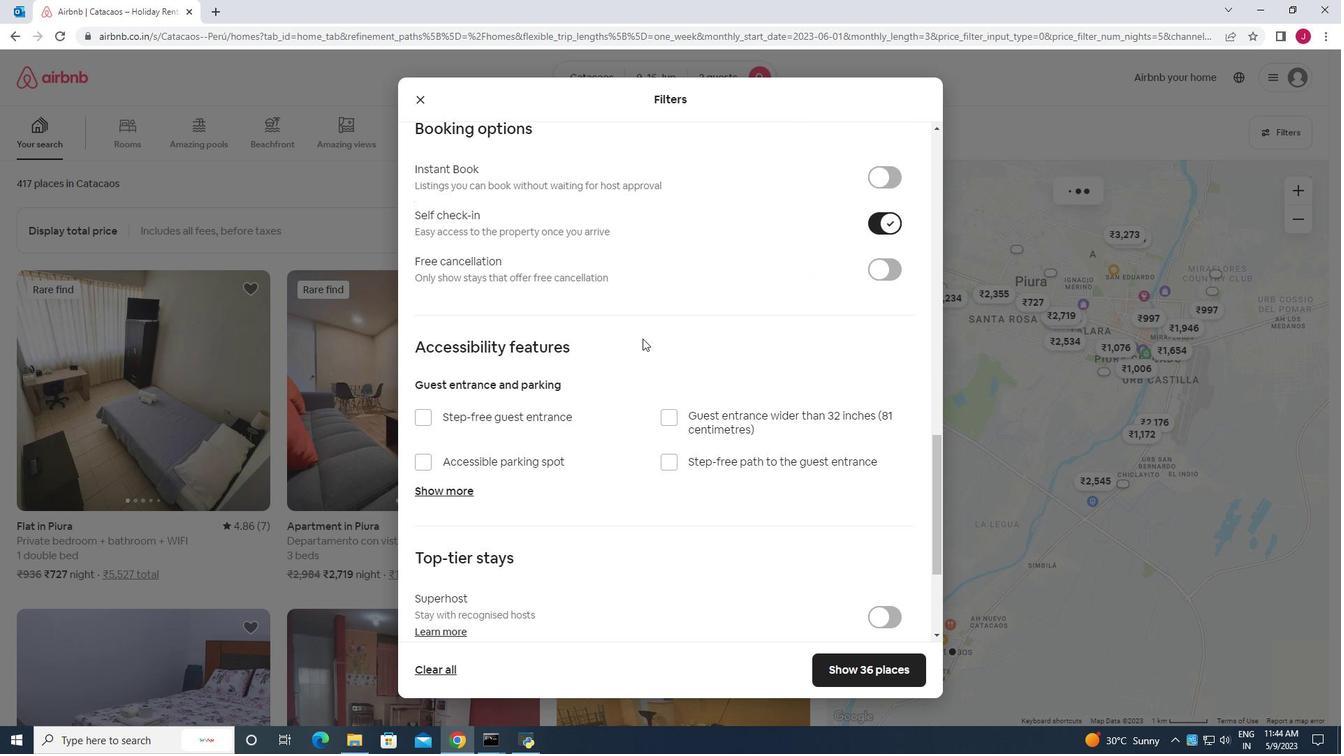 
Action: Mouse scrolled (602, 359) with delta (0, 0)
Screenshot: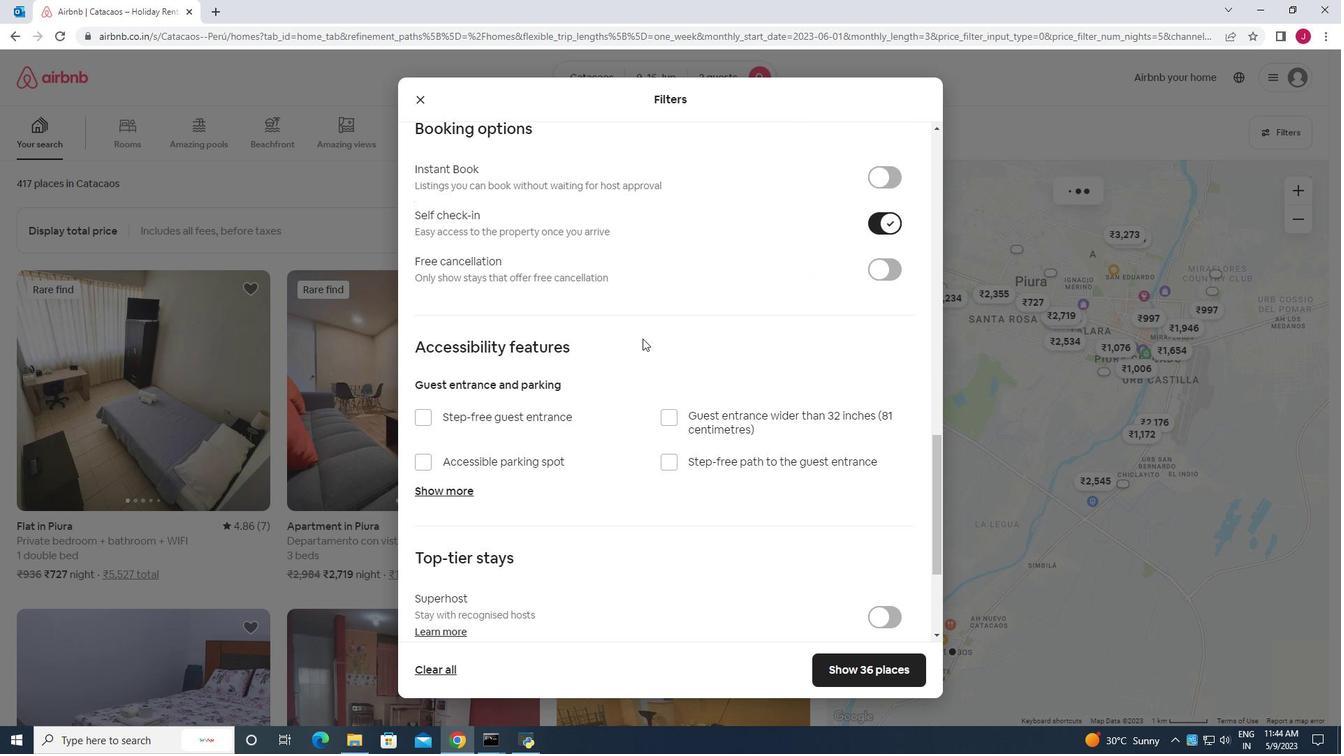 
Action: Mouse scrolled (602, 359) with delta (0, 0)
Screenshot: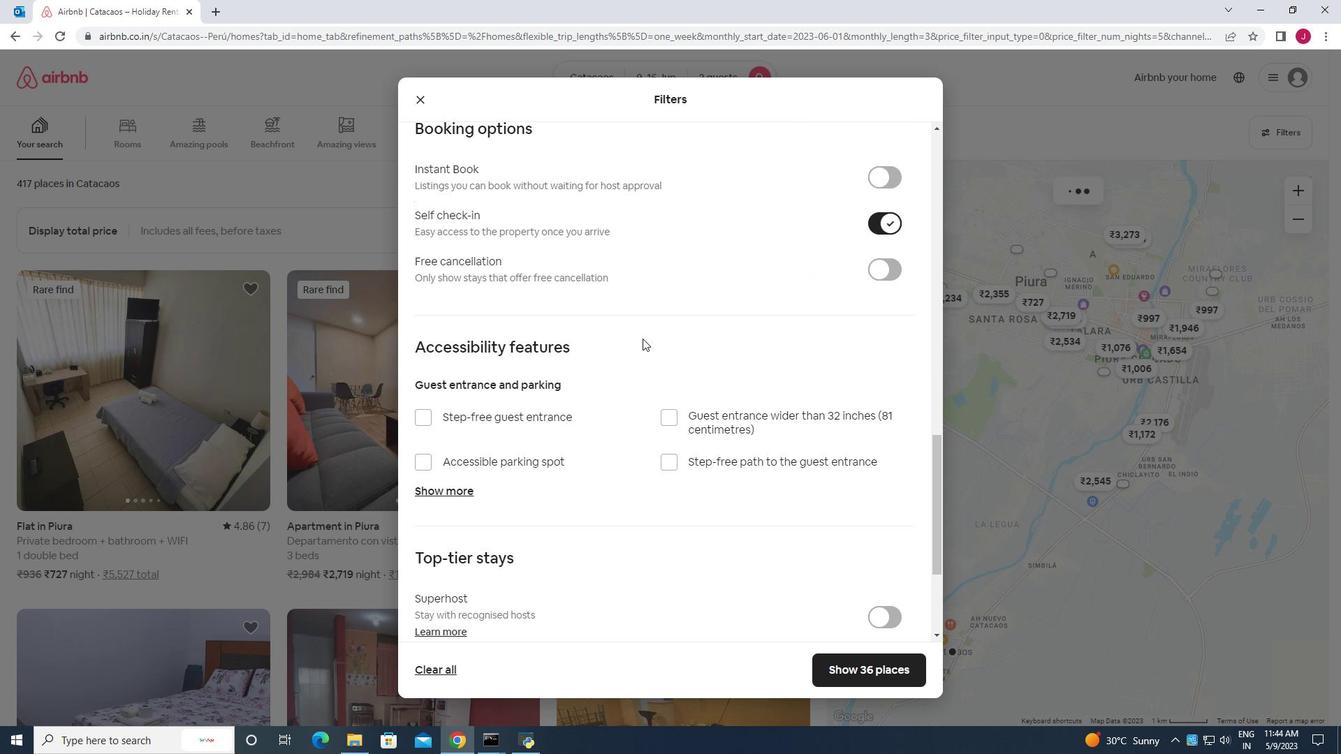 
Action: Mouse scrolled (602, 359) with delta (0, 0)
Screenshot: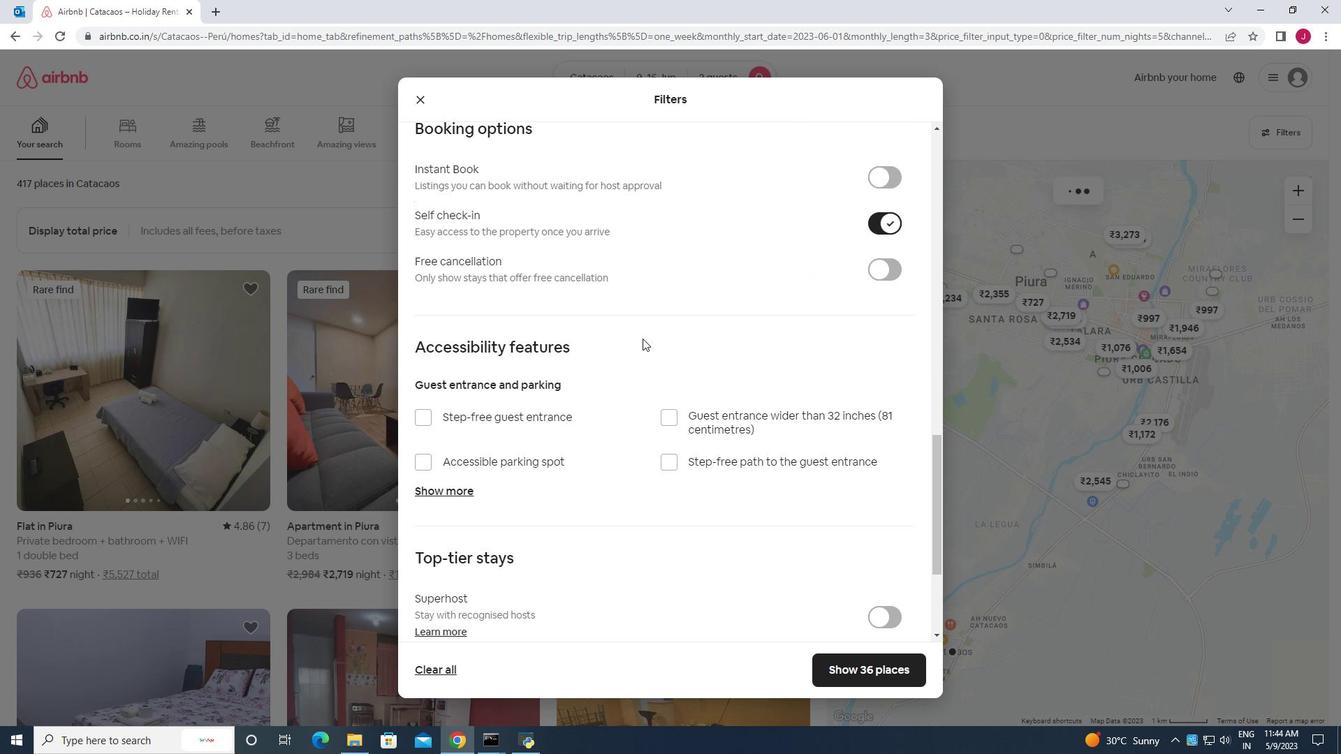 
Action: Mouse scrolled (602, 359) with delta (0, 0)
Screenshot: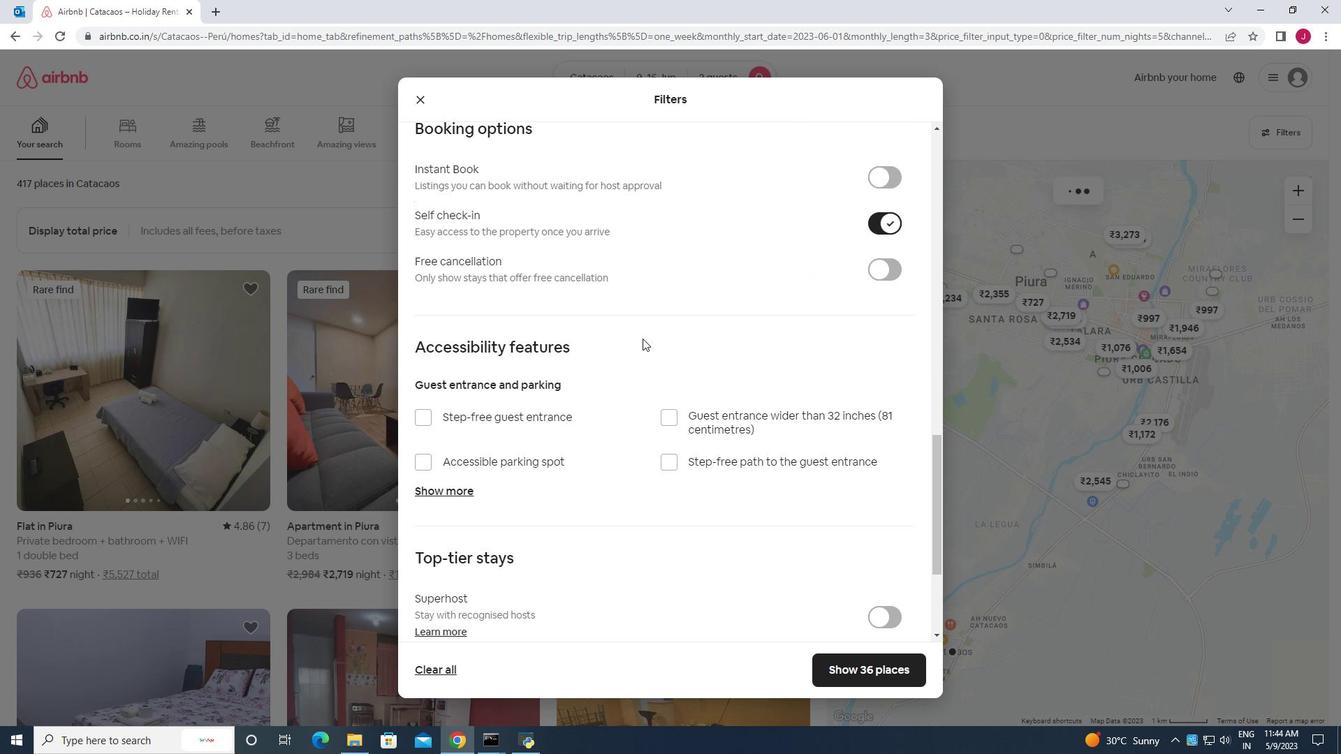 
Action: Mouse scrolled (602, 359) with delta (0, 0)
Screenshot: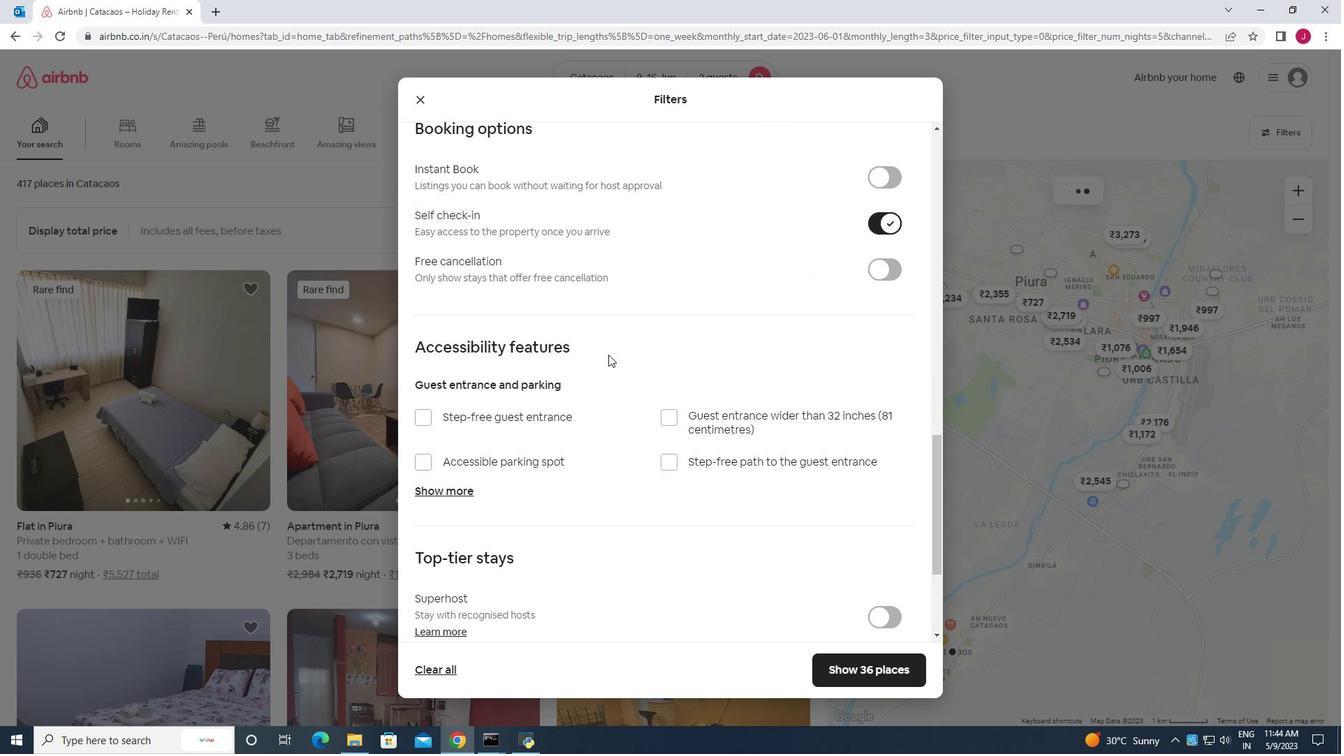 
Action: Mouse scrolled (602, 359) with delta (0, 0)
Screenshot: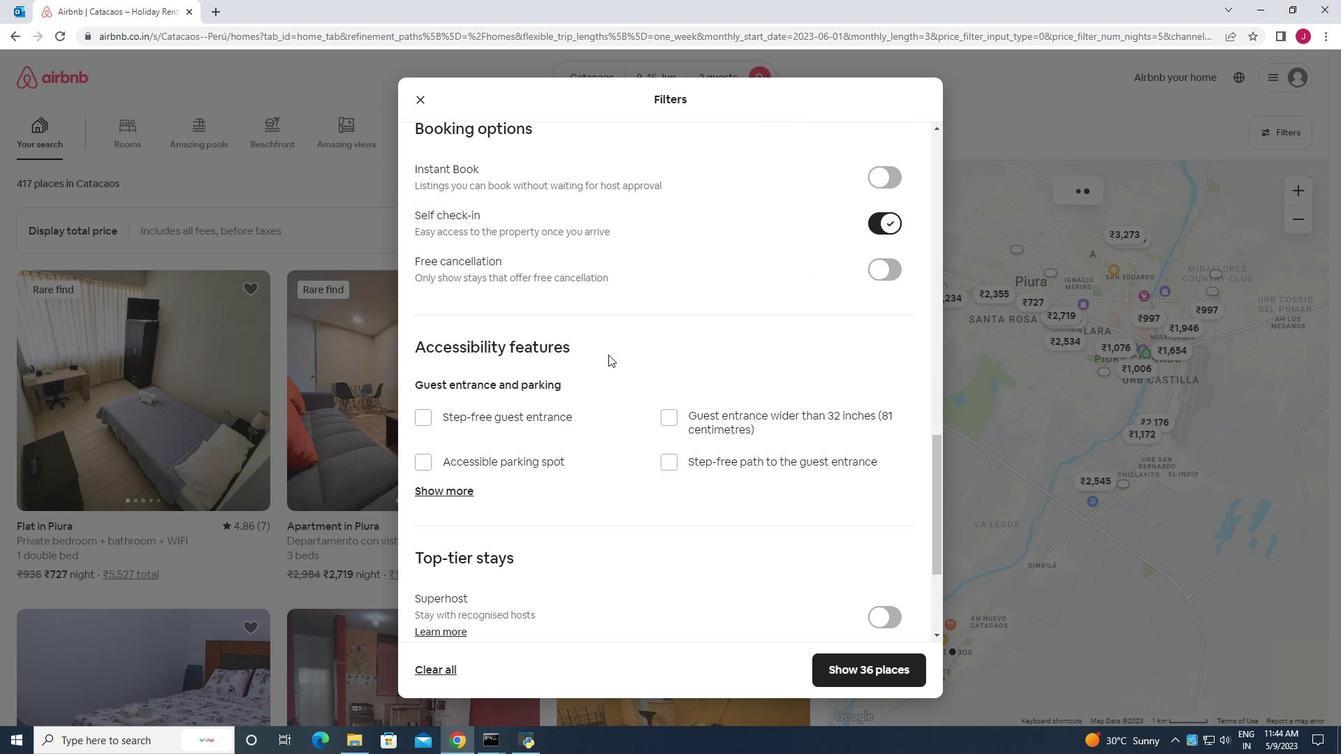 
Action: Mouse moved to (568, 432)
Screenshot: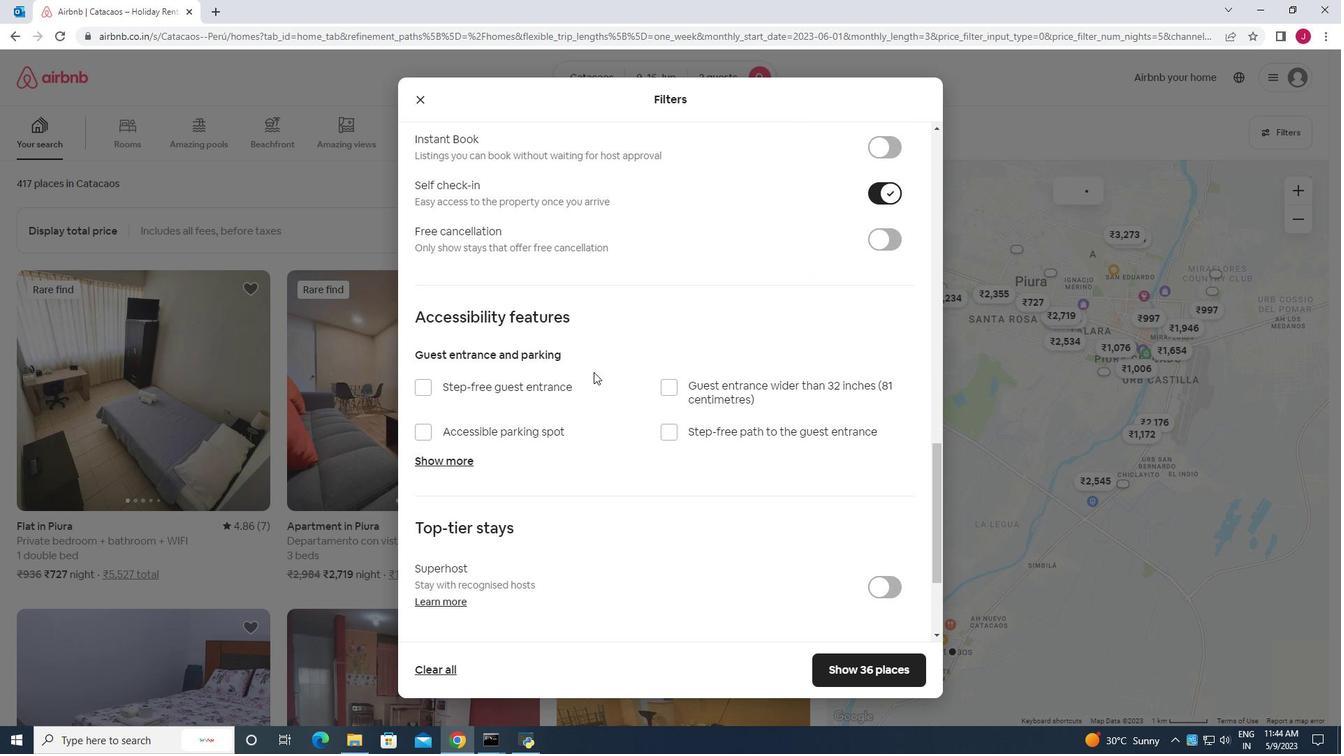 
Action: Mouse scrolled (568, 431) with delta (0, 0)
Screenshot: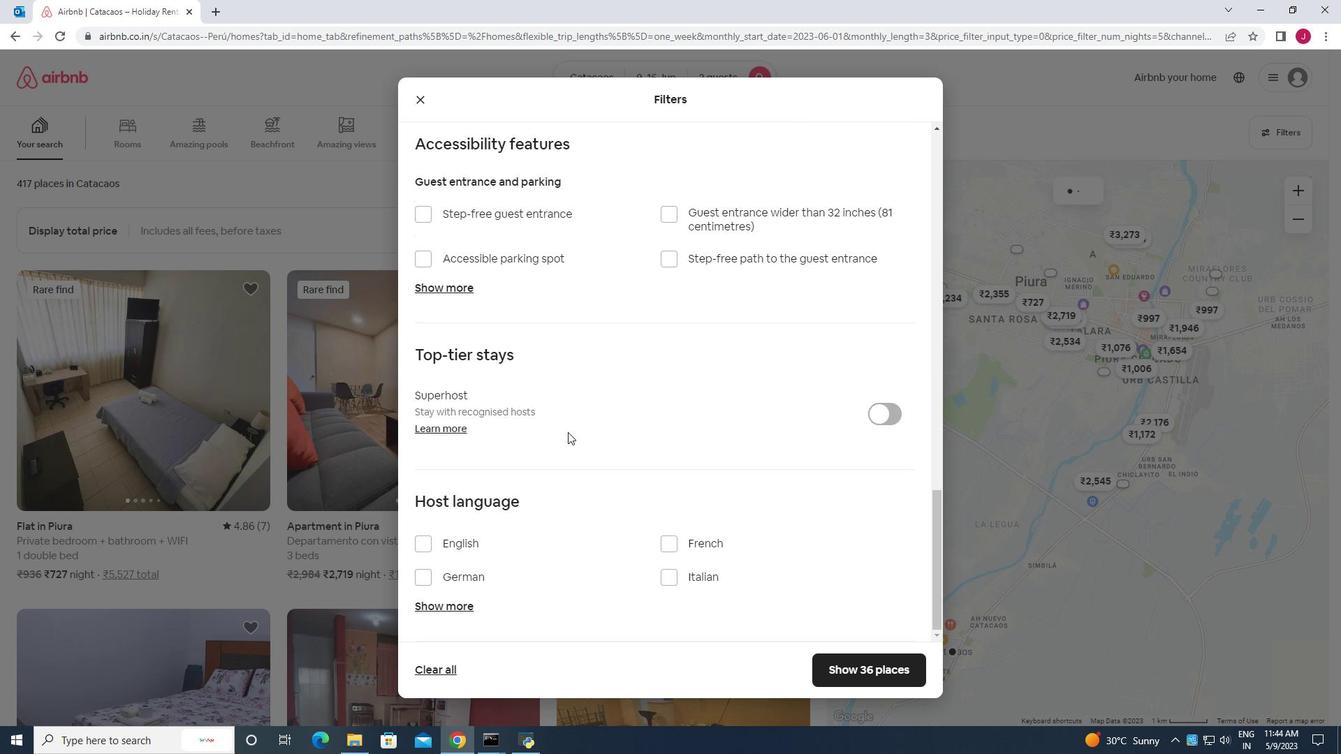 
Action: Mouse scrolled (568, 431) with delta (0, 0)
Screenshot: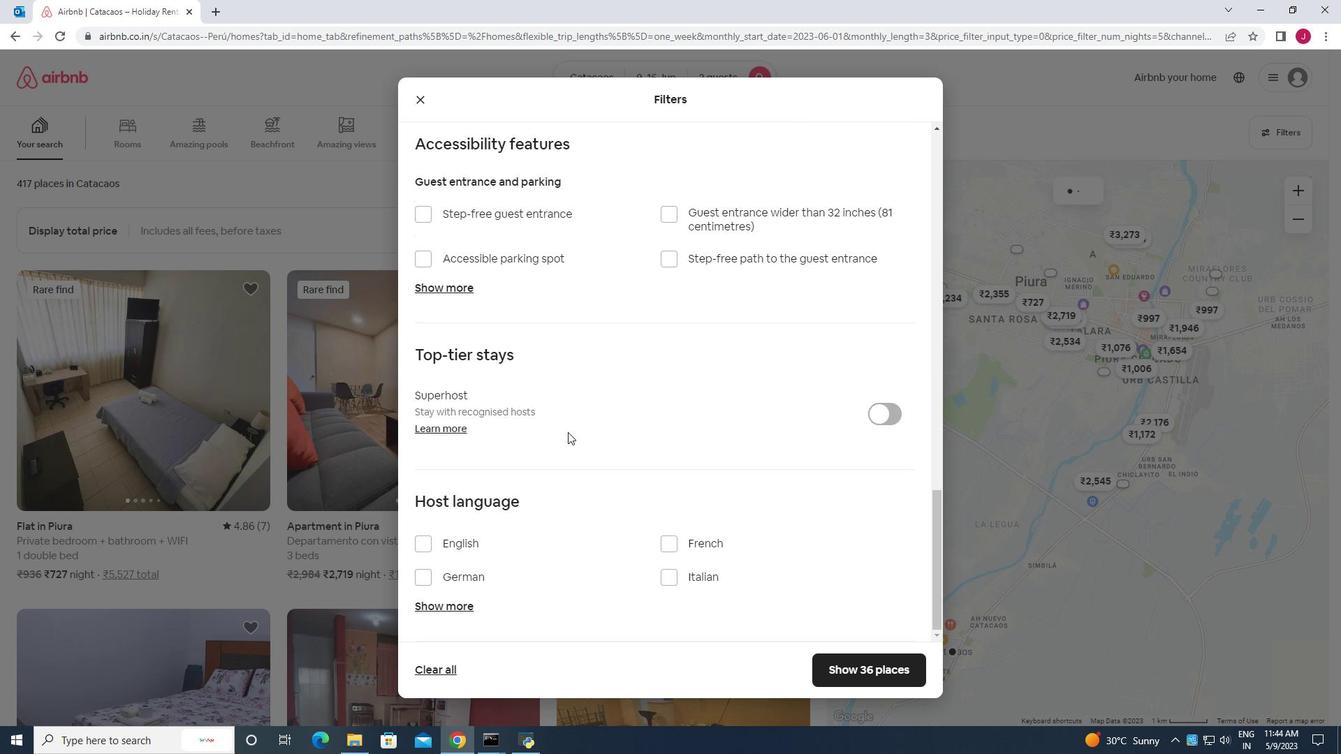 
Action: Mouse scrolled (568, 431) with delta (0, 0)
Screenshot: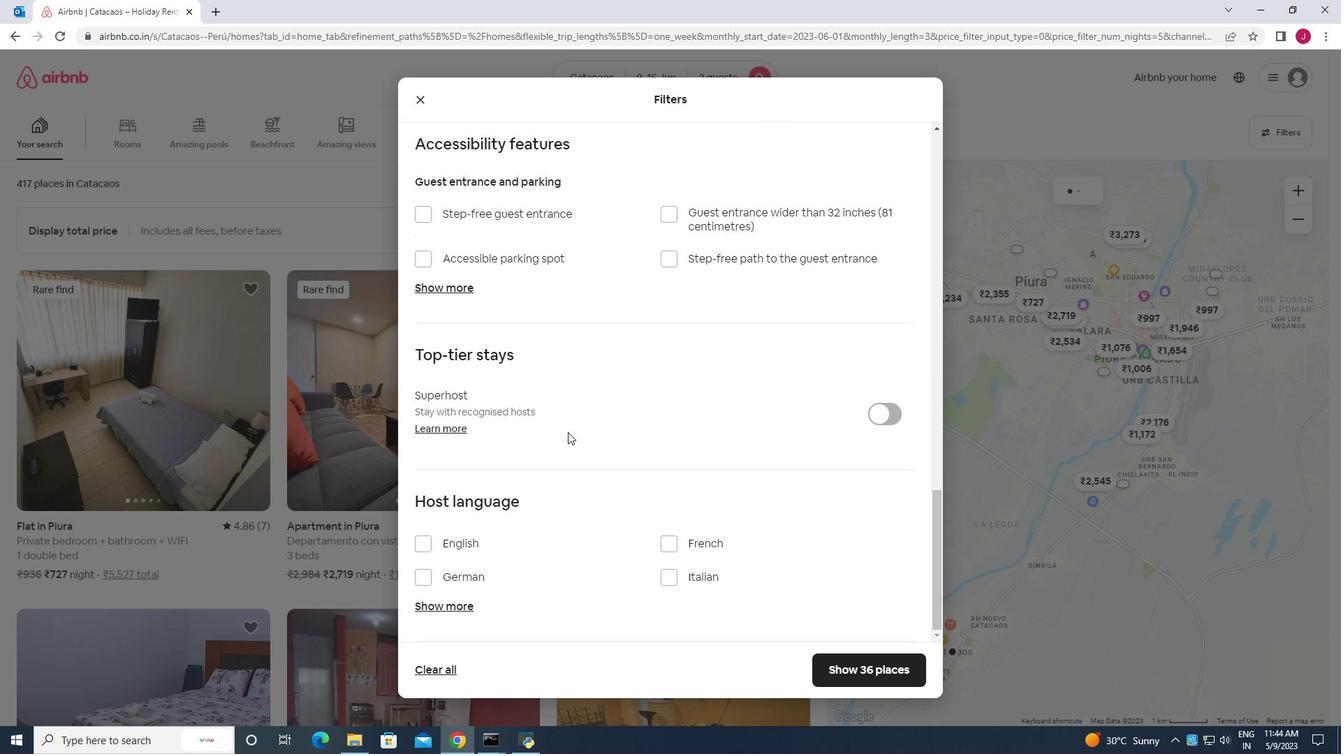 
Action: Mouse scrolled (568, 431) with delta (0, 0)
Screenshot: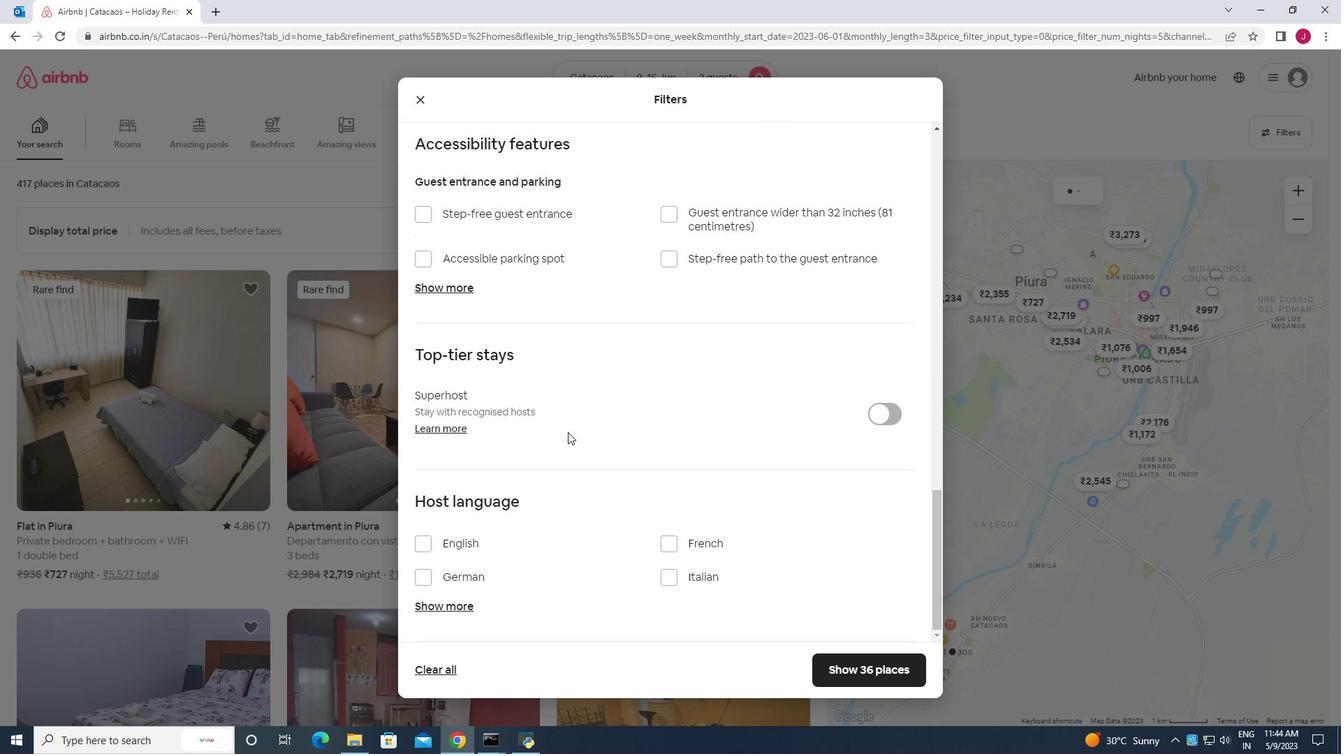
Action: Mouse scrolled (568, 431) with delta (0, 0)
Screenshot: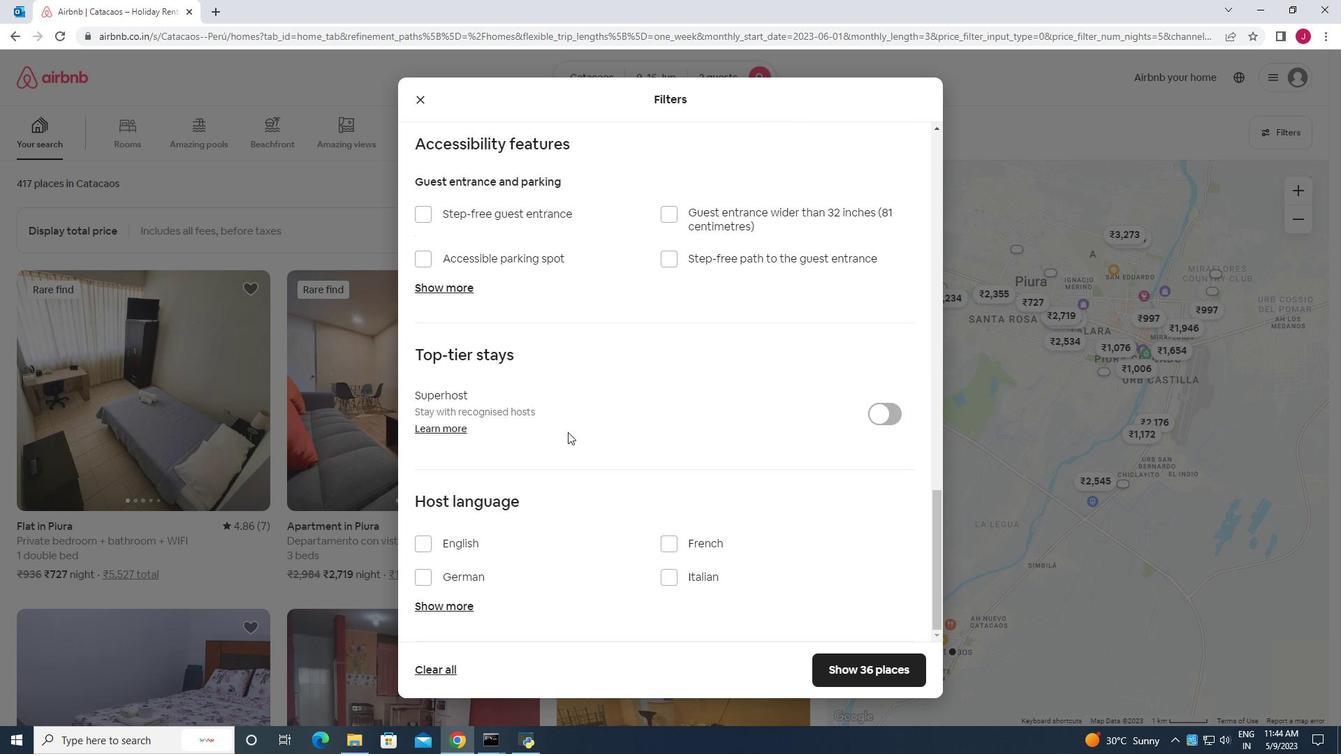 
Action: Mouse moved to (425, 547)
Screenshot: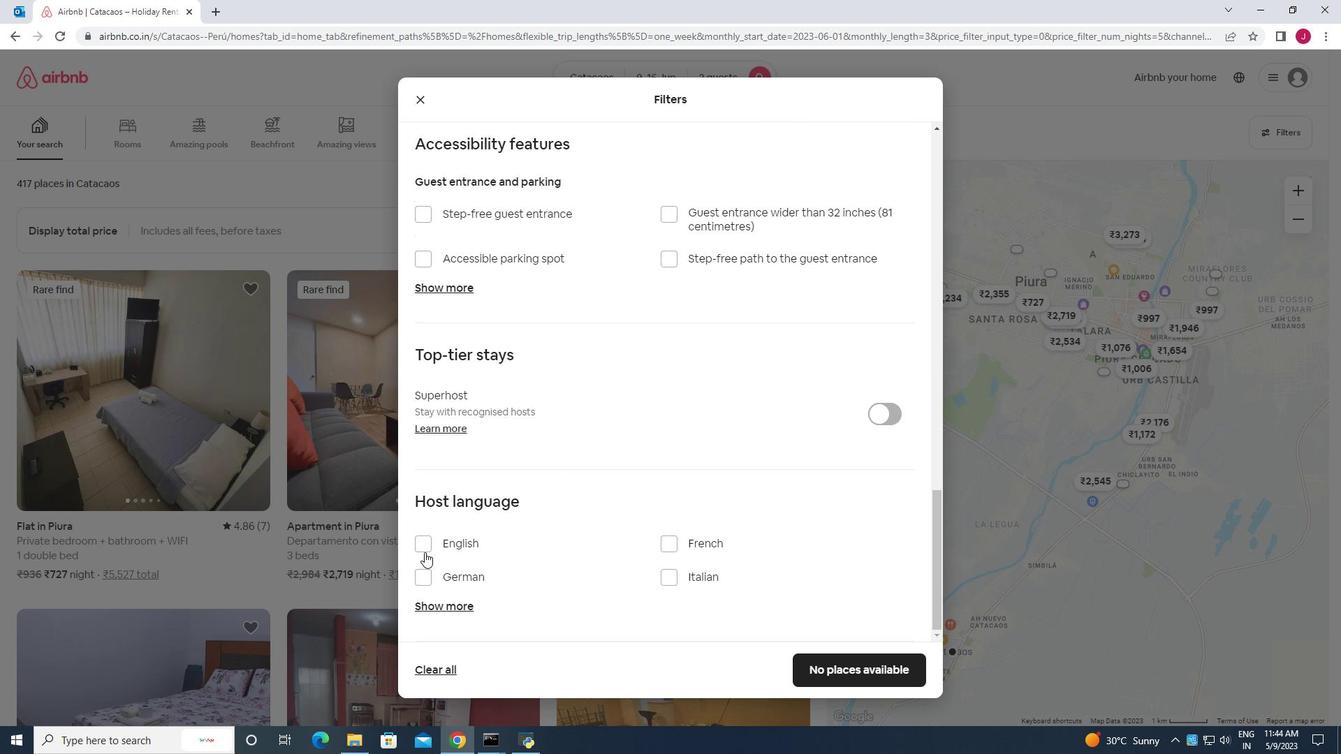 
Action: Mouse pressed left at (425, 547)
Screenshot: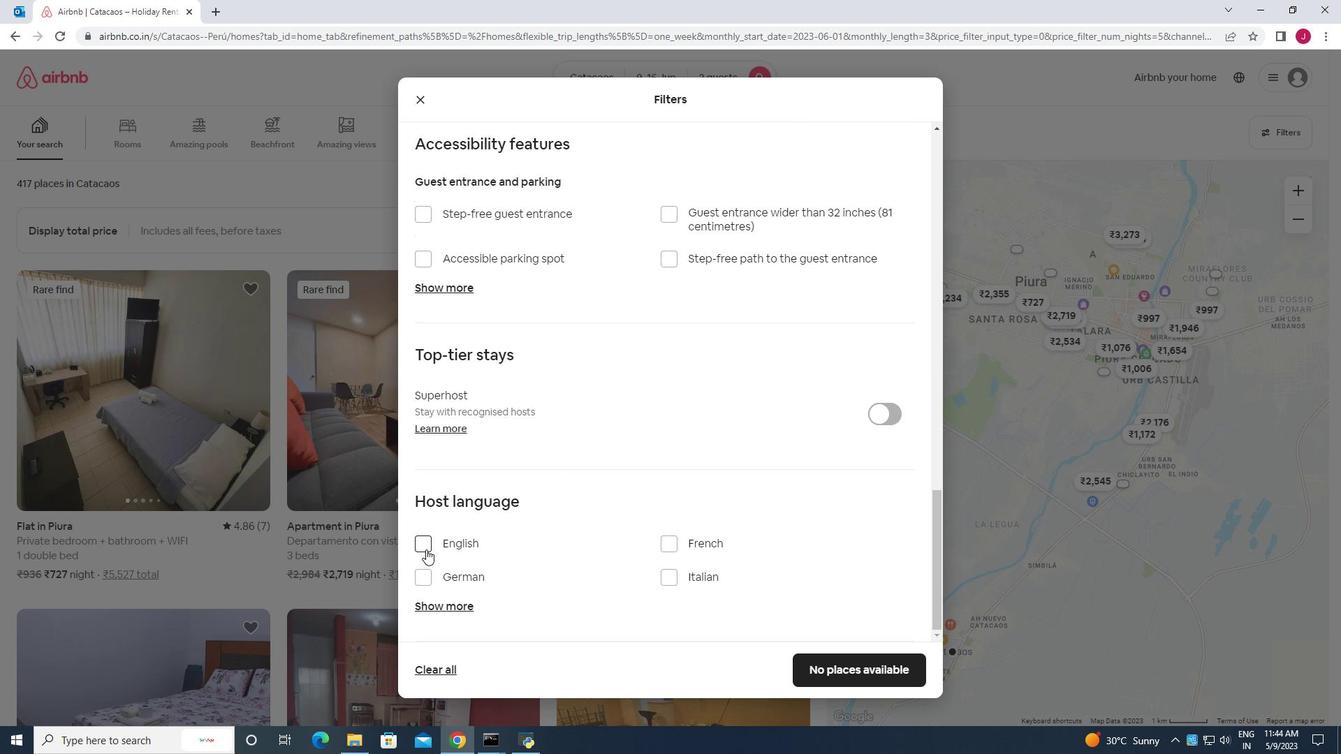 
Action: Mouse moved to (844, 668)
Screenshot: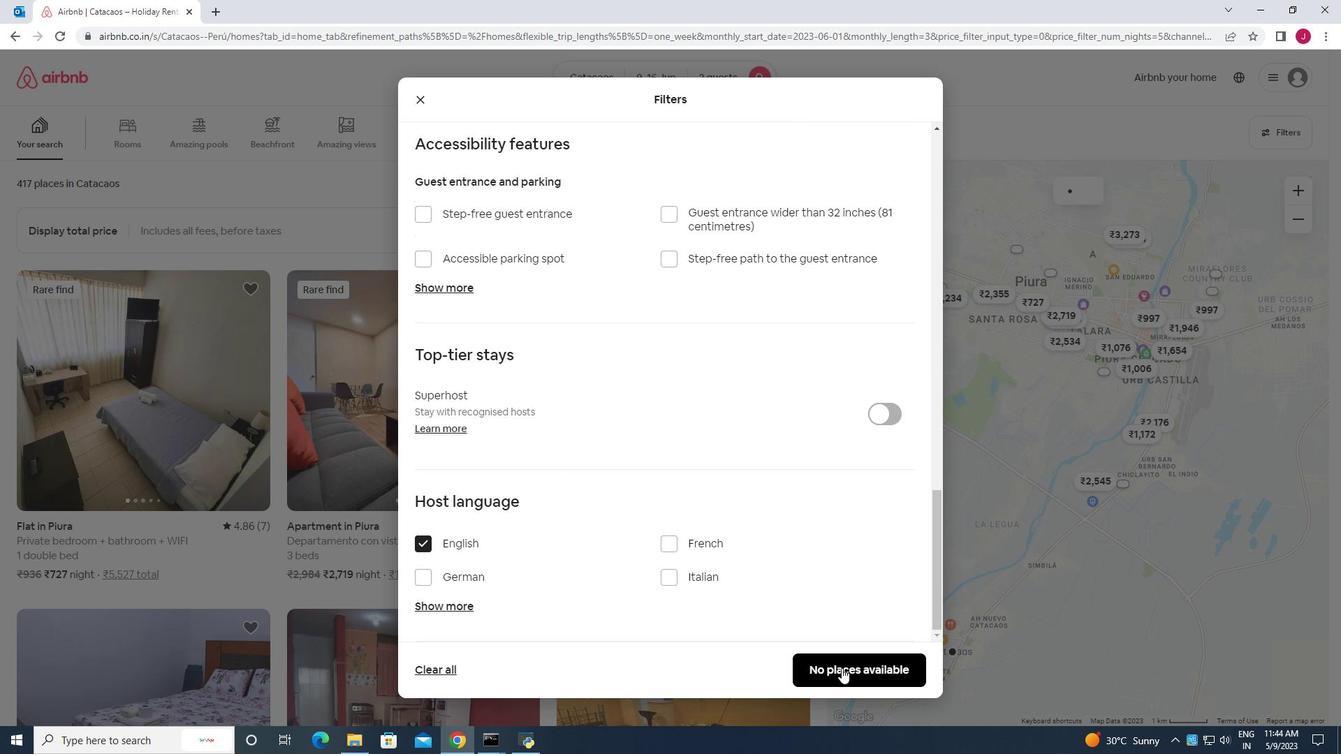 
Action: Mouse pressed left at (844, 668)
Screenshot: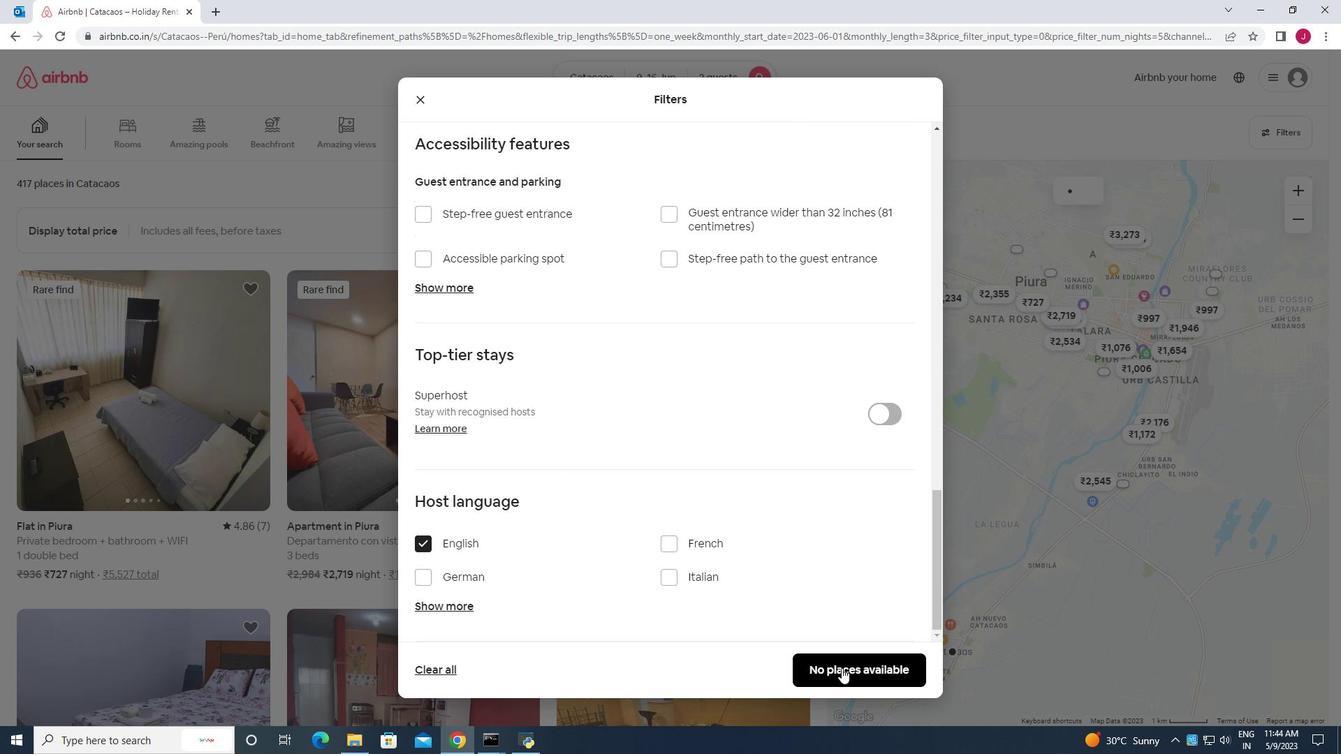 
Action: Mouse moved to (837, 651)
Screenshot: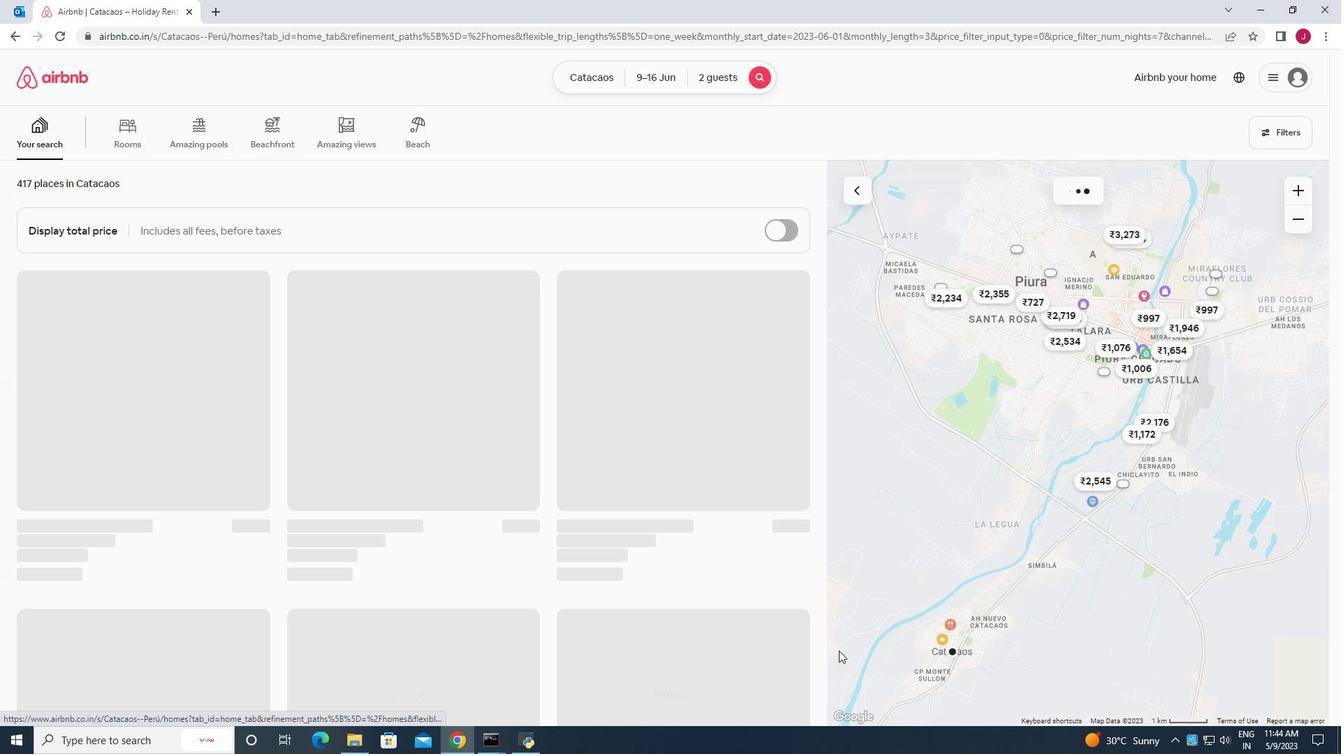 
